 Task: Look for space in Sri Dūngargarh, India from 9th June, 2023 to 17th June, 2023 for 2 adults in price range Rs.7000 to Rs.12000. Place can be private room with 1  bedroom having 2 beds and 1 bathroom. Property type can be house, flat, guest house. Booking option can be shelf check-in. Required host language is English.
Action: Mouse moved to (557, 90)
Screenshot: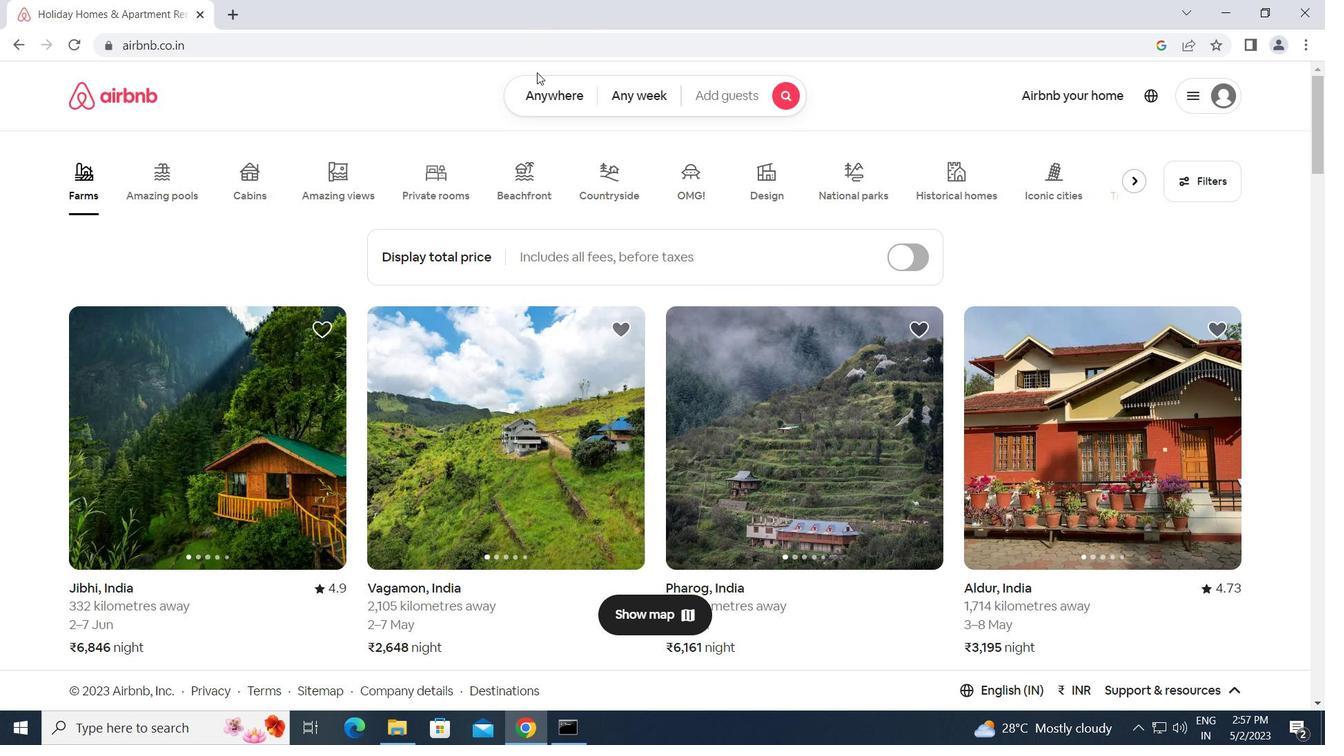 
Action: Mouse pressed left at (557, 90)
Screenshot: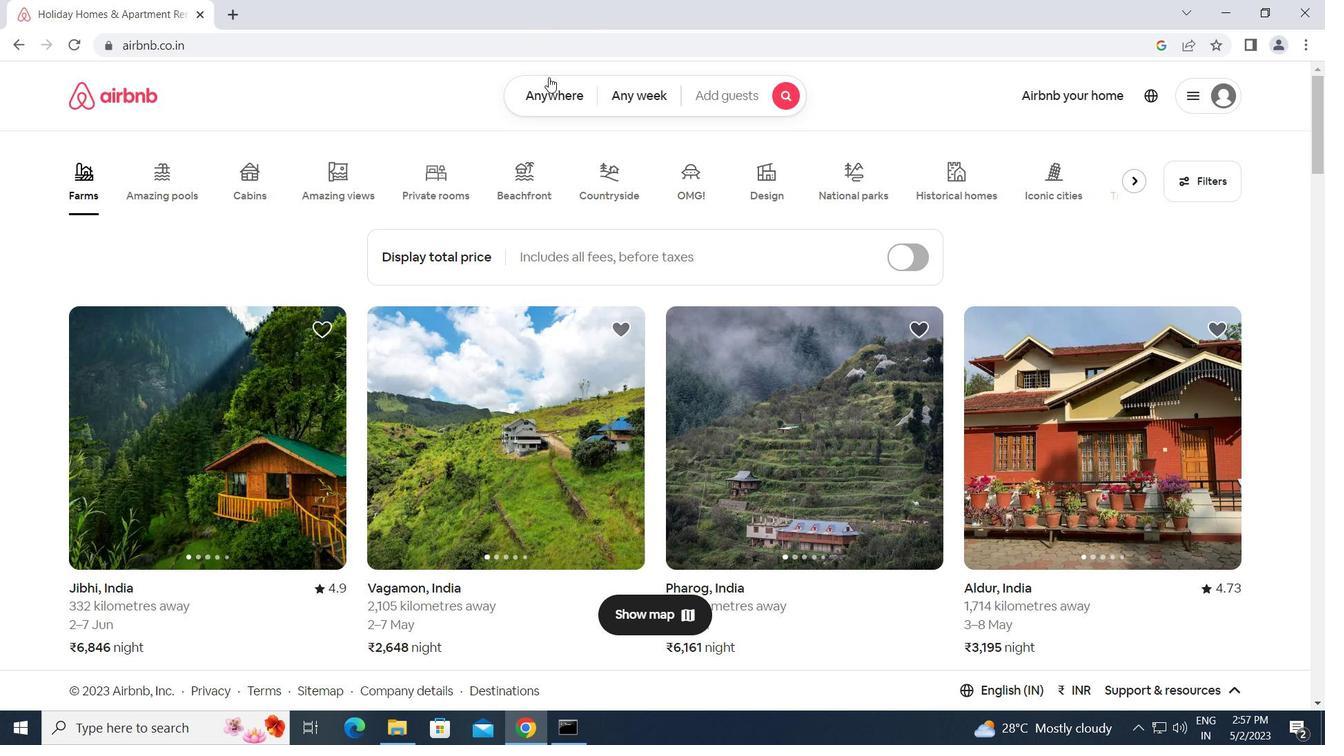 
Action: Mouse moved to (454, 163)
Screenshot: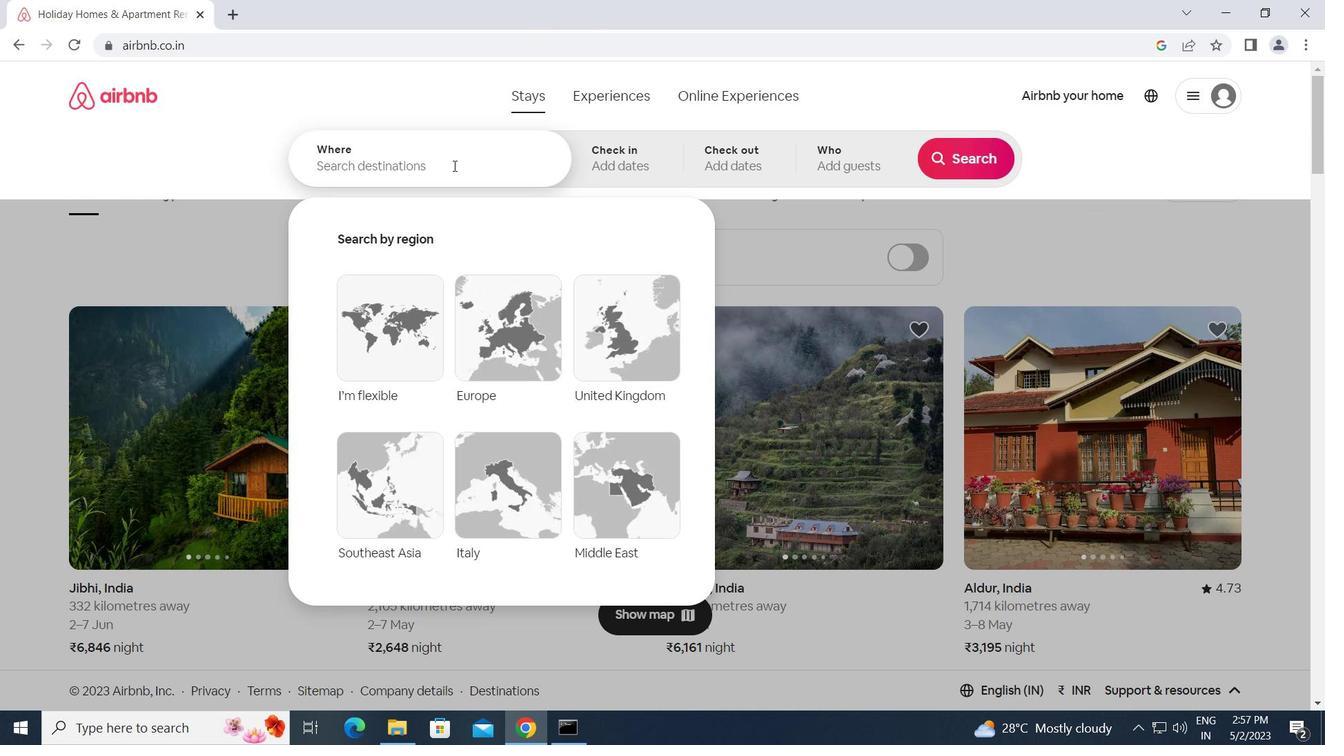 
Action: Mouse pressed left at (454, 163)
Screenshot: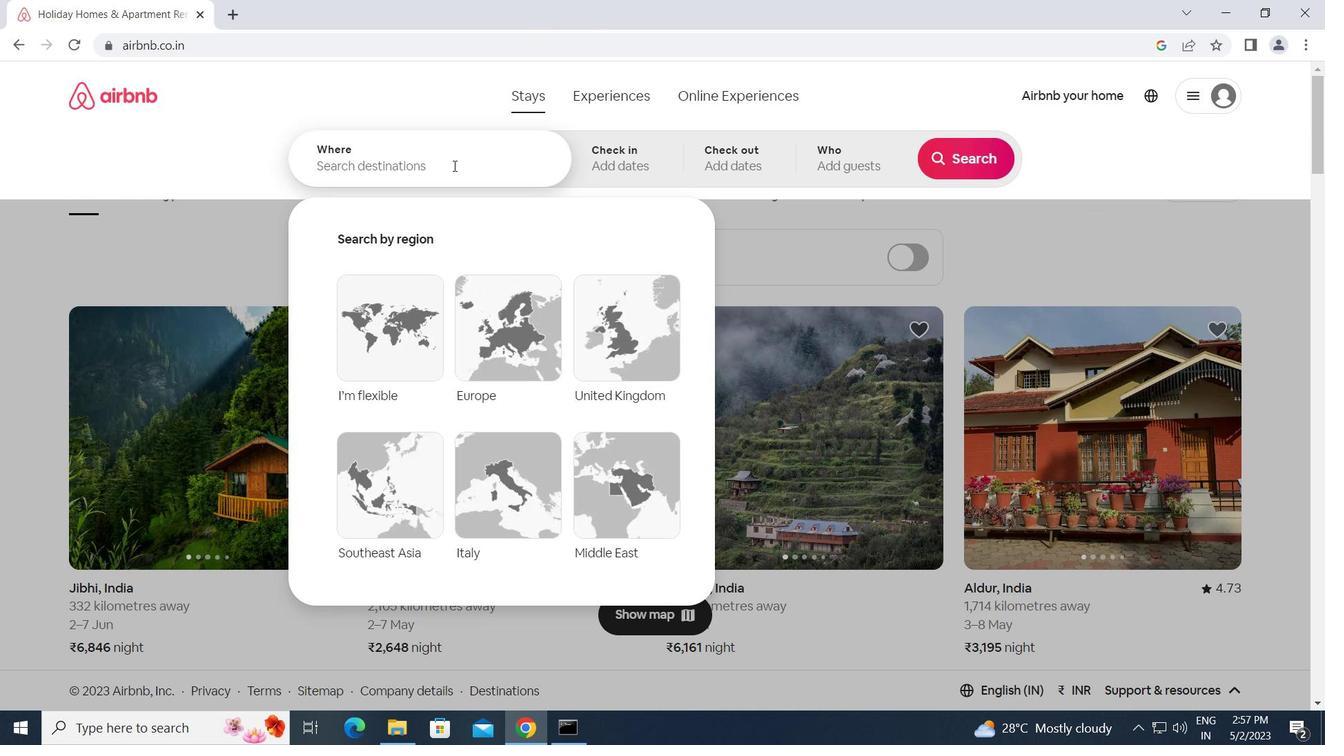 
Action: Key pressed s<Key.backspace><Key.caps_lock>s<Key.caps_lock>ri<Key.space><Key.caps_lock>d<Key.caps_lock>ungargarh,<Key.space><Key.caps_lock>i<Key.caps_lock>ndia<Key.enter>
Screenshot: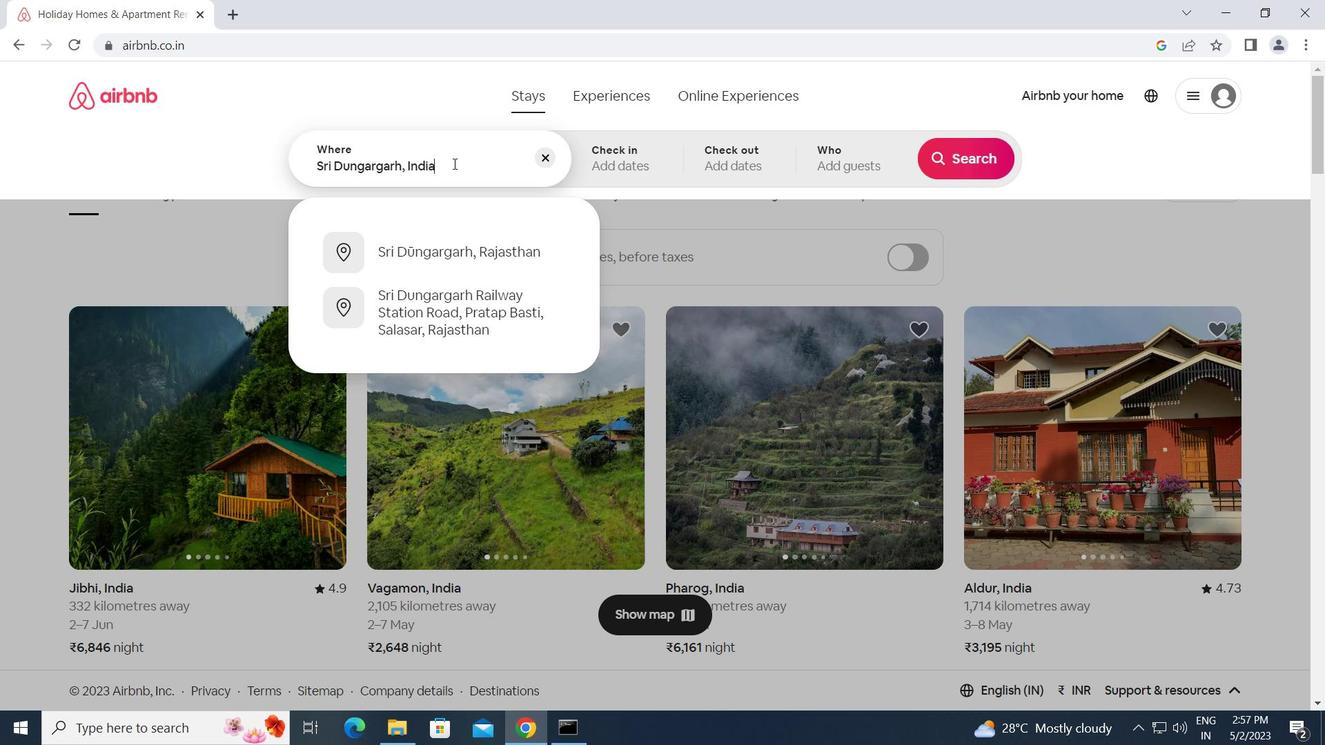 
Action: Mouse moved to (903, 413)
Screenshot: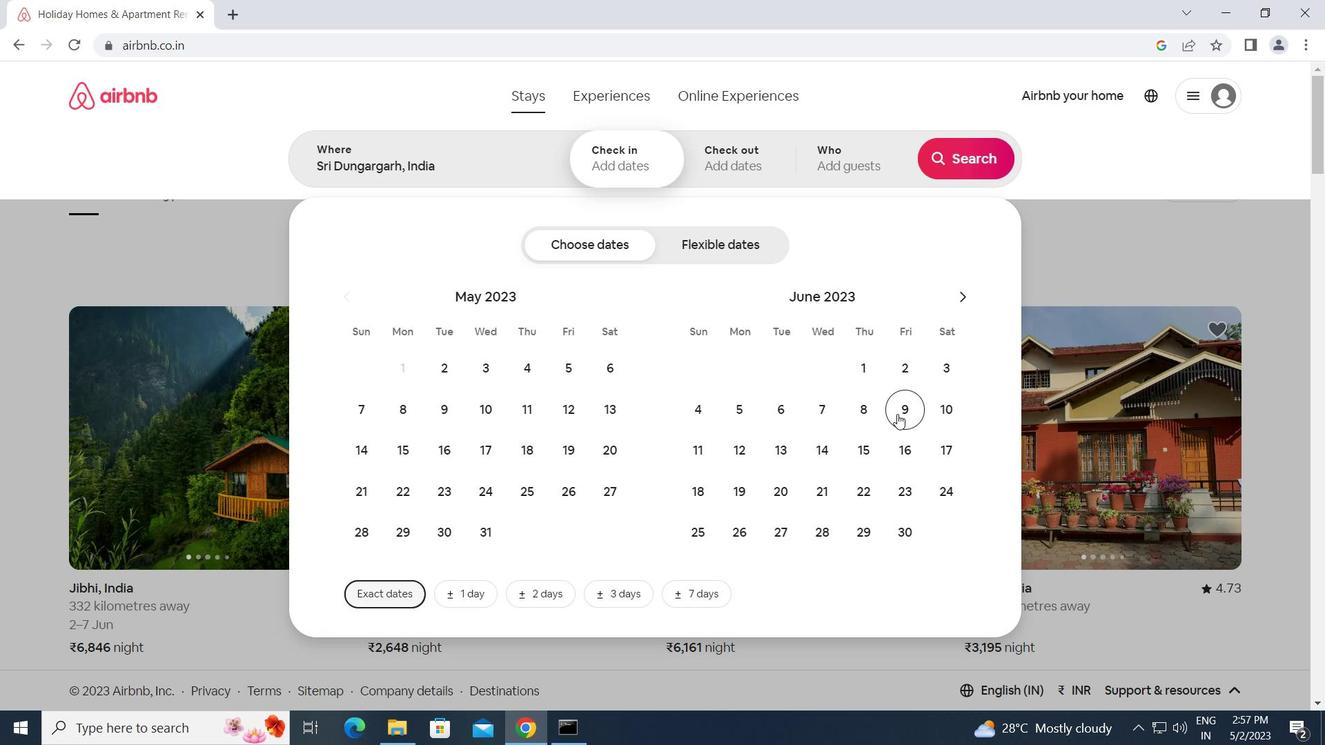 
Action: Mouse pressed left at (903, 413)
Screenshot: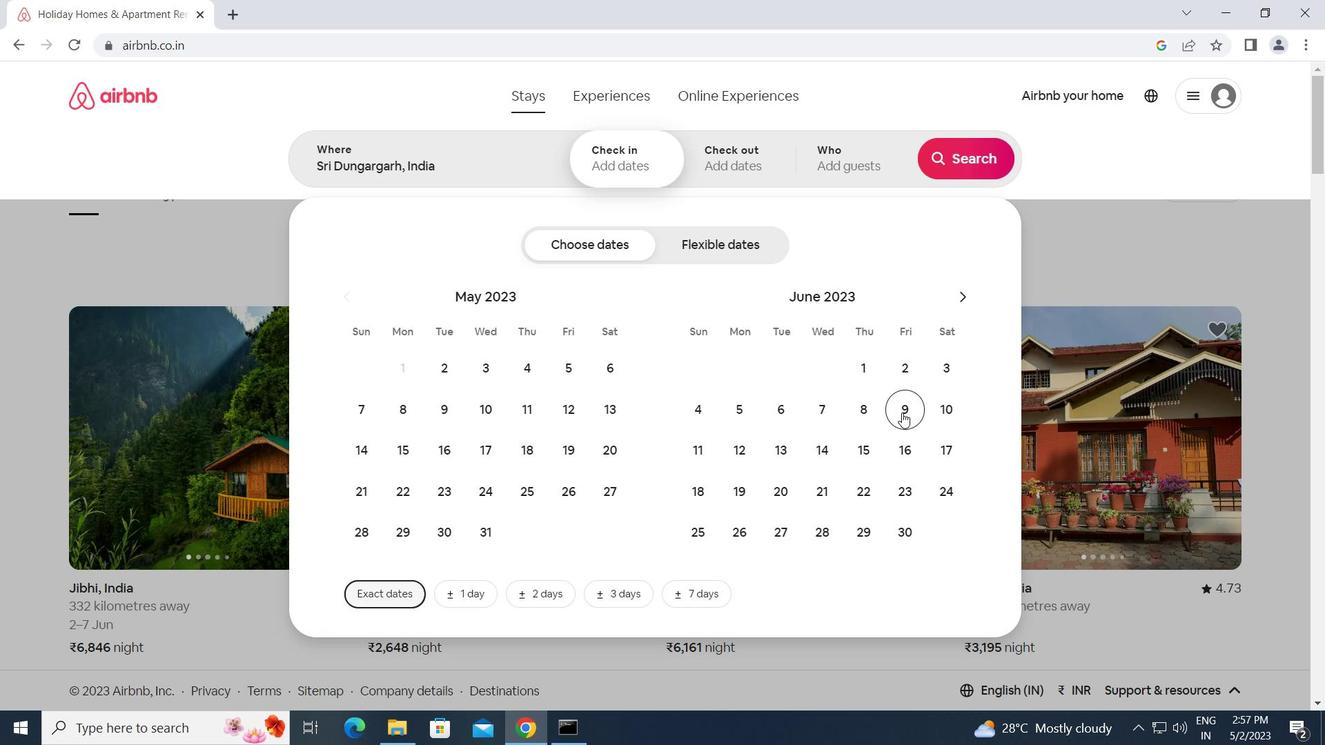 
Action: Mouse moved to (952, 446)
Screenshot: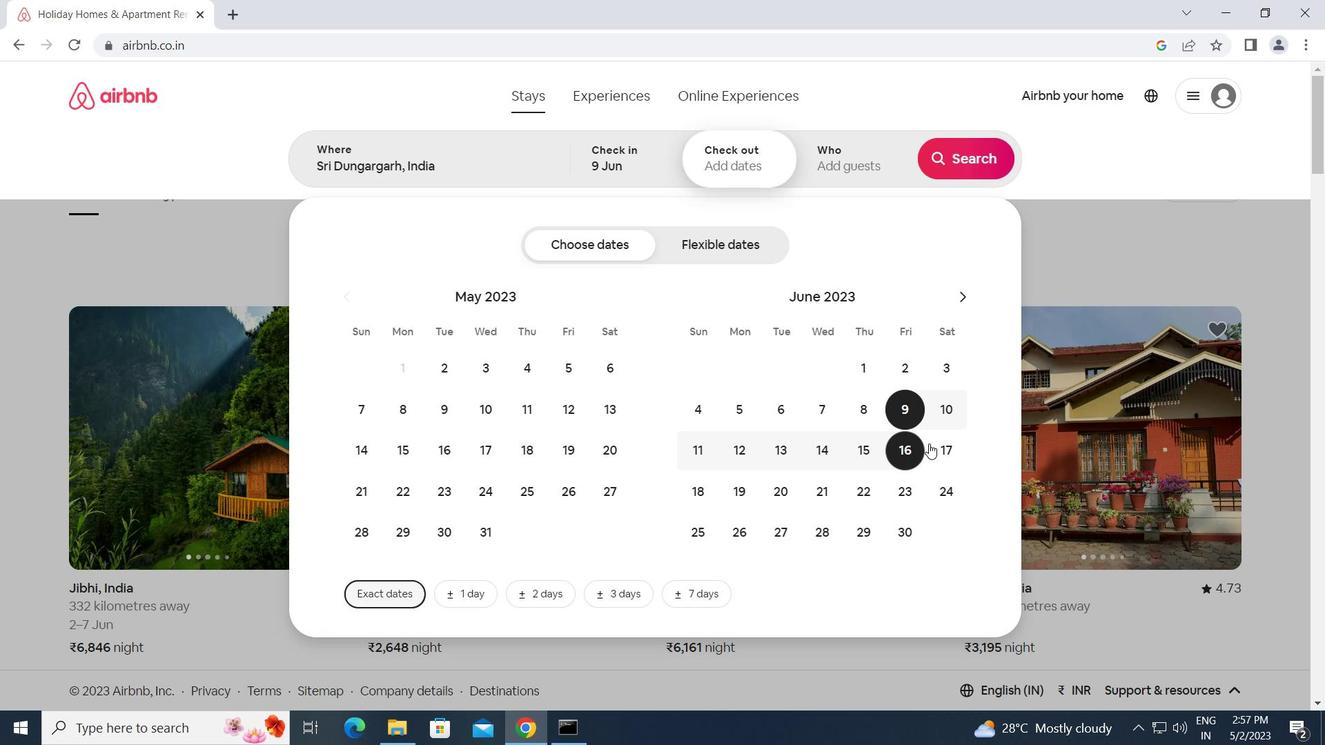 
Action: Mouse pressed left at (952, 446)
Screenshot: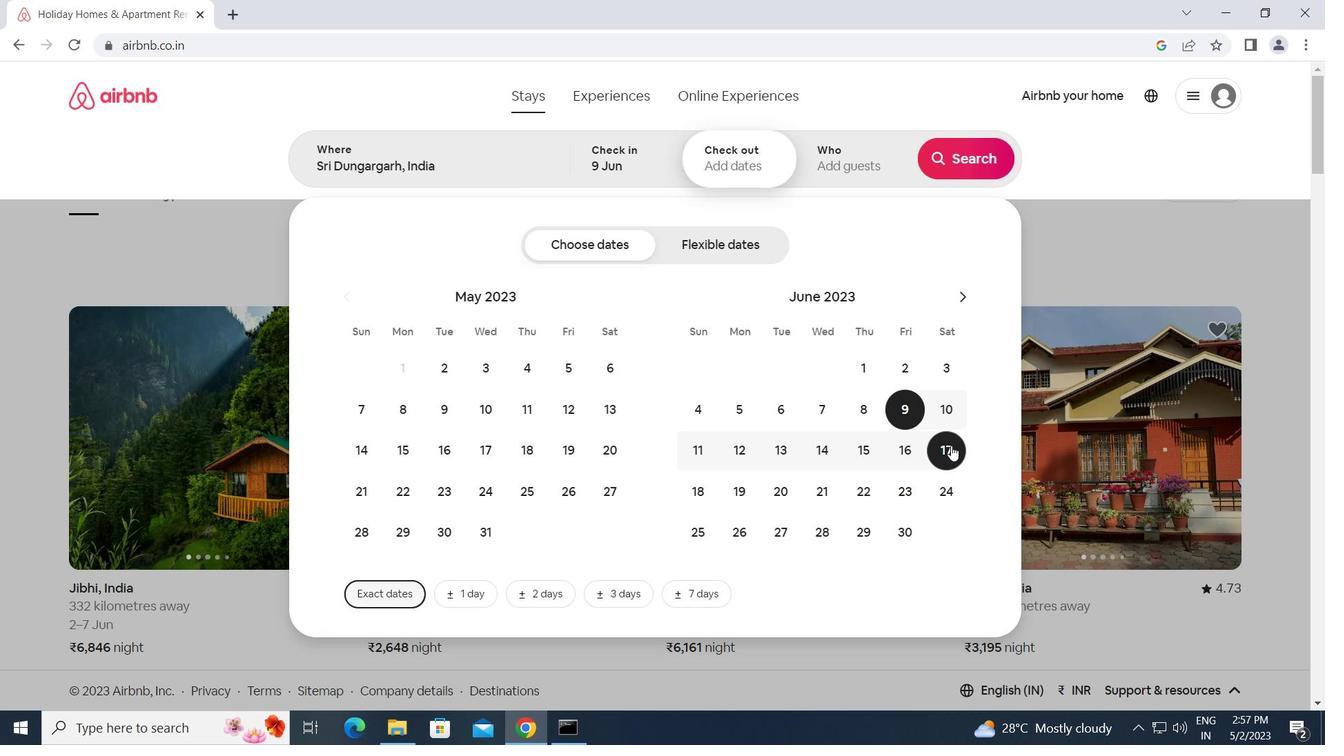 
Action: Mouse moved to (866, 156)
Screenshot: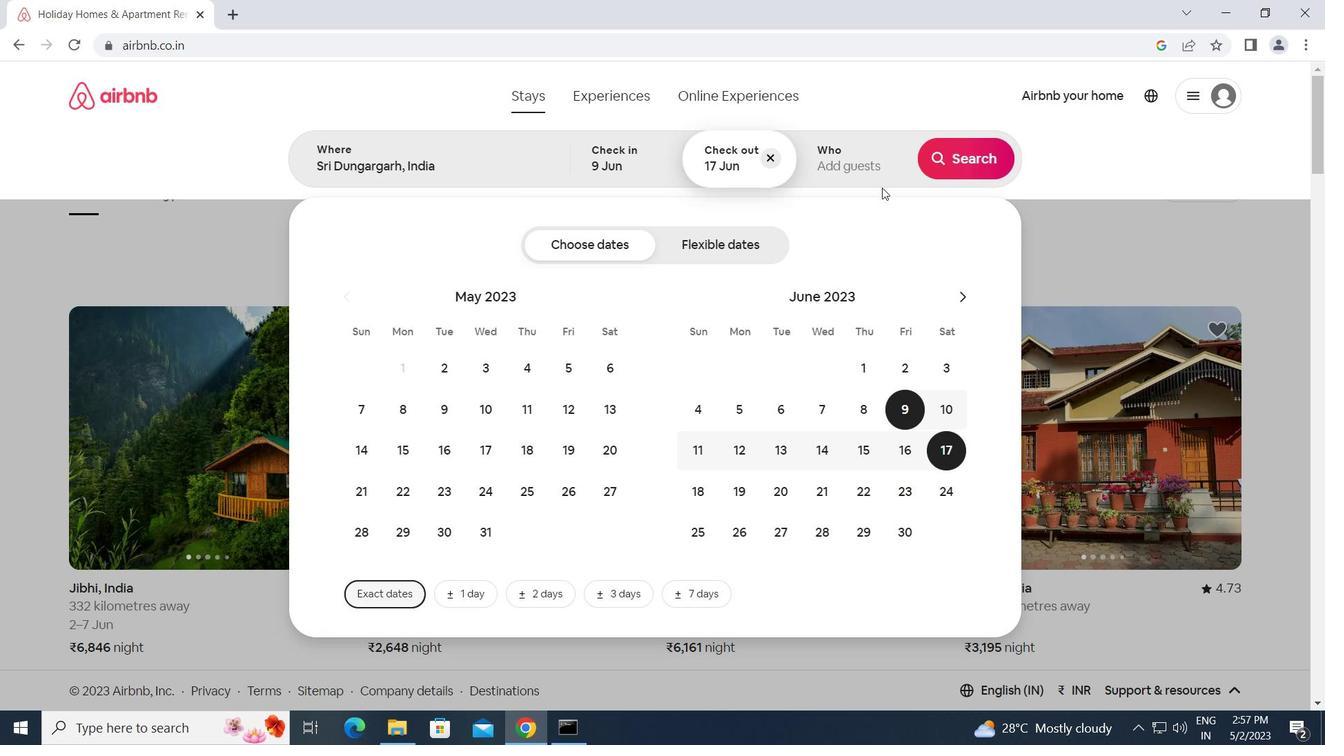 
Action: Mouse pressed left at (866, 156)
Screenshot: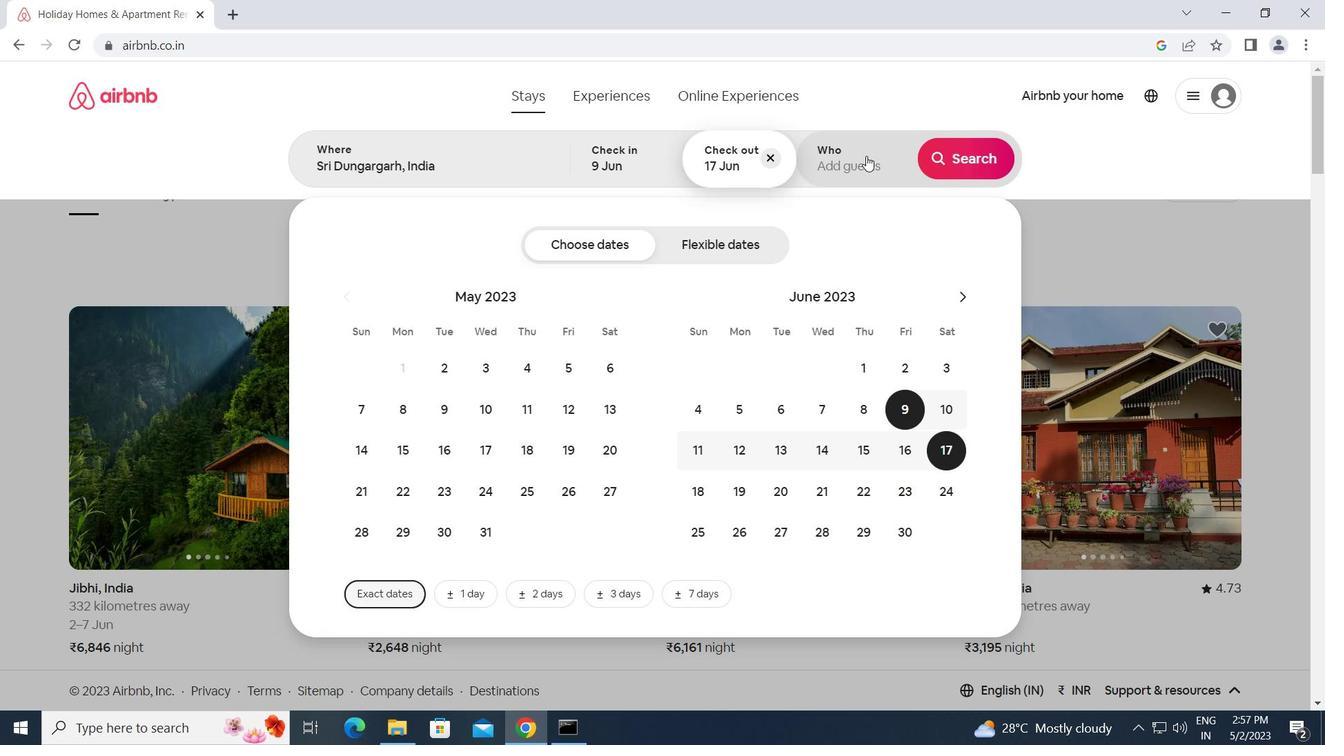 
Action: Mouse moved to (979, 253)
Screenshot: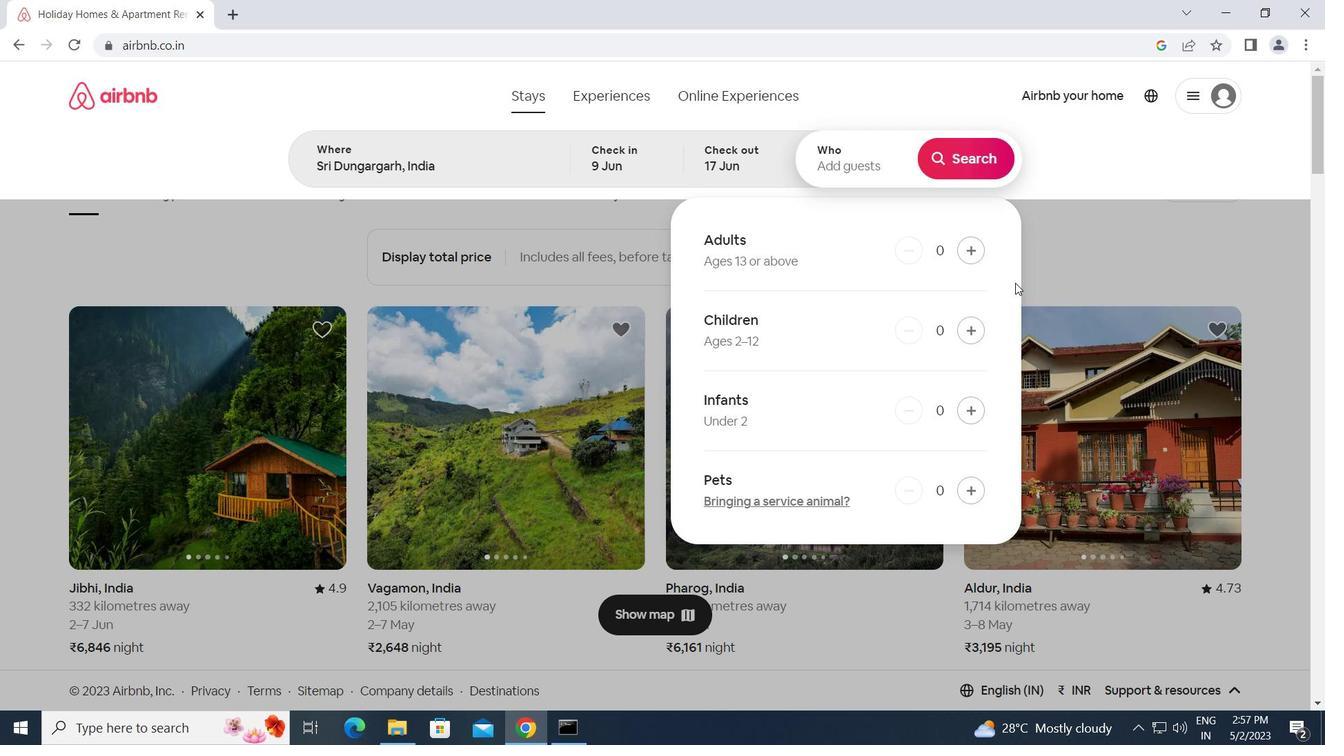 
Action: Mouse pressed left at (979, 253)
Screenshot: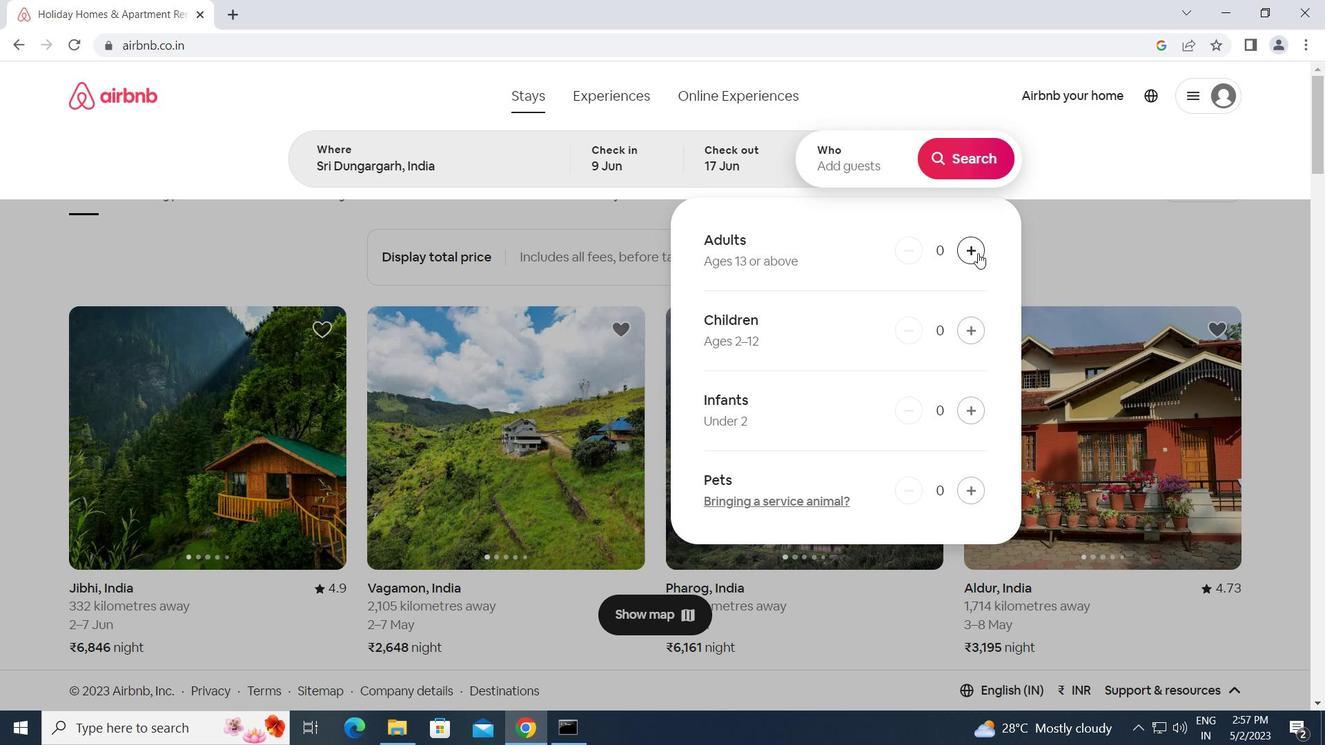 
Action: Mouse moved to (978, 252)
Screenshot: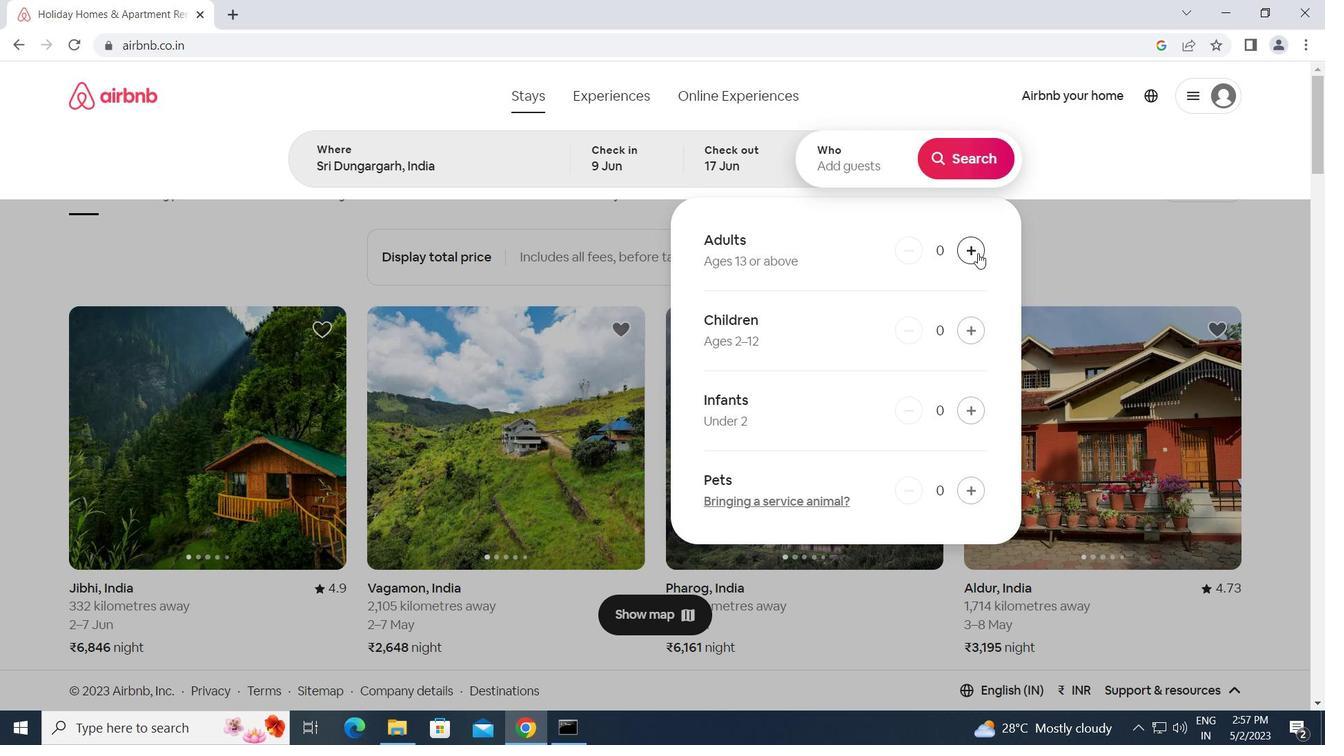 
Action: Mouse pressed left at (978, 252)
Screenshot: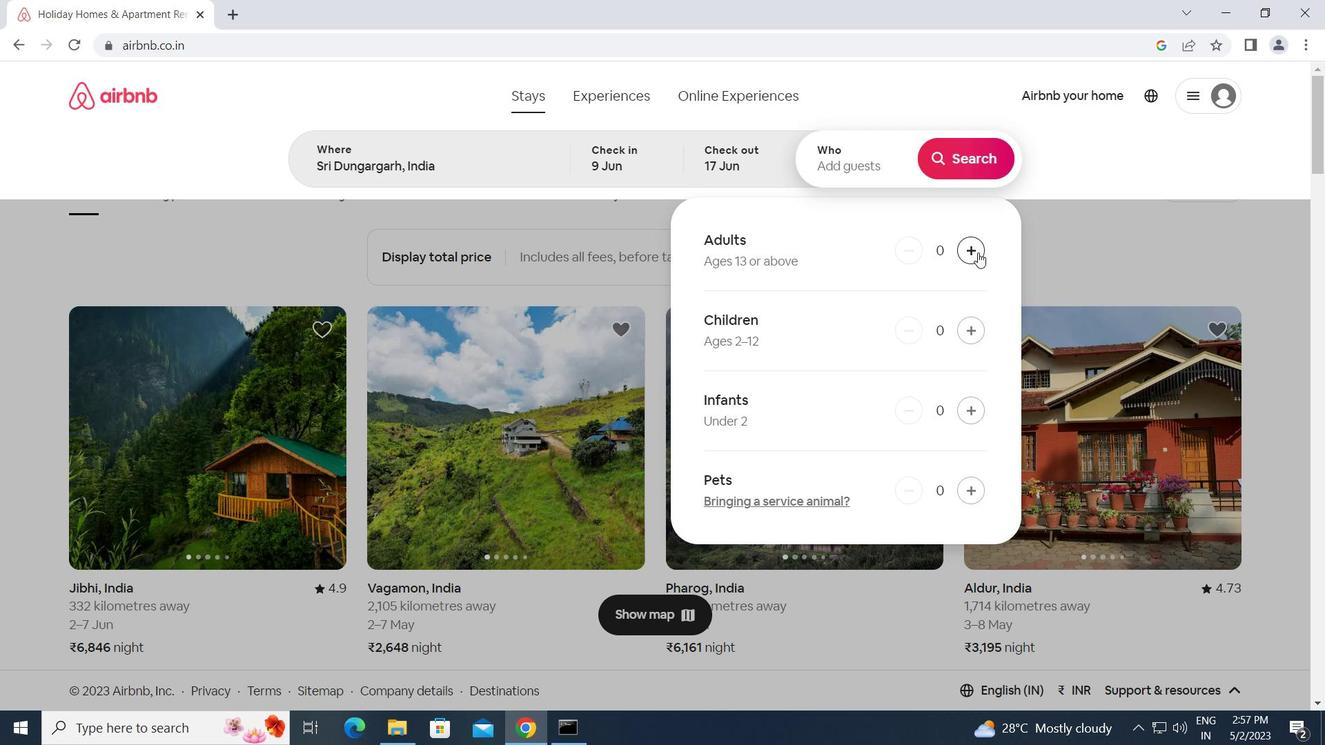 
Action: Mouse moved to (978, 156)
Screenshot: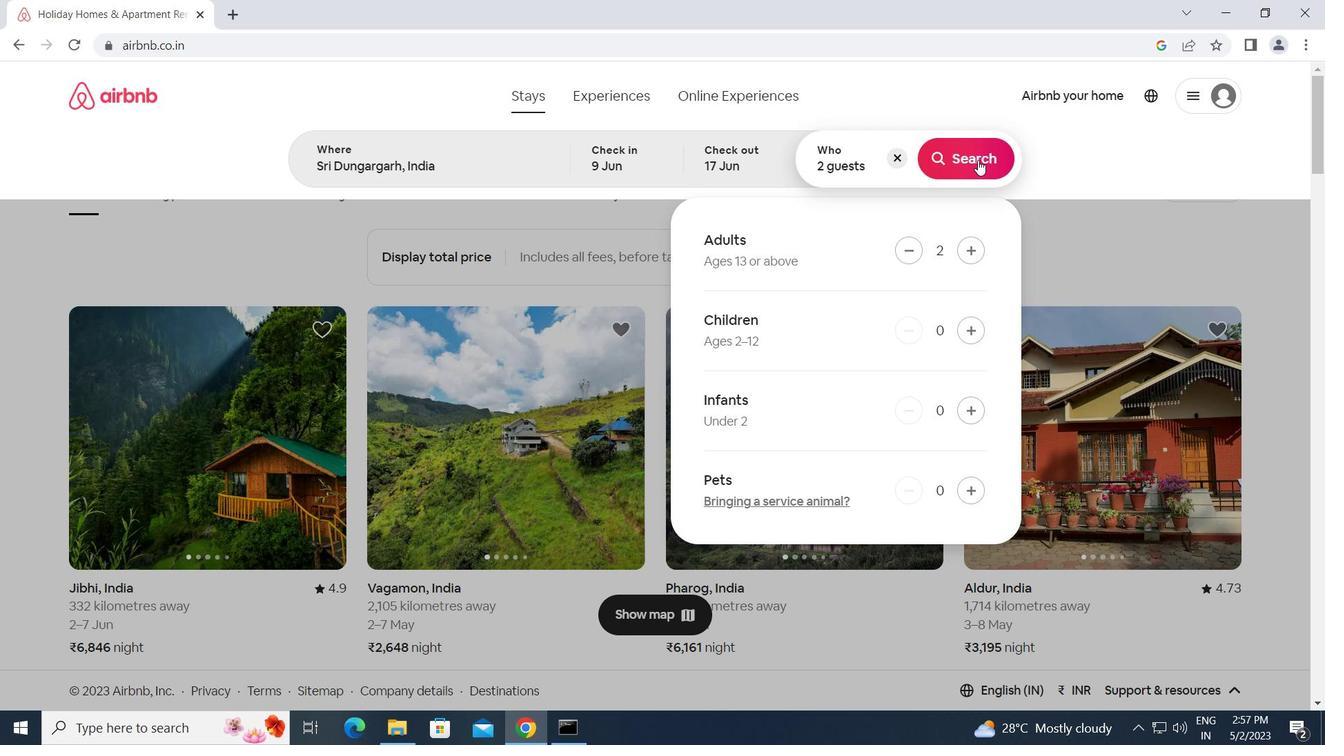 
Action: Mouse pressed left at (978, 156)
Screenshot: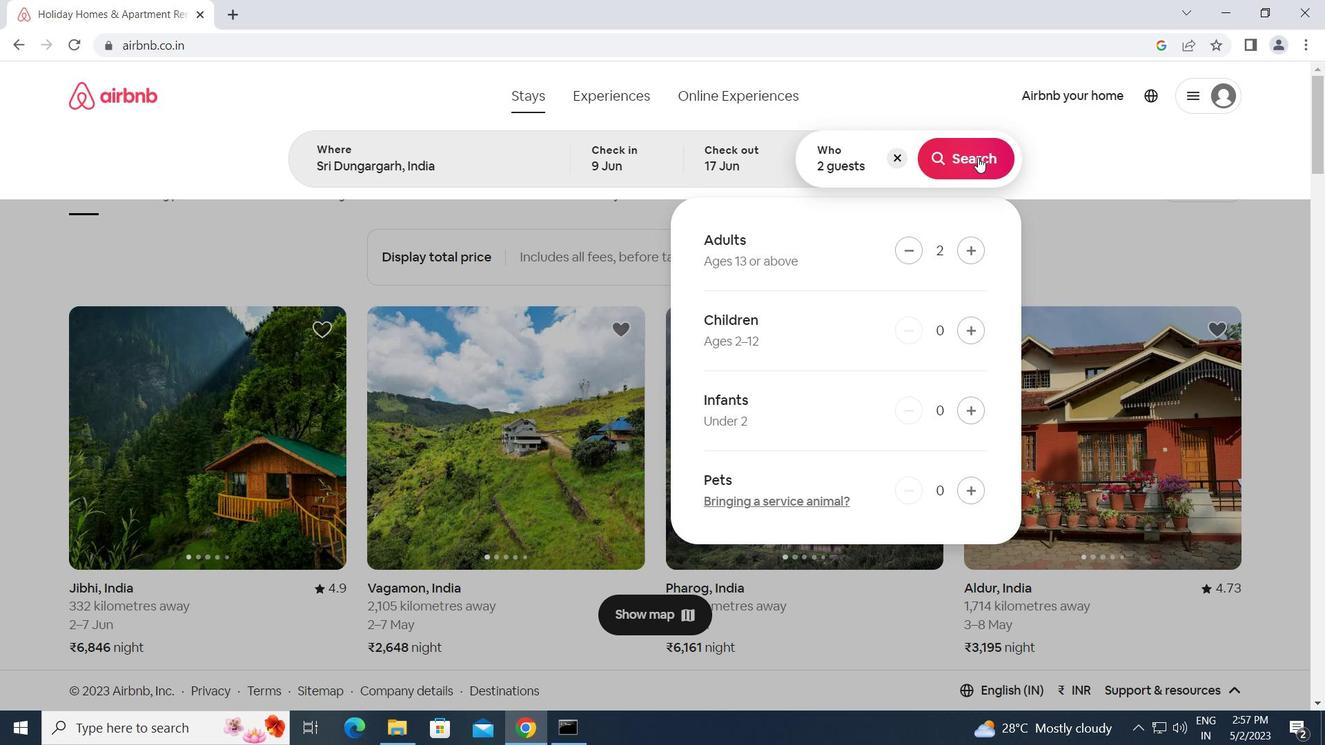 
Action: Mouse moved to (1243, 165)
Screenshot: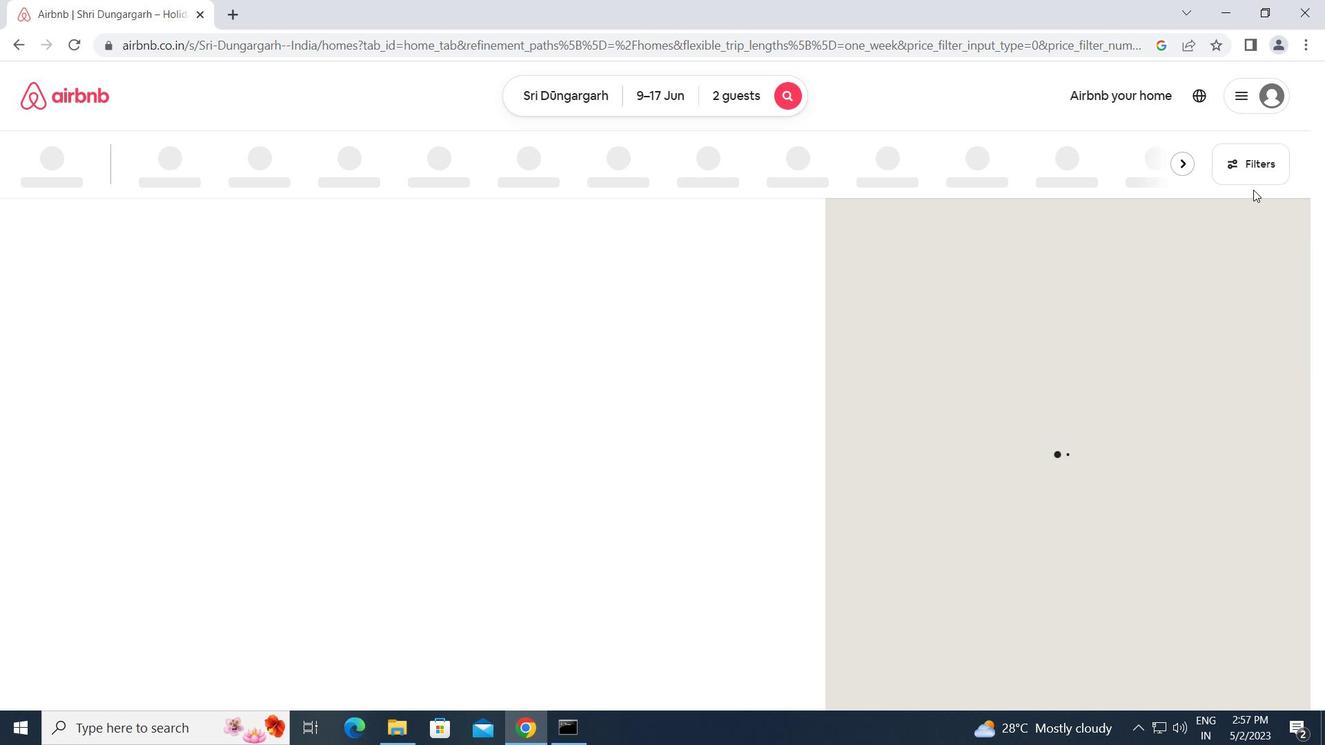 
Action: Mouse pressed left at (1243, 165)
Screenshot: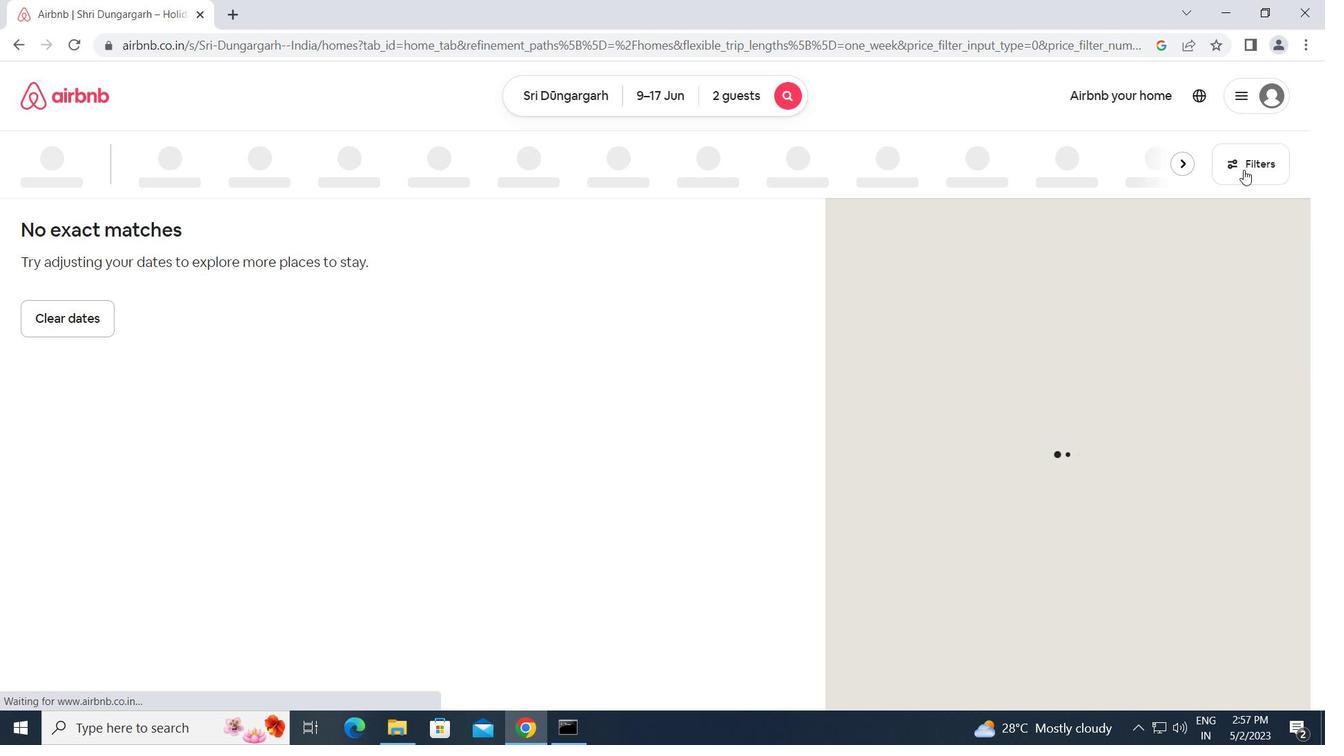 
Action: Mouse moved to (450, 263)
Screenshot: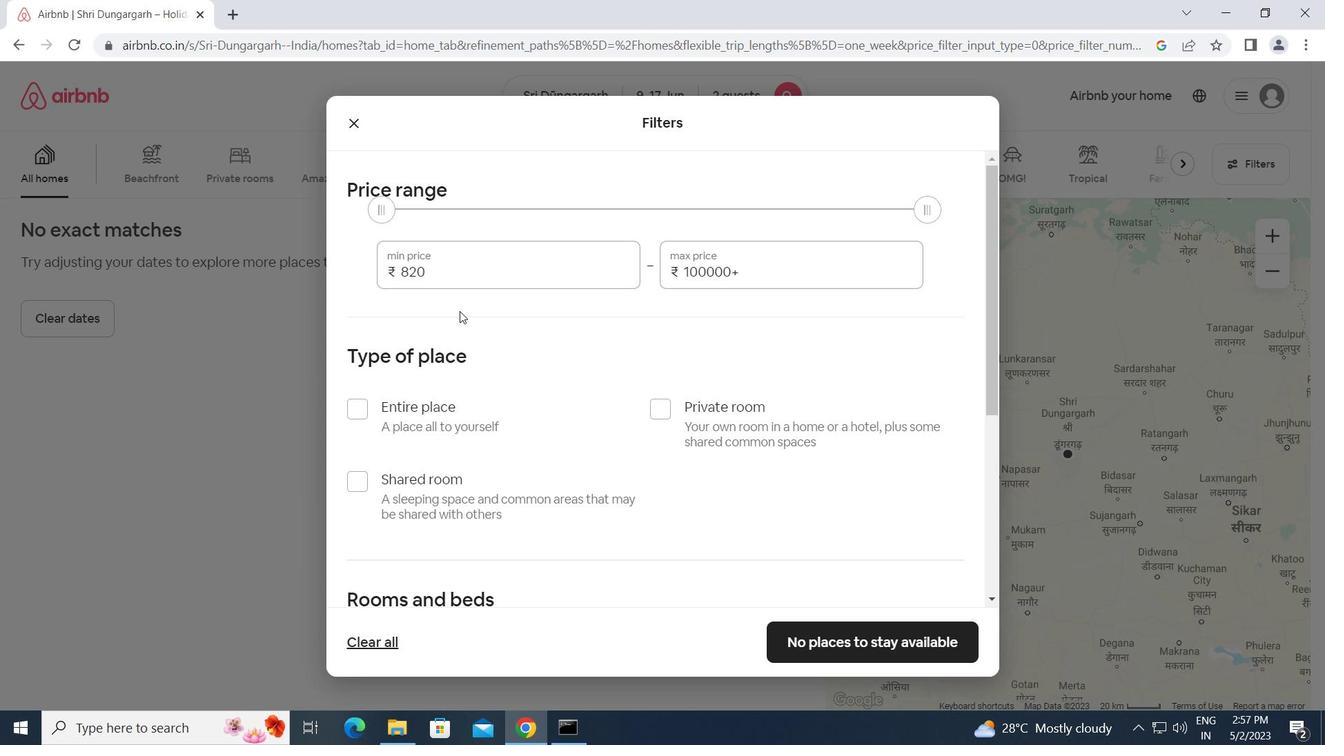 
Action: Mouse pressed left at (450, 263)
Screenshot: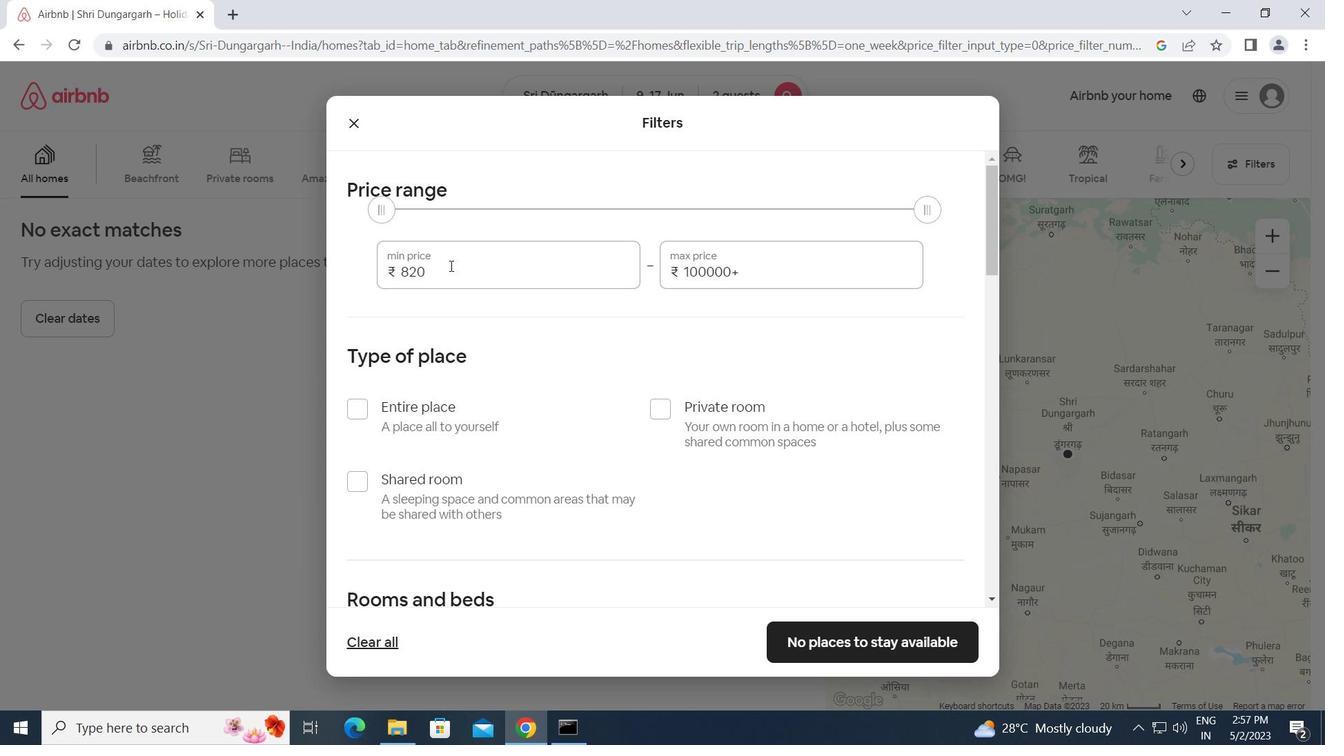 
Action: Mouse moved to (366, 274)
Screenshot: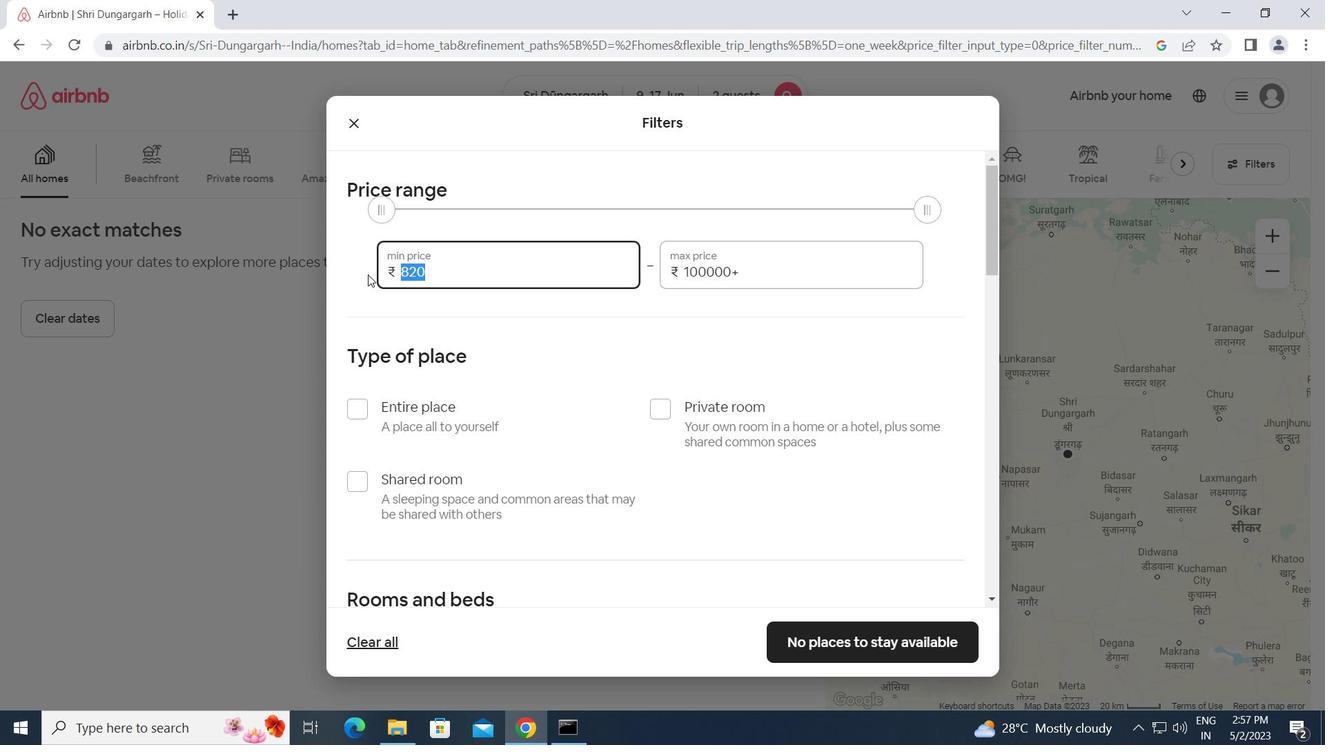 
Action: Key pressed 7000<Key.tab>12000
Screenshot: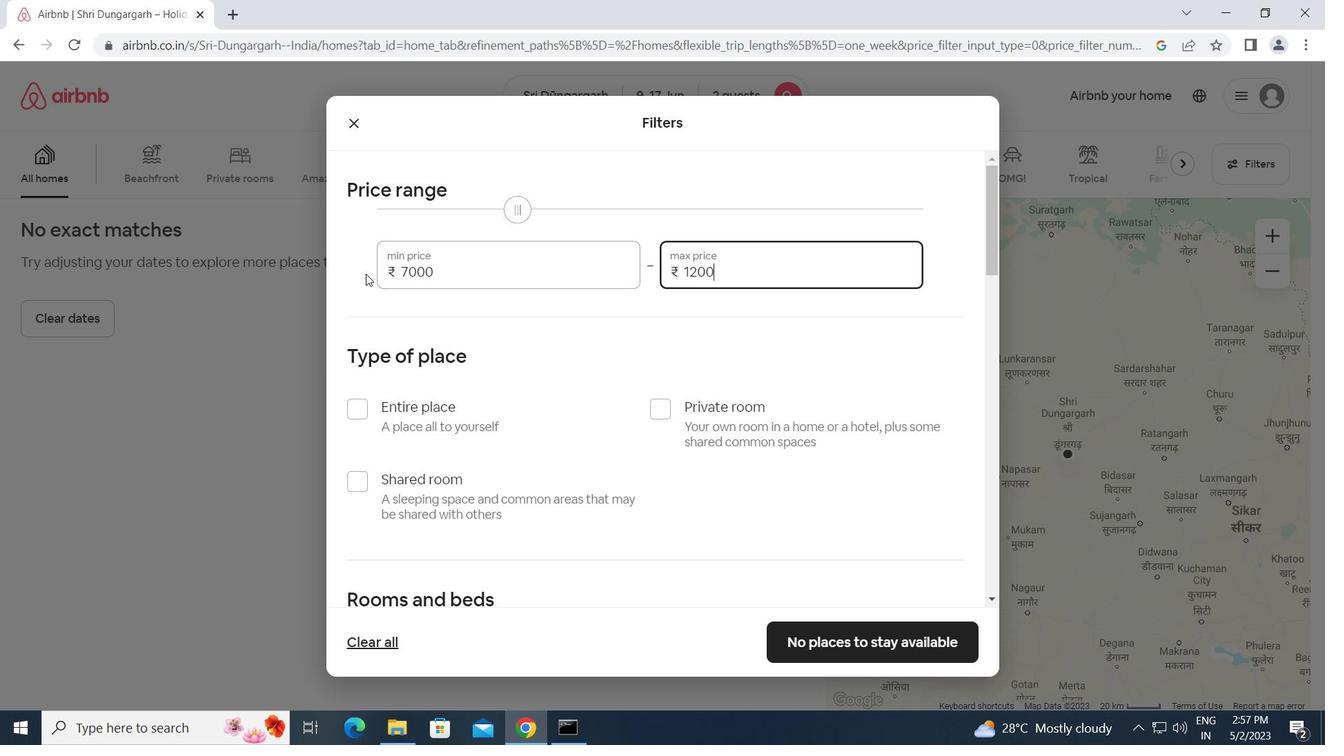 
Action: Mouse moved to (493, 389)
Screenshot: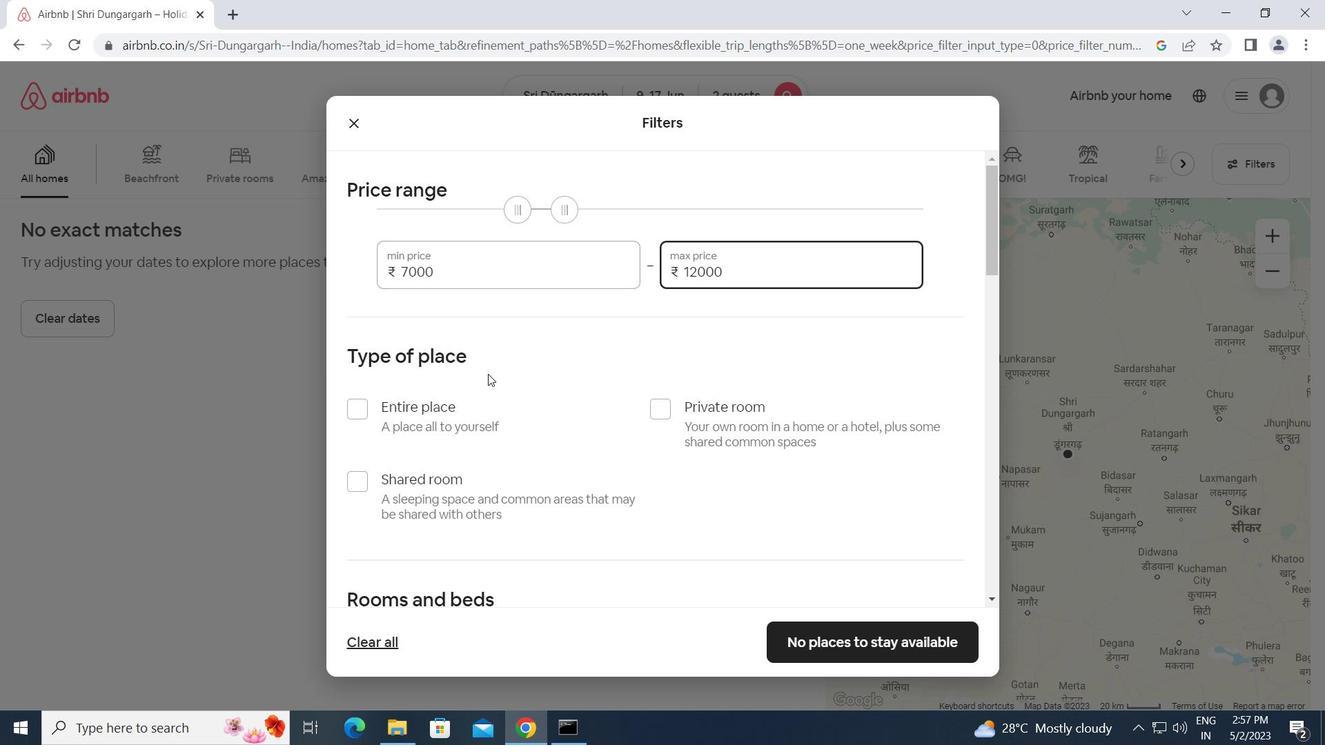 
Action: Mouse scrolled (493, 388) with delta (0, 0)
Screenshot: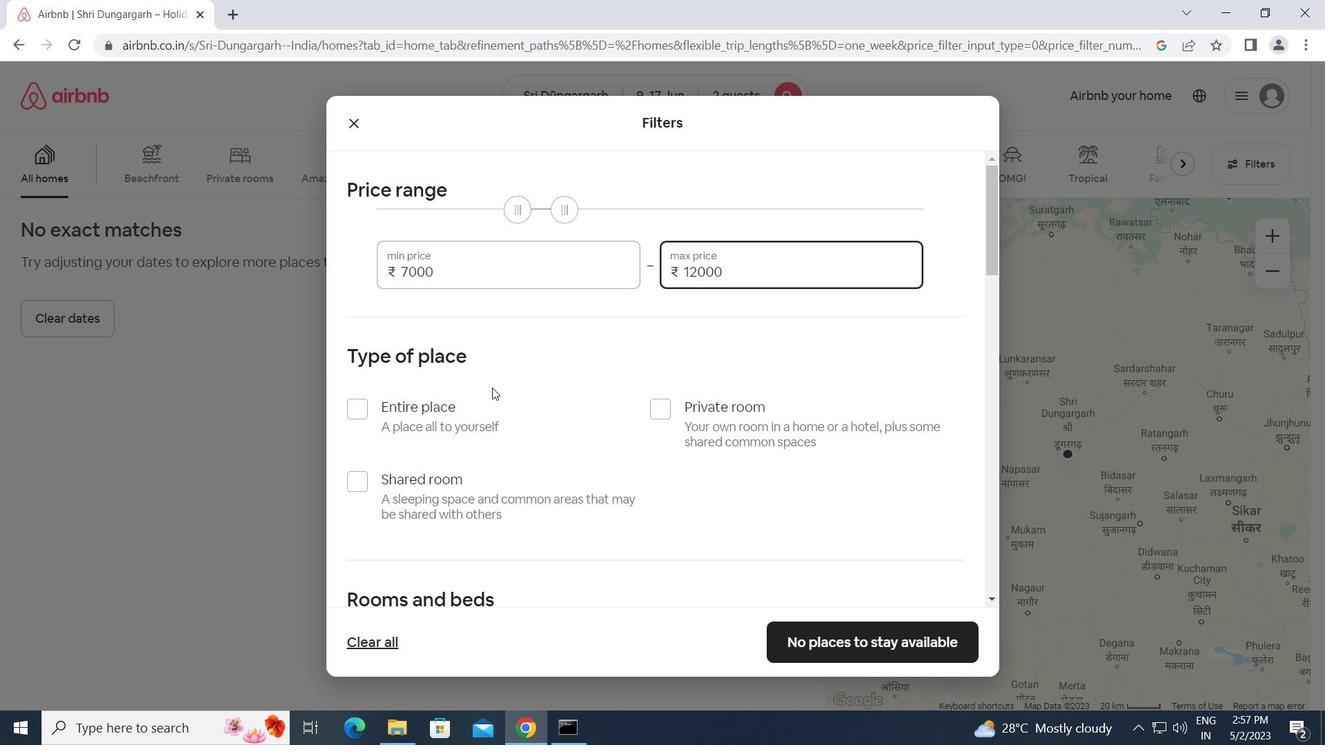 
Action: Mouse scrolled (493, 388) with delta (0, 0)
Screenshot: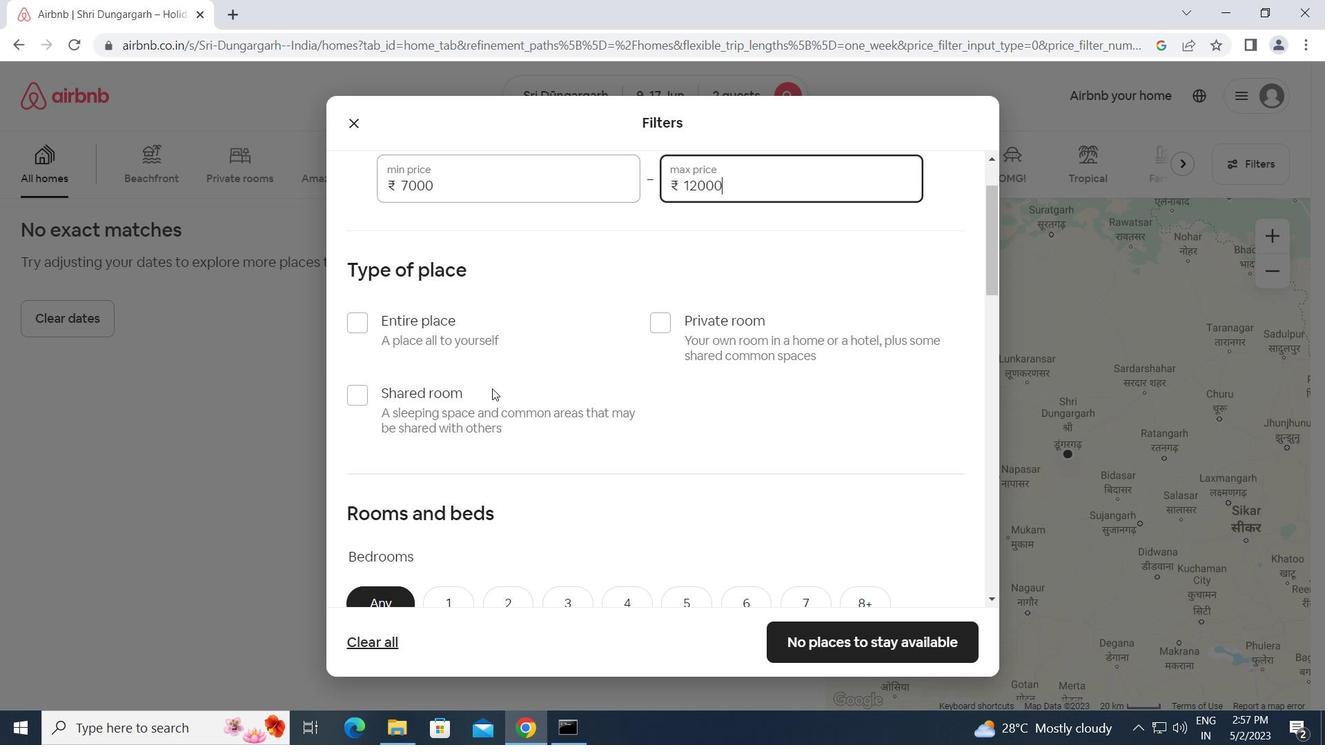 
Action: Mouse moved to (658, 238)
Screenshot: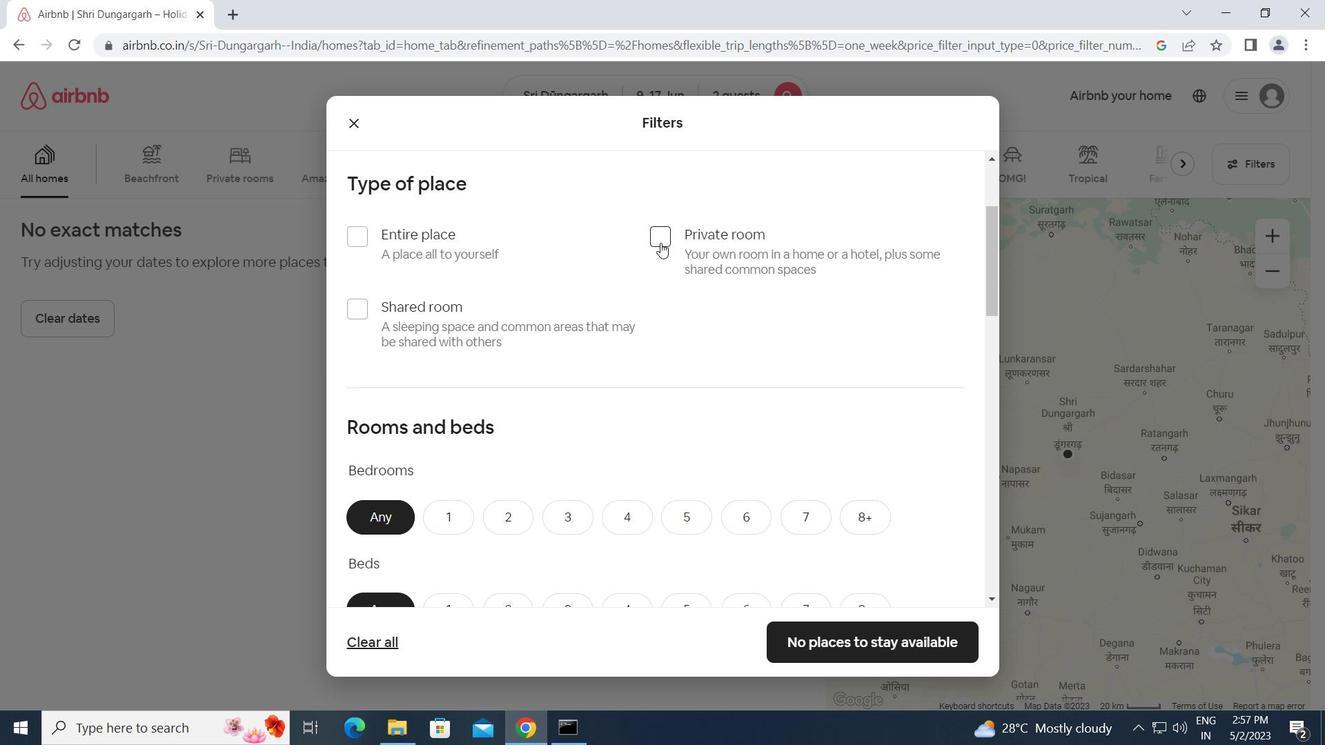 
Action: Mouse pressed left at (658, 238)
Screenshot: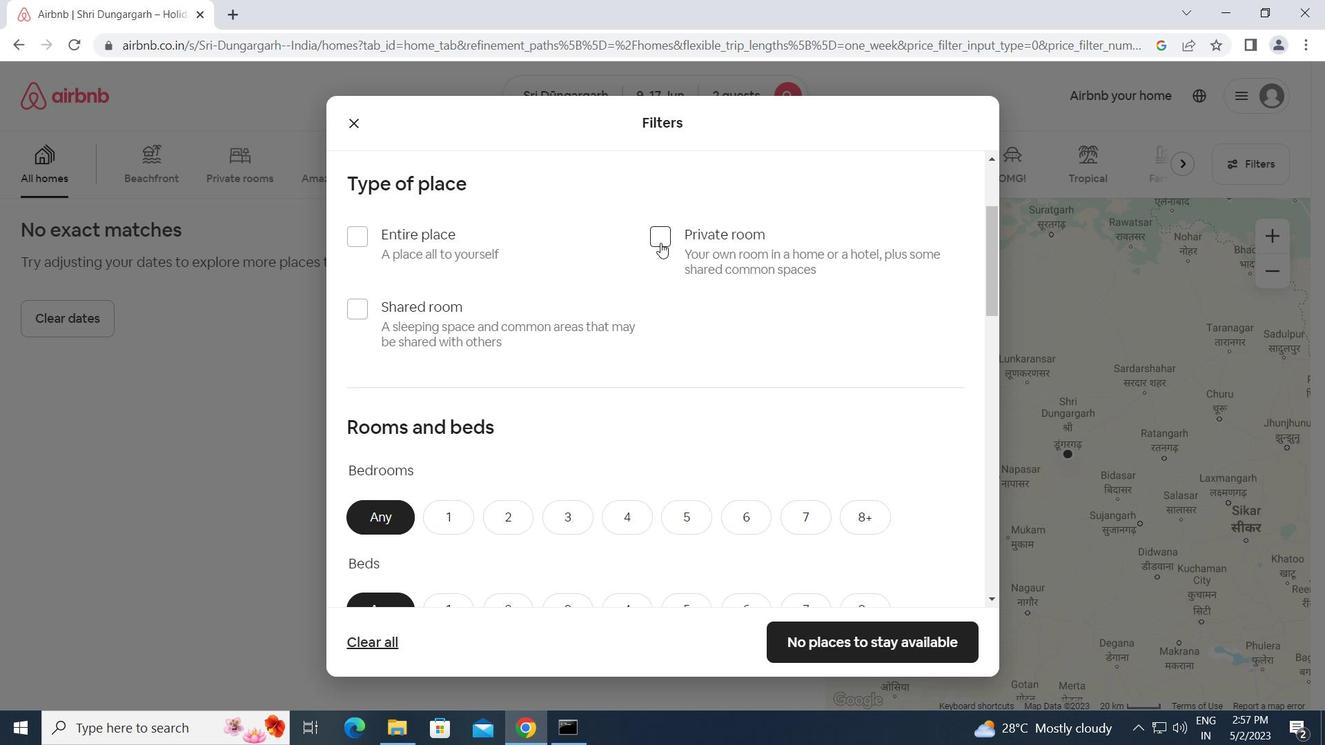
Action: Mouse moved to (660, 335)
Screenshot: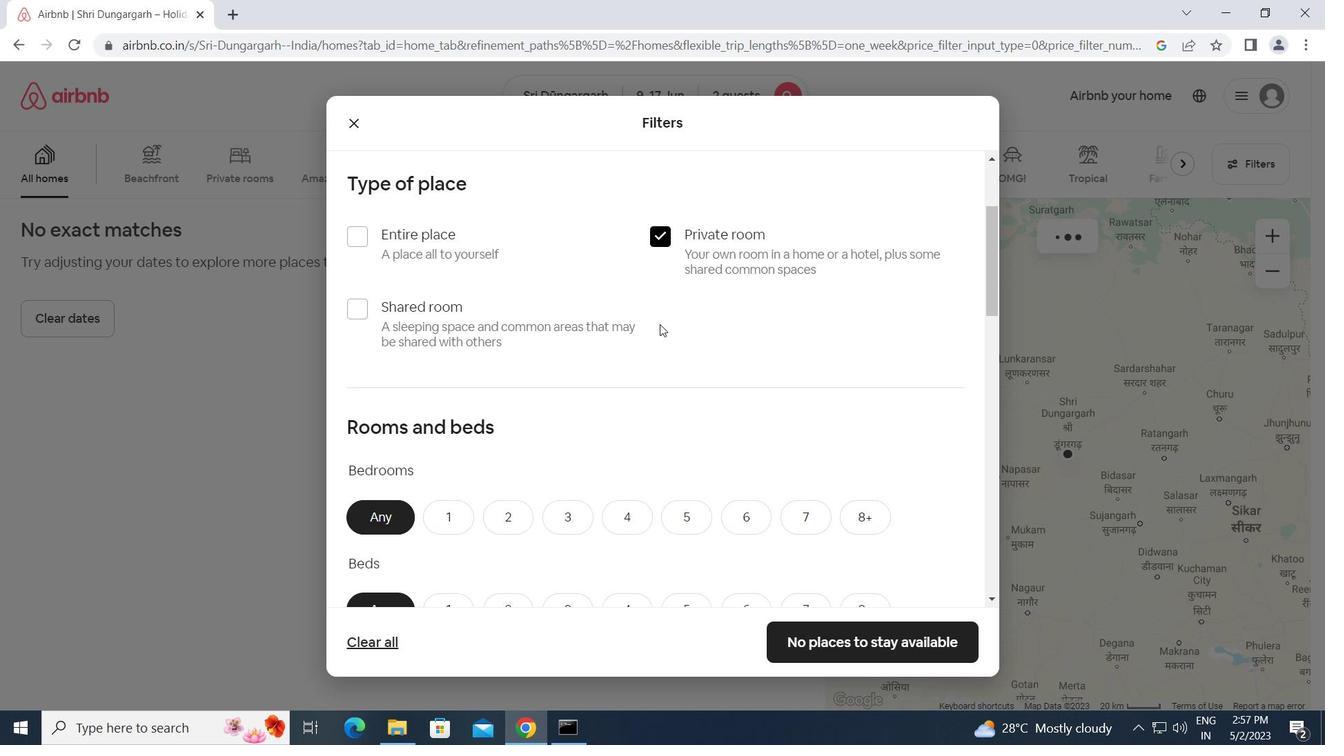 
Action: Mouse scrolled (660, 334) with delta (0, 0)
Screenshot: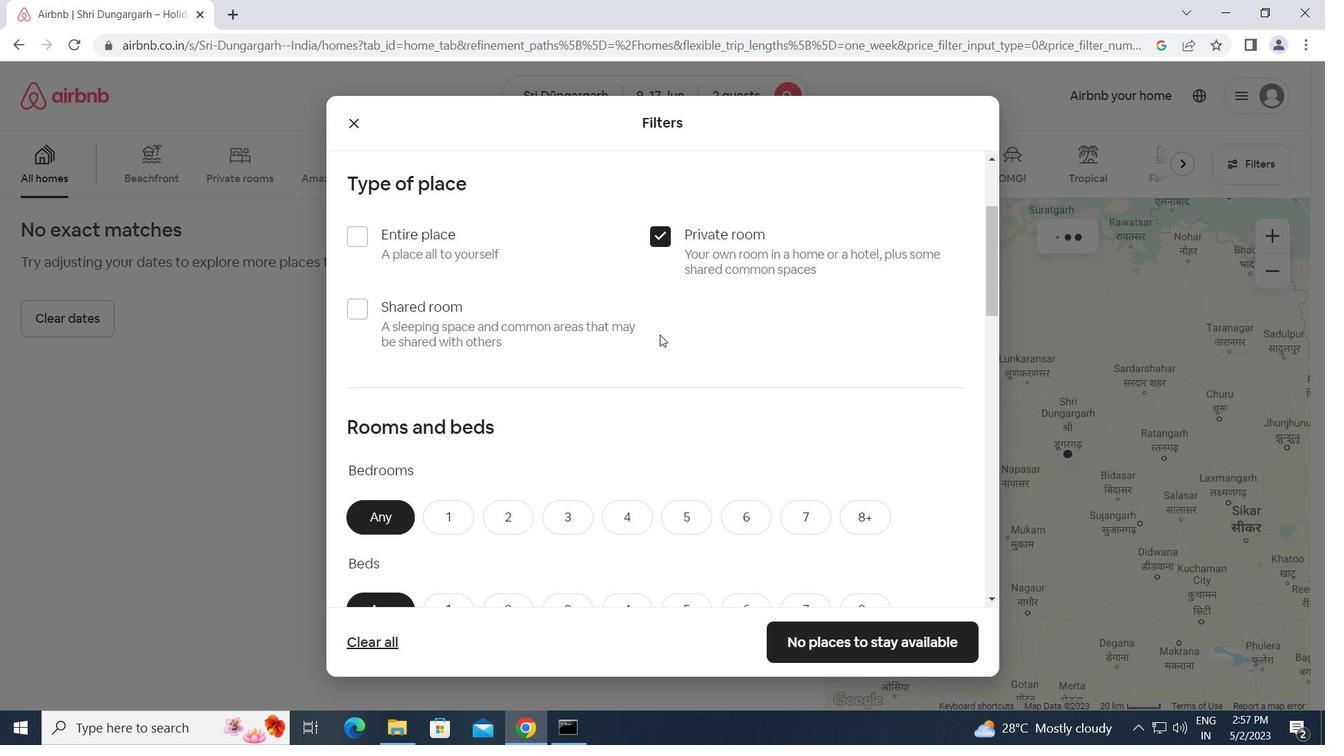 
Action: Mouse scrolled (660, 334) with delta (0, 0)
Screenshot: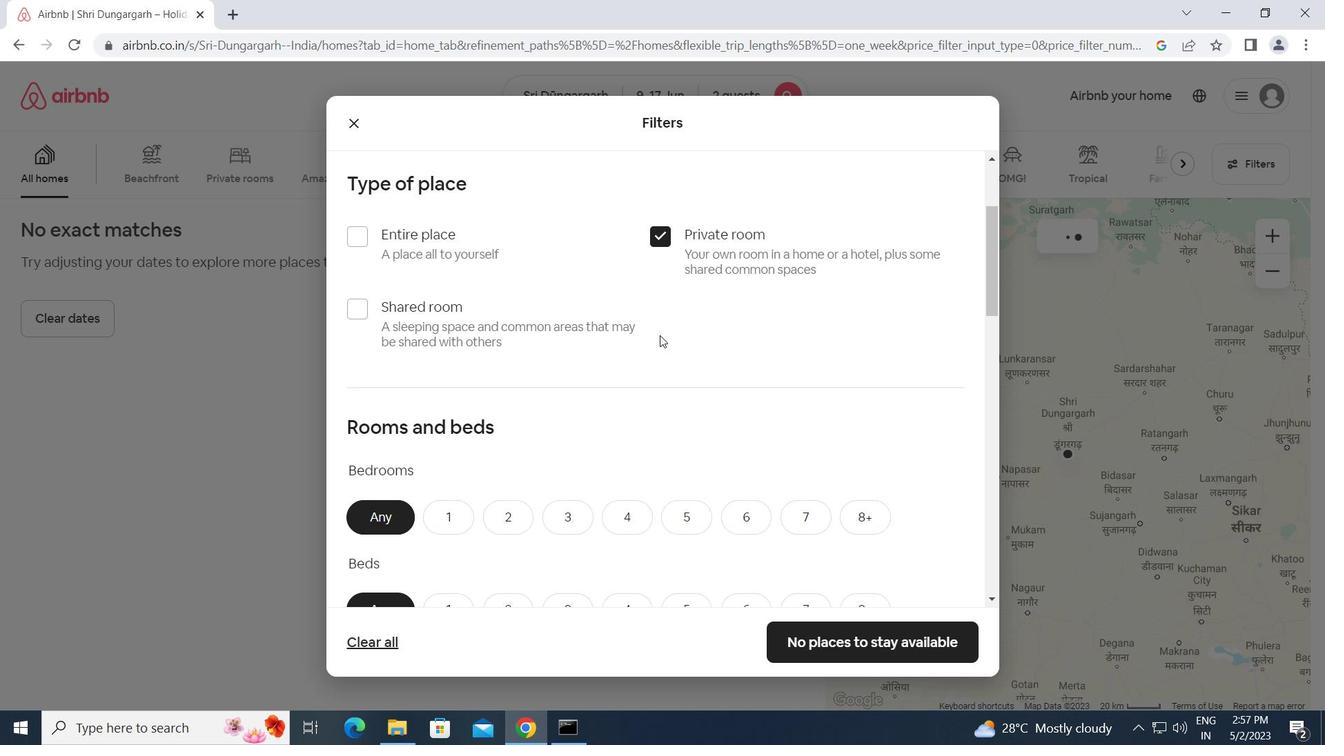 
Action: Mouse scrolled (660, 334) with delta (0, 0)
Screenshot: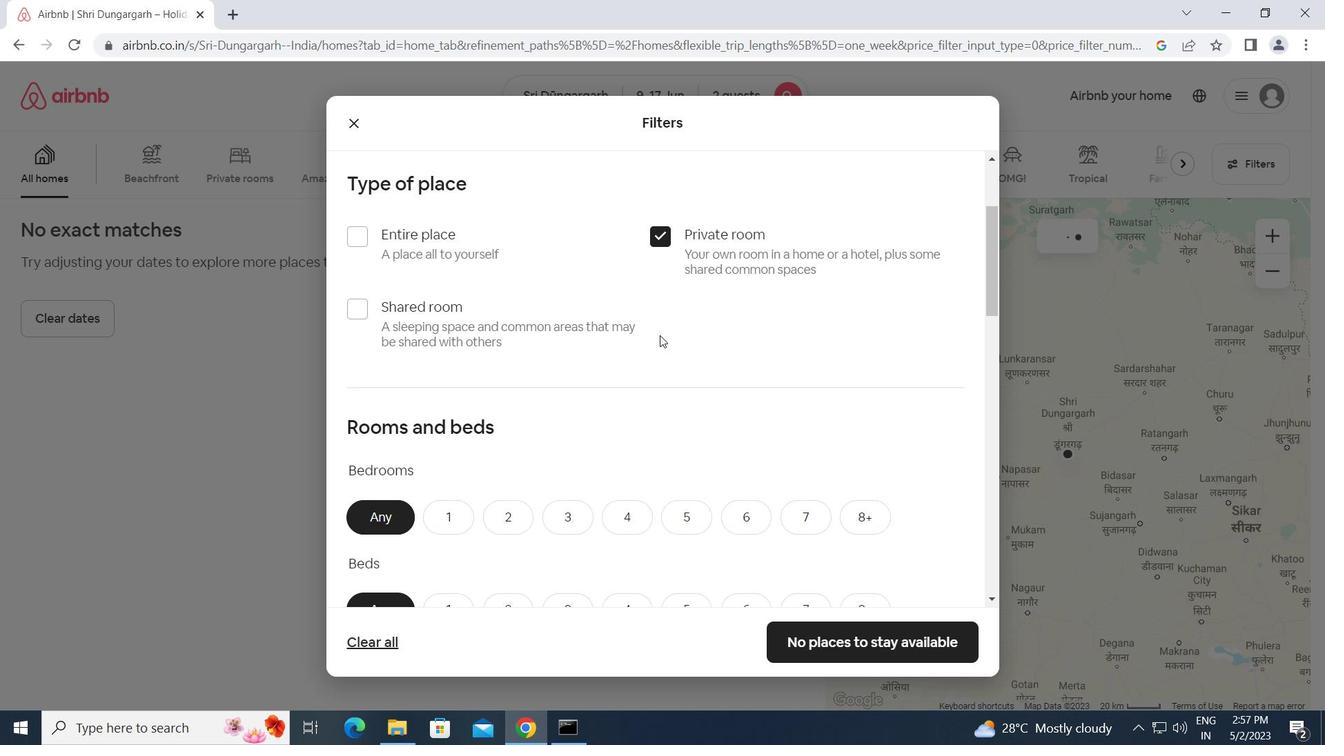 
Action: Mouse moved to (447, 270)
Screenshot: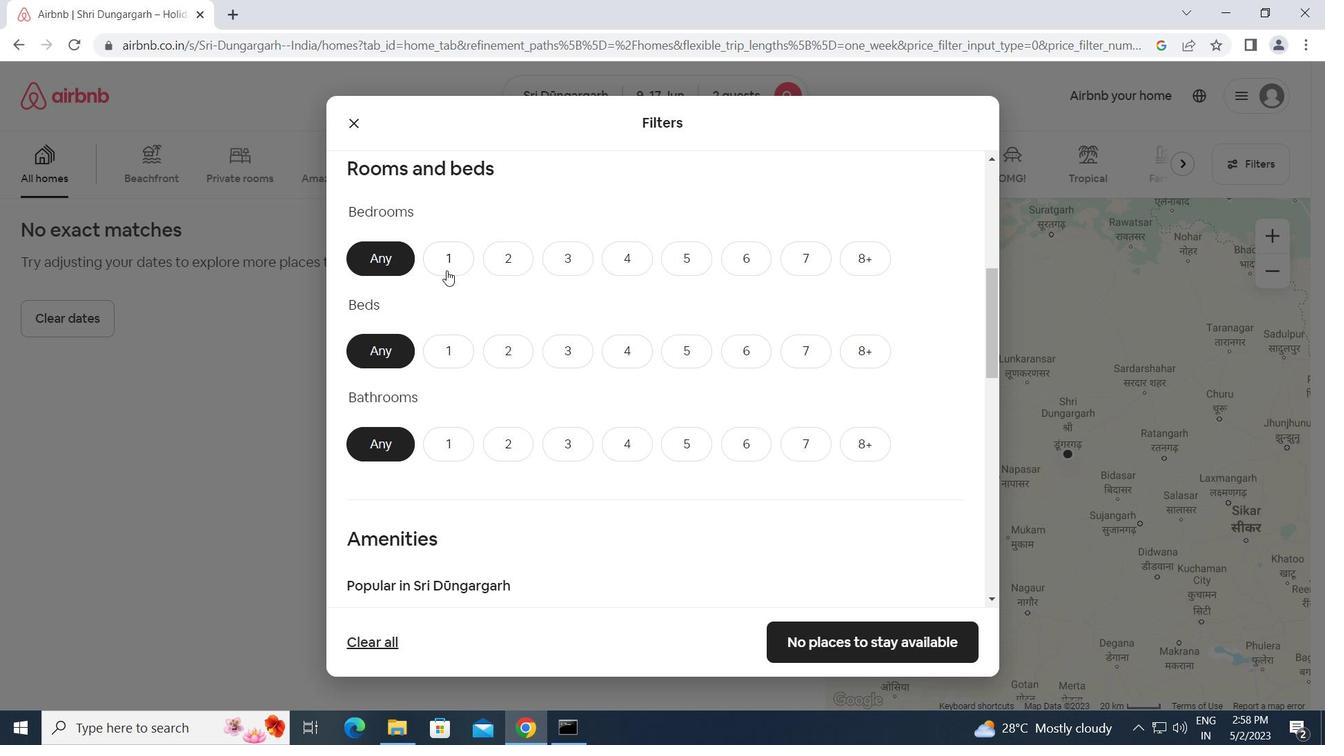 
Action: Mouse pressed left at (447, 270)
Screenshot: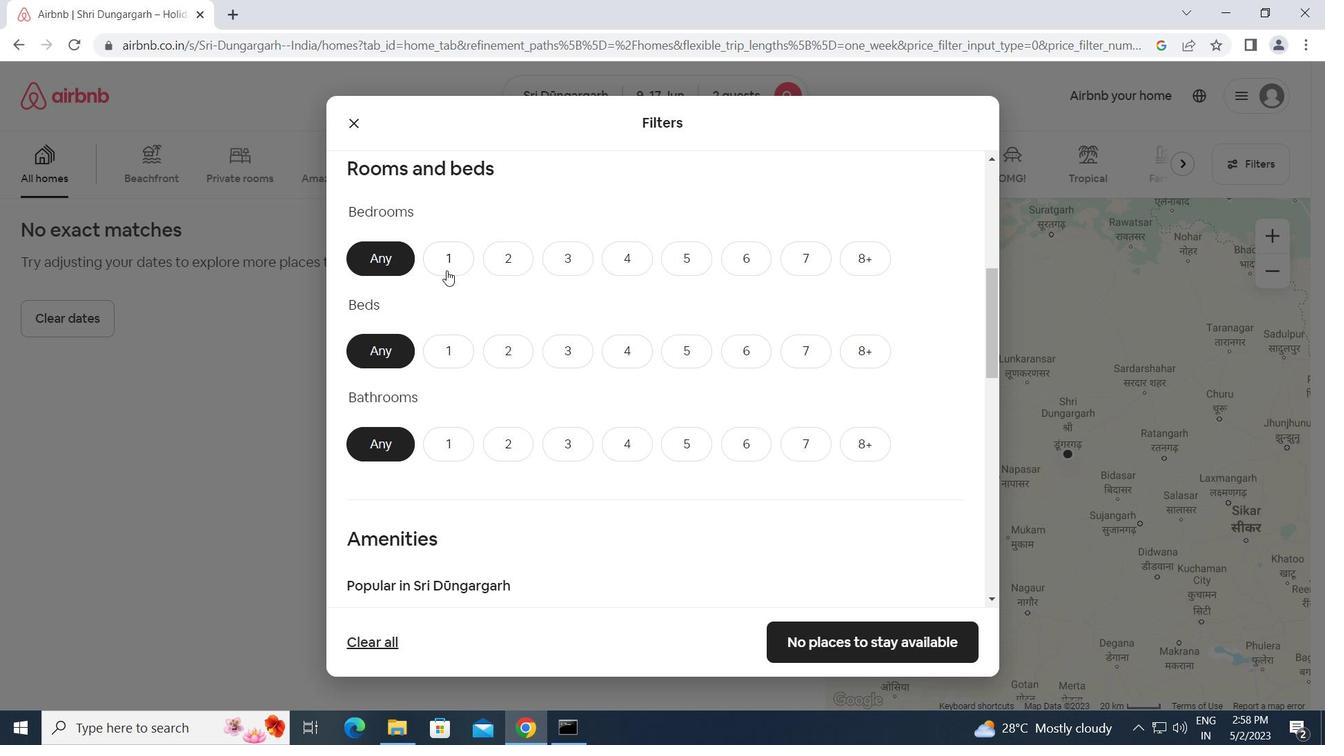 
Action: Mouse moved to (510, 350)
Screenshot: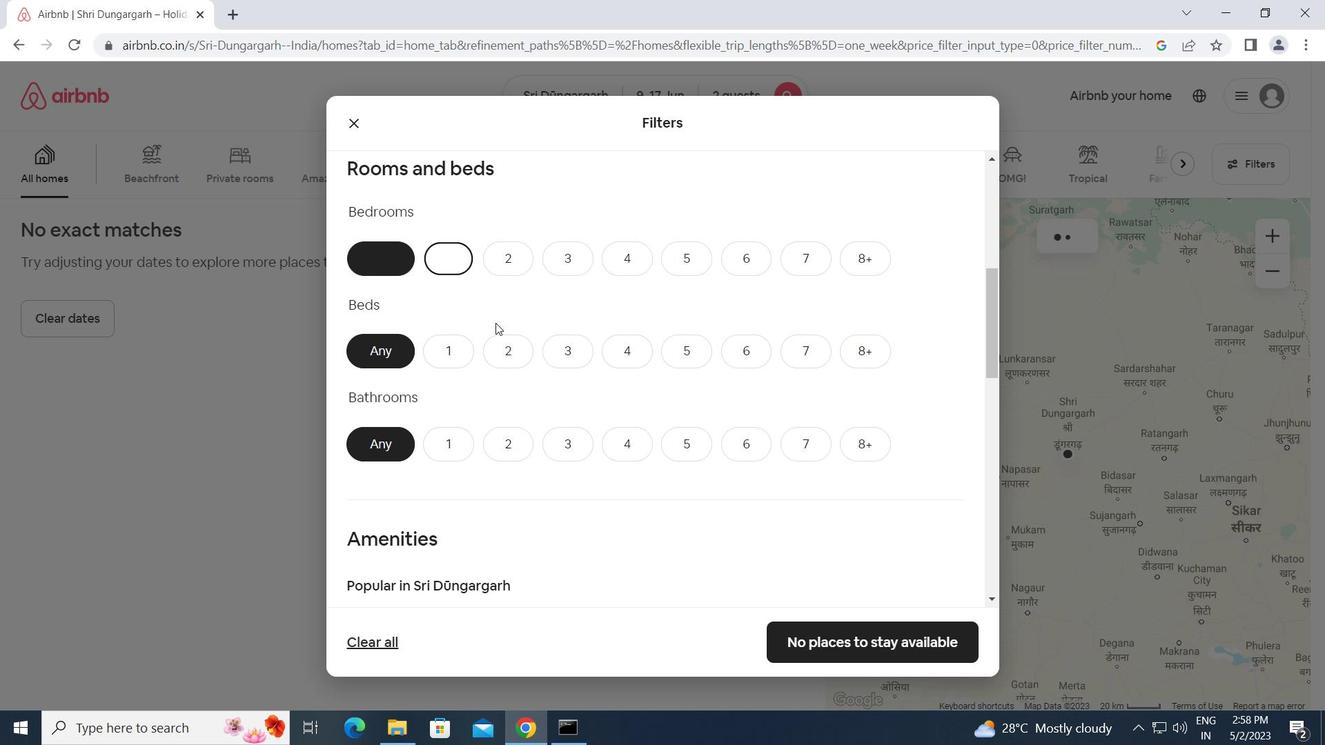 
Action: Mouse pressed left at (510, 350)
Screenshot: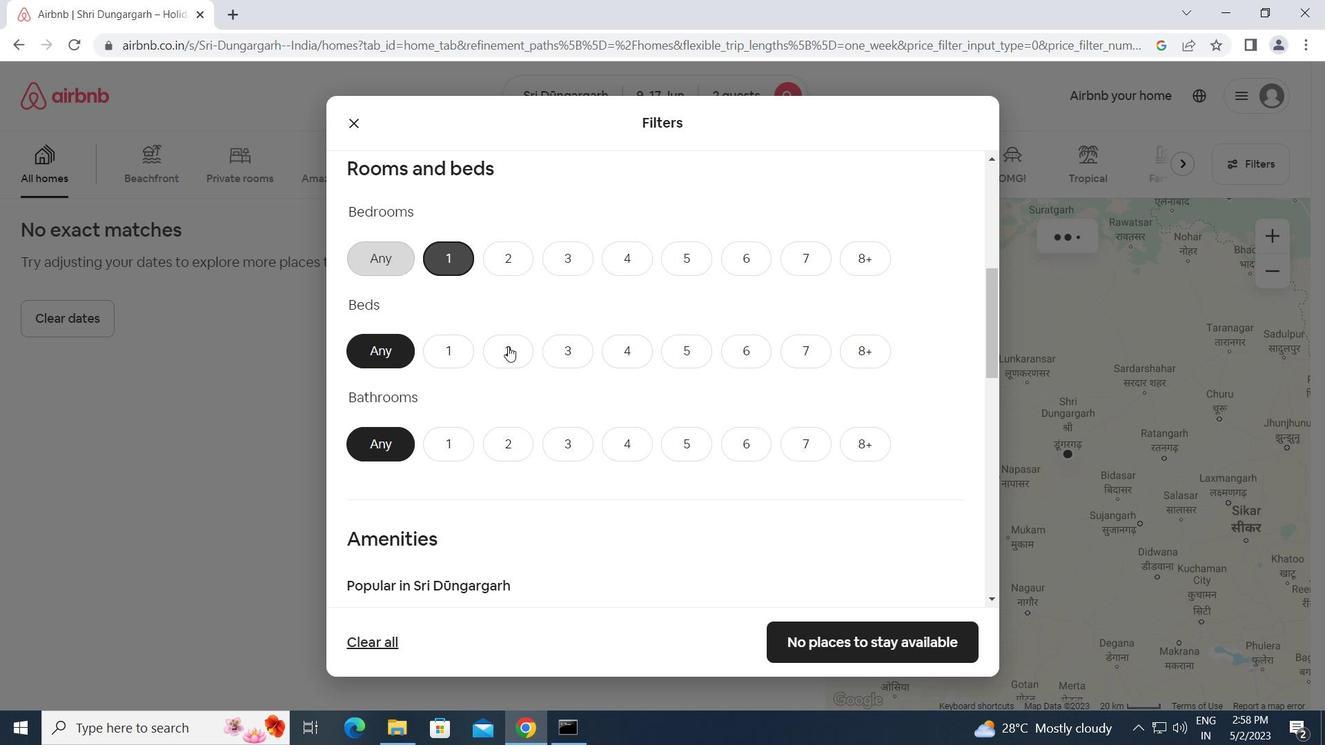 
Action: Mouse moved to (455, 437)
Screenshot: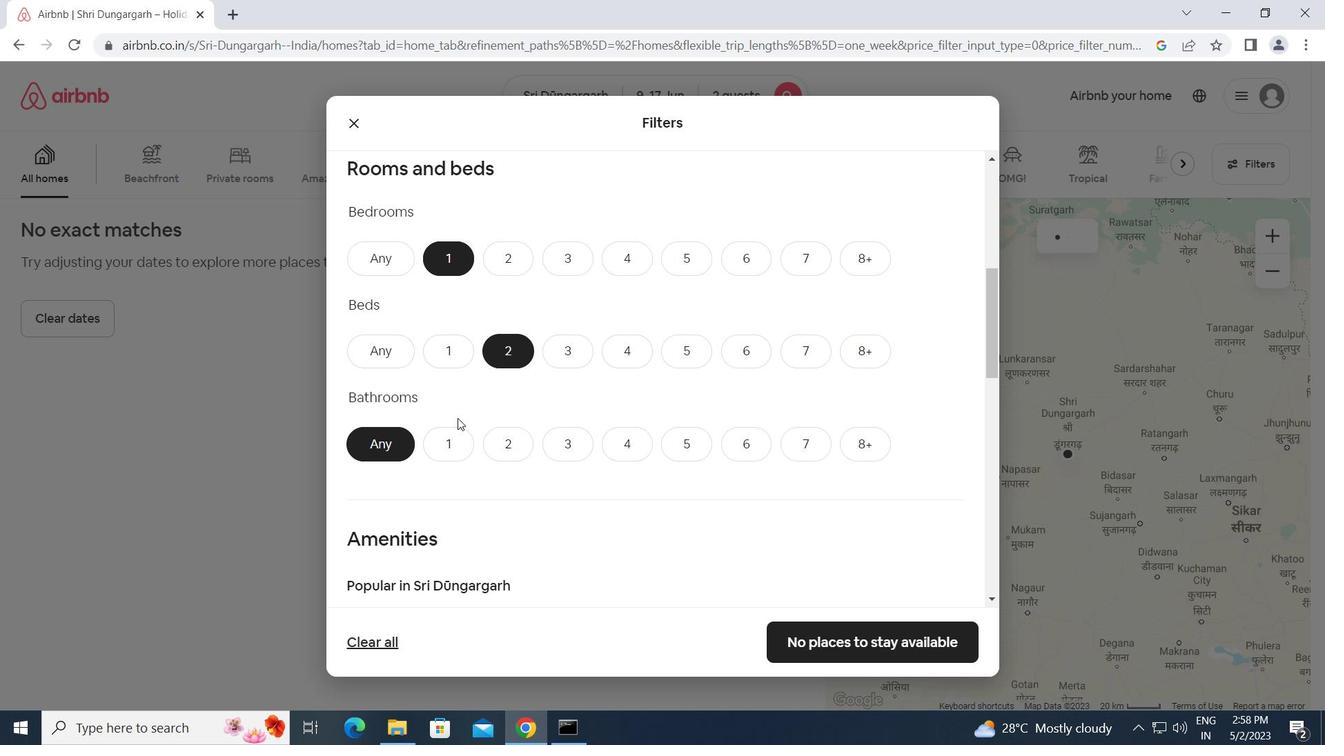 
Action: Mouse pressed left at (455, 437)
Screenshot: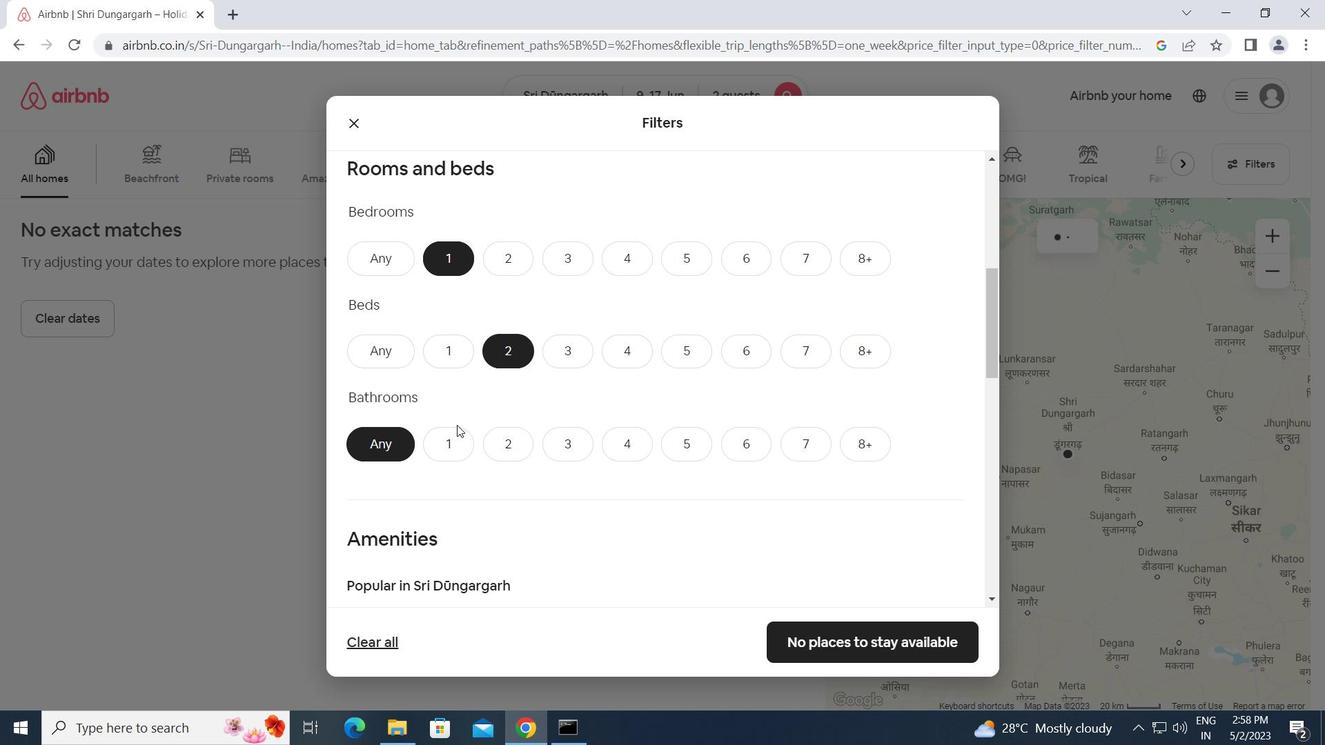 
Action: Mouse moved to (524, 453)
Screenshot: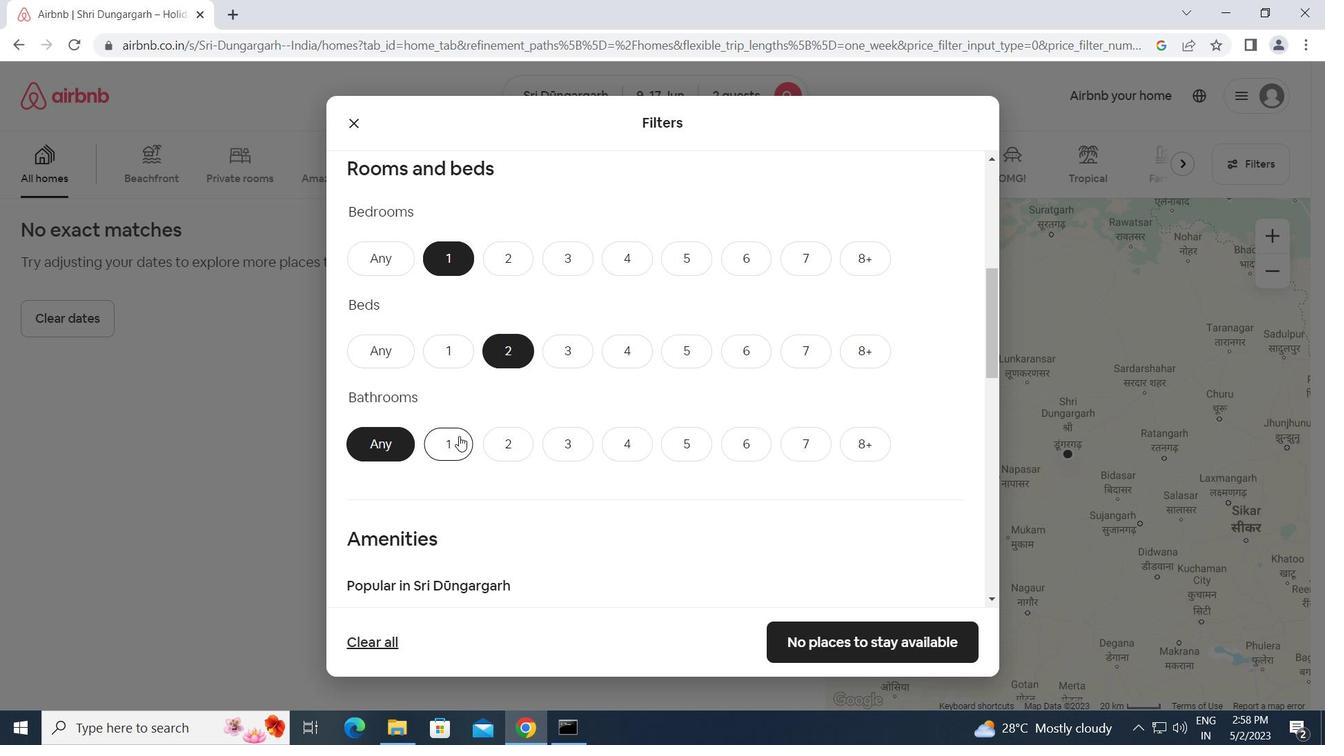 
Action: Mouse scrolled (524, 453) with delta (0, 0)
Screenshot: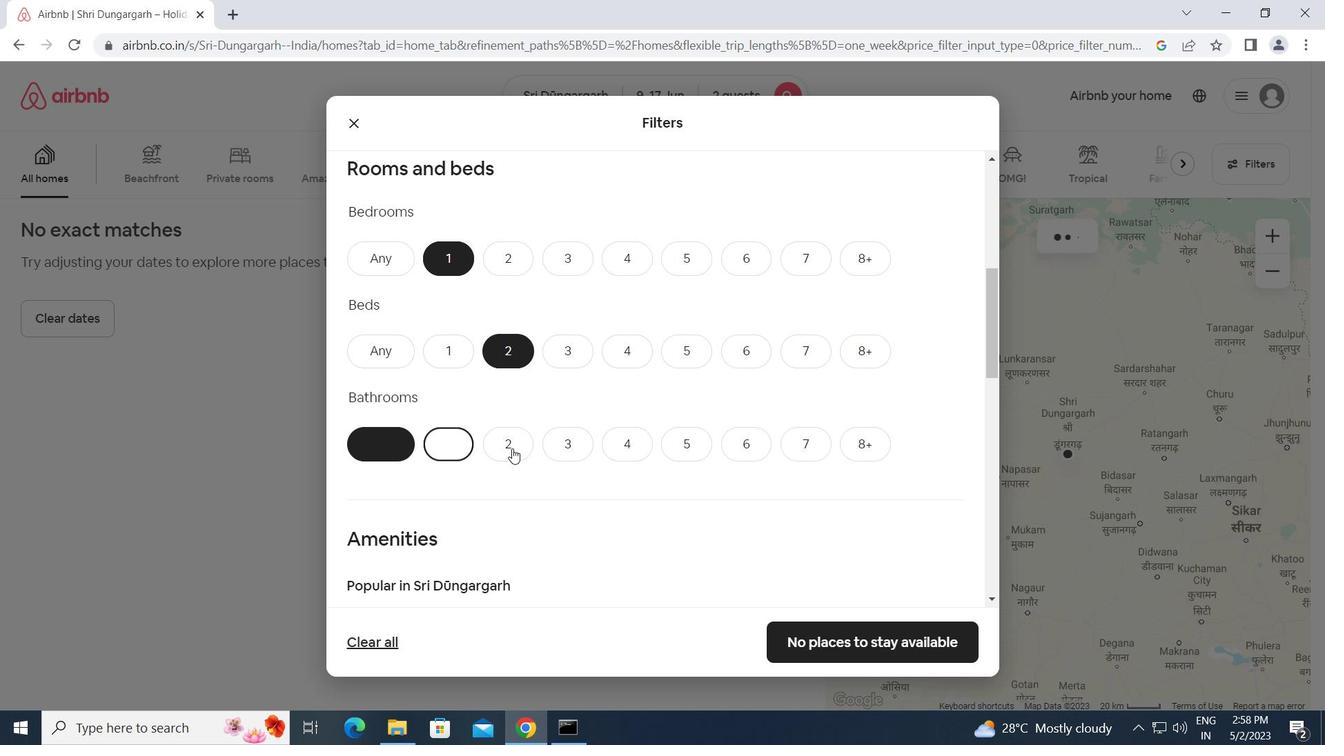 
Action: Mouse scrolled (524, 453) with delta (0, 0)
Screenshot: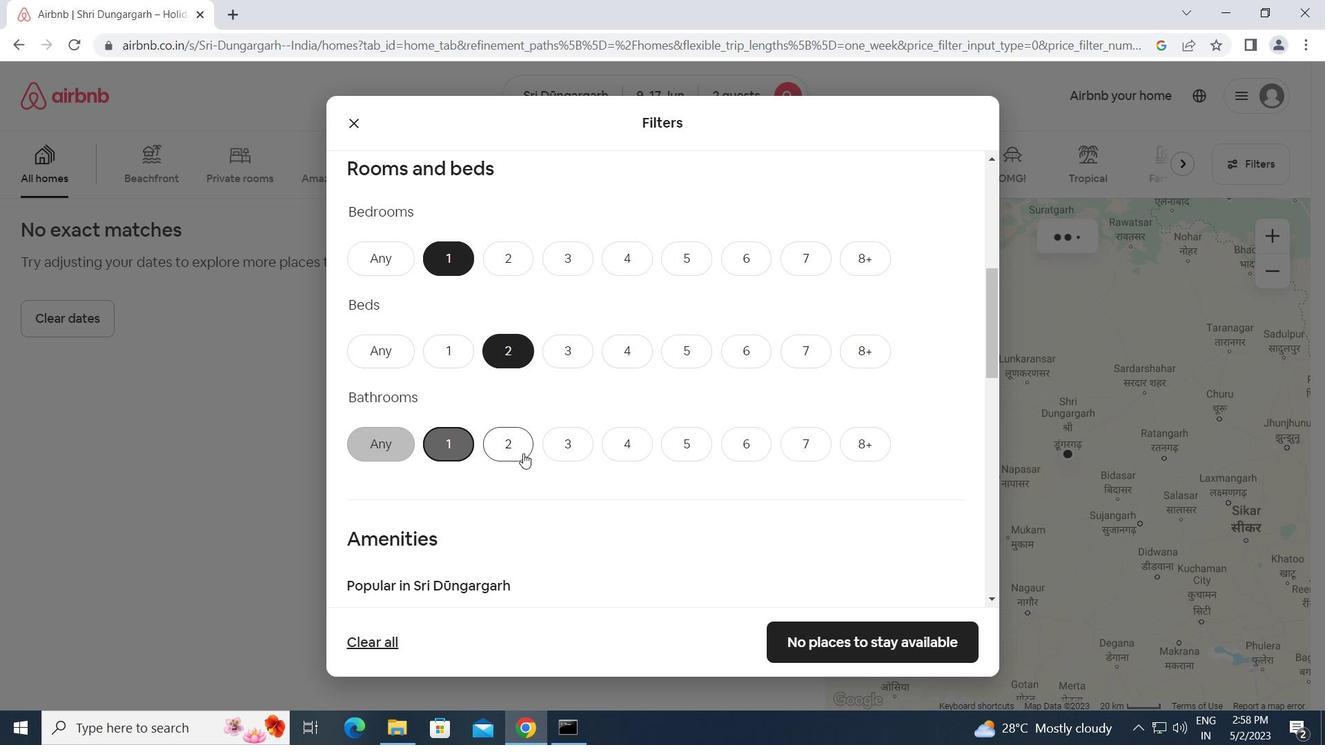 
Action: Mouse scrolled (524, 453) with delta (0, 0)
Screenshot: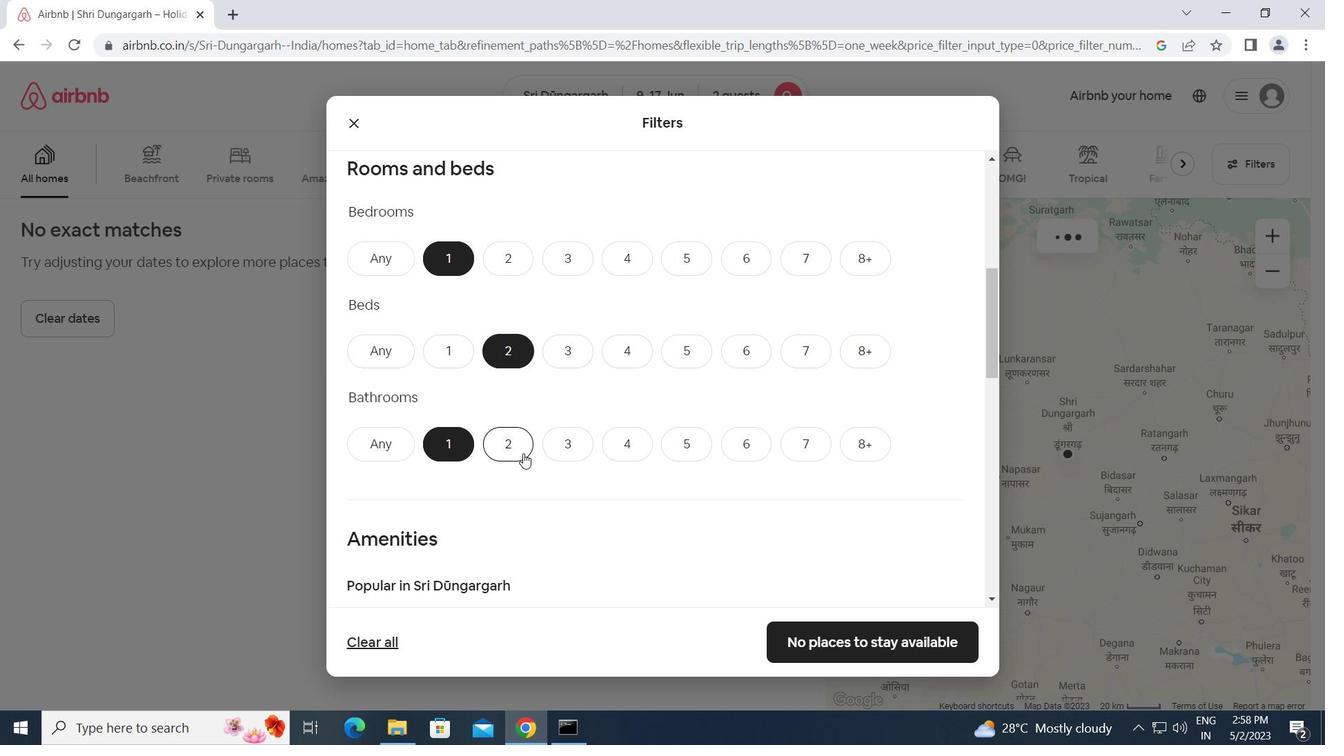 
Action: Mouse scrolled (524, 453) with delta (0, 0)
Screenshot: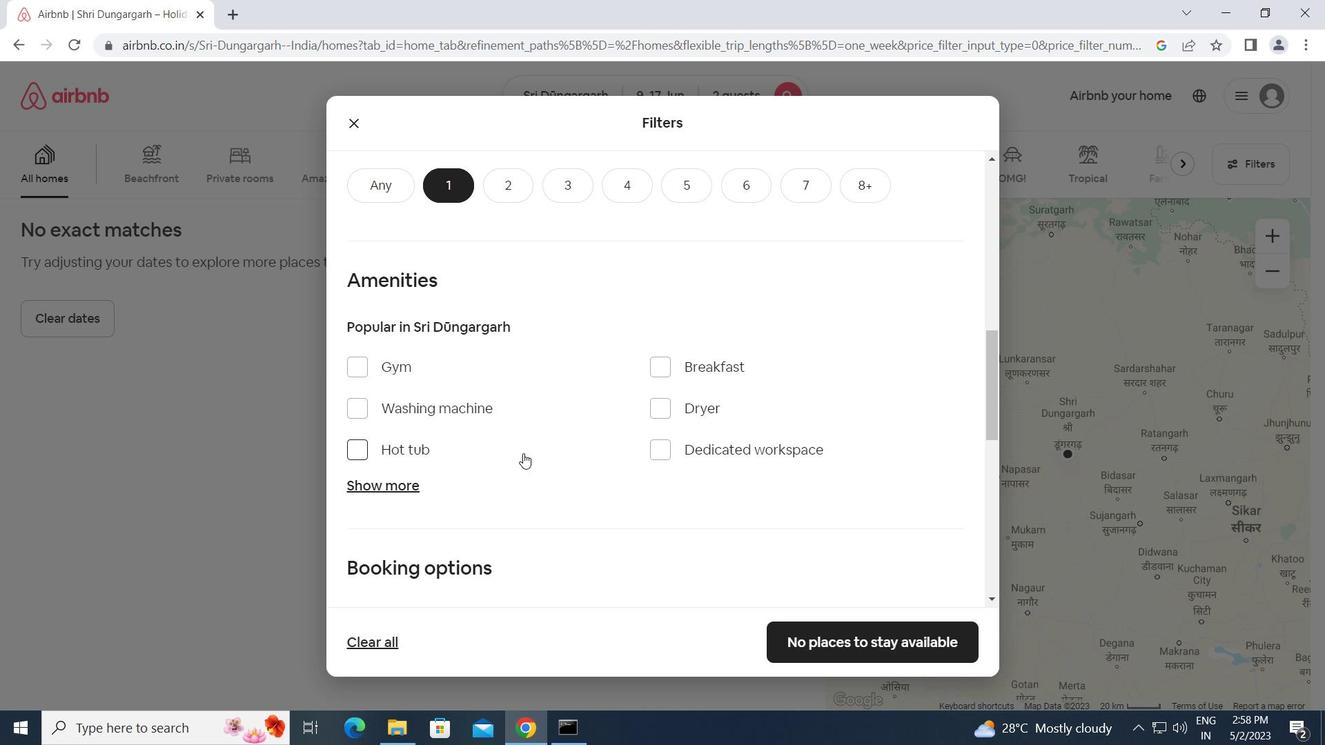 
Action: Mouse scrolled (524, 453) with delta (0, 0)
Screenshot: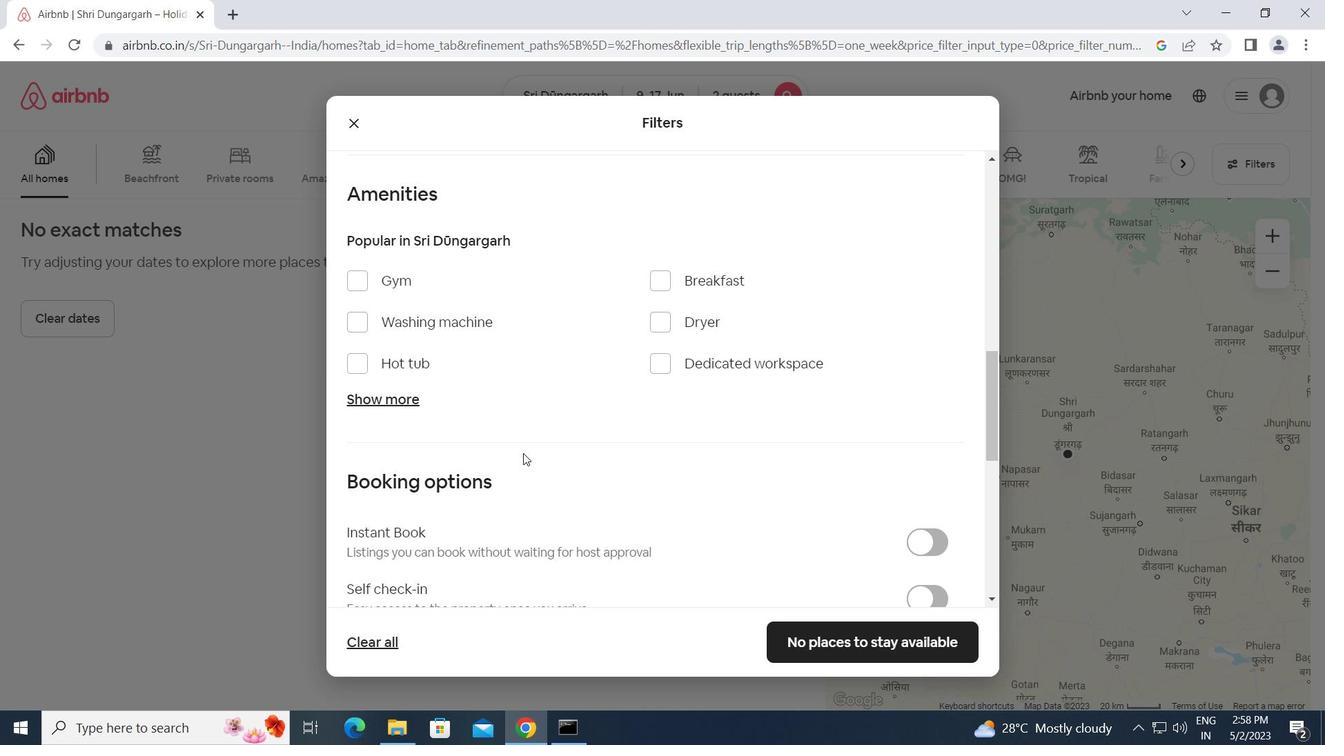
Action: Mouse scrolled (524, 453) with delta (0, 0)
Screenshot: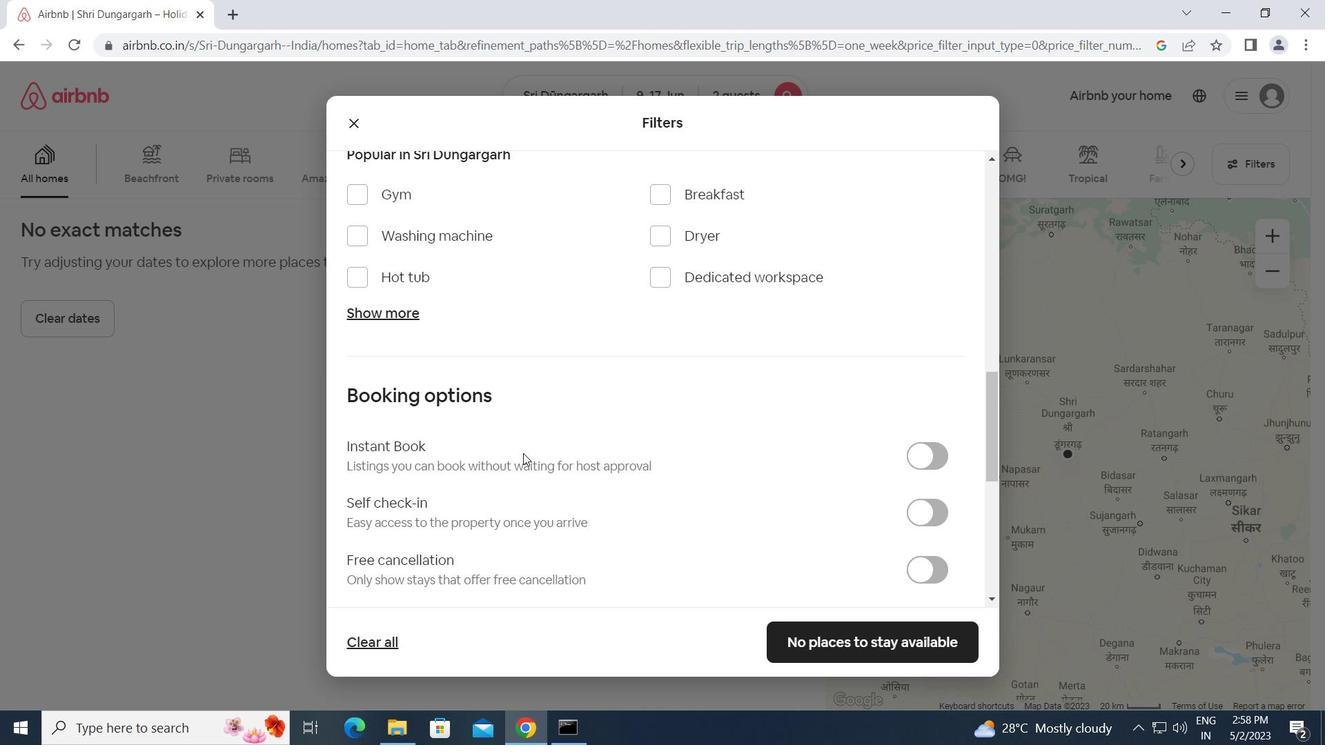 
Action: Mouse scrolled (524, 453) with delta (0, 0)
Screenshot: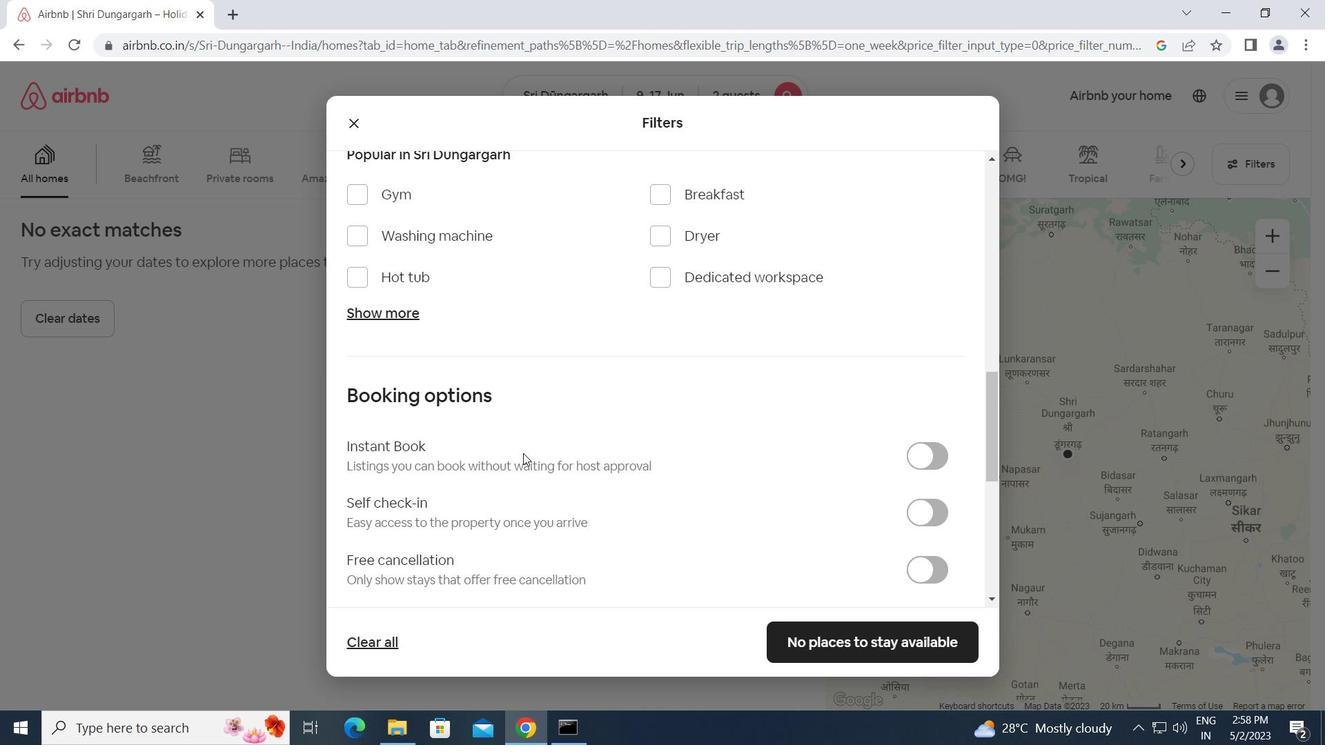 
Action: Mouse moved to (925, 341)
Screenshot: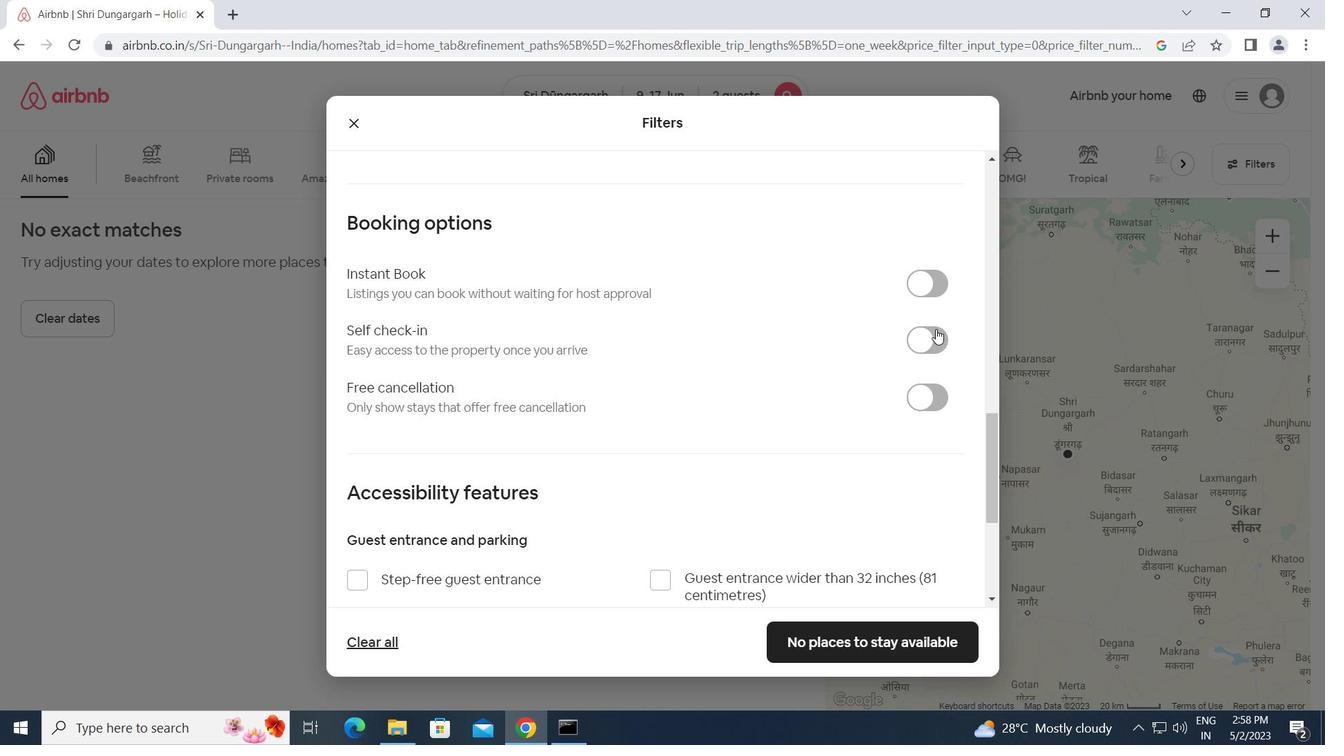 
Action: Mouse pressed left at (925, 341)
Screenshot: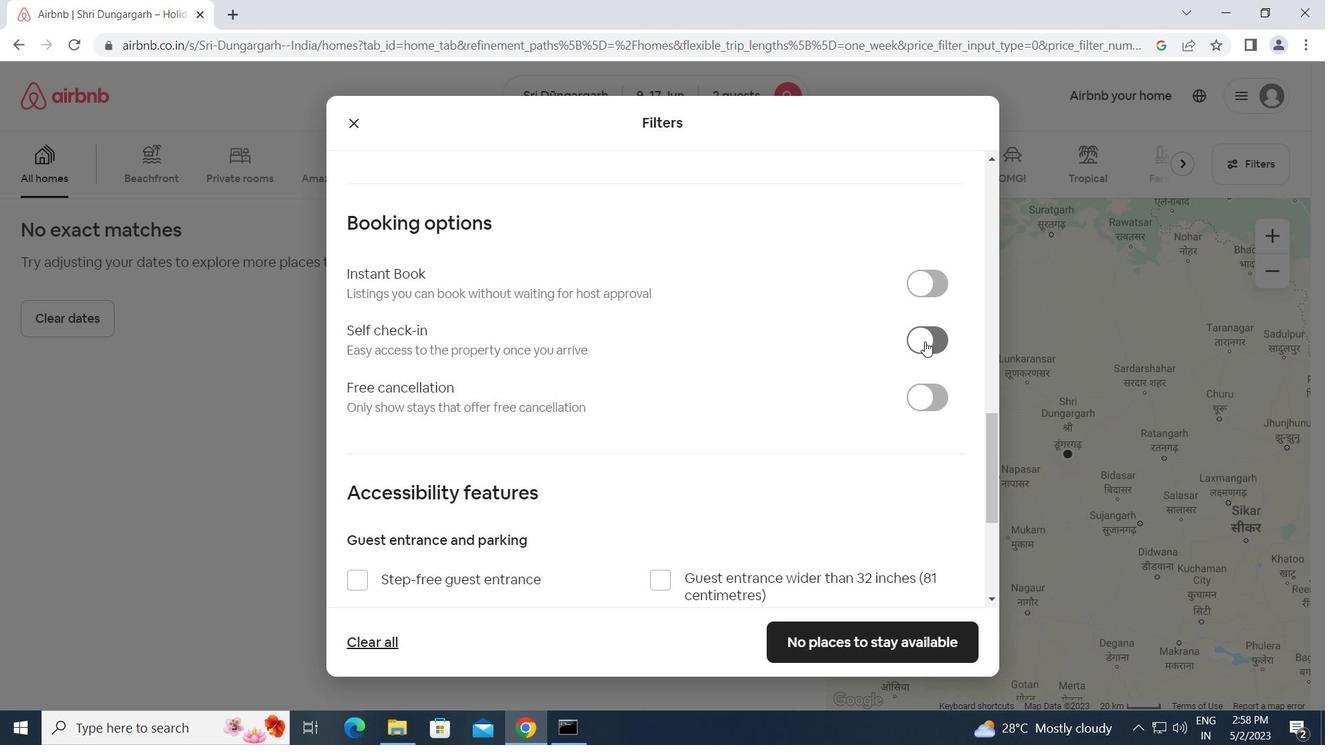 
Action: Mouse moved to (702, 361)
Screenshot: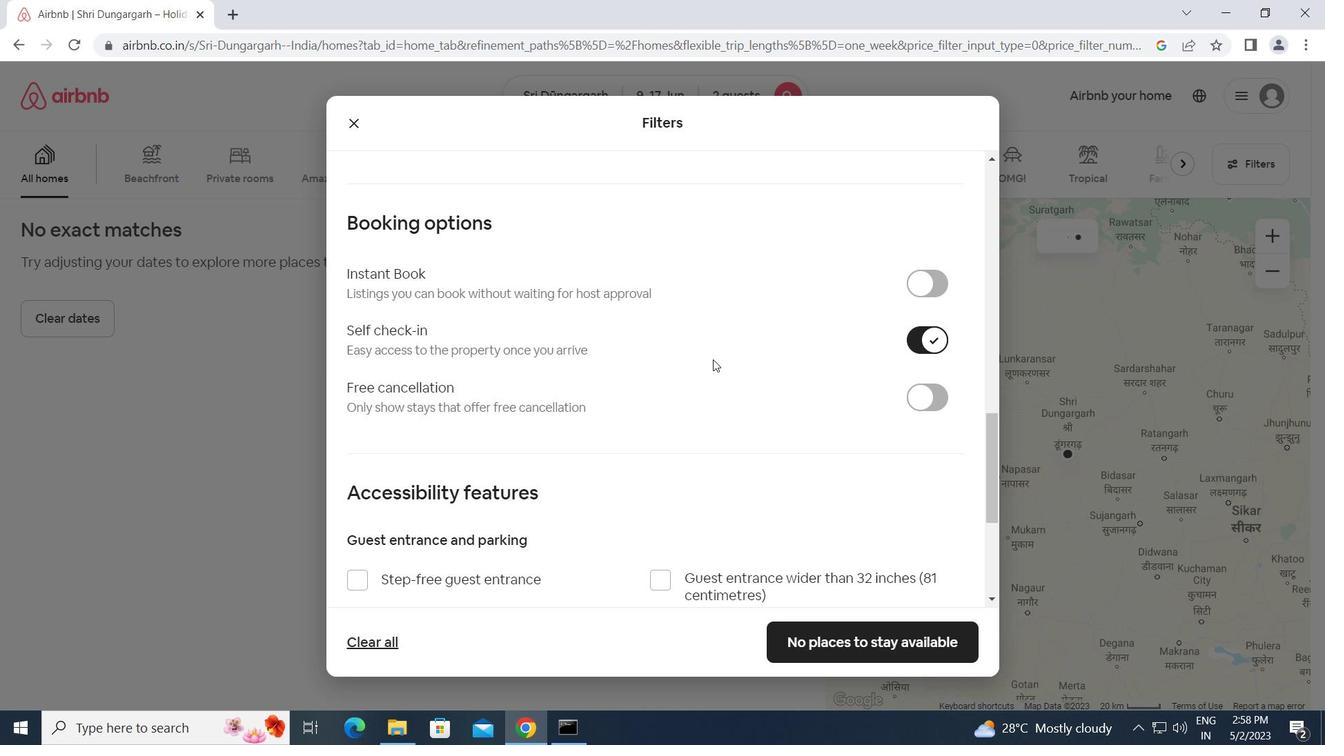 
Action: Mouse scrolled (702, 360) with delta (0, 0)
Screenshot: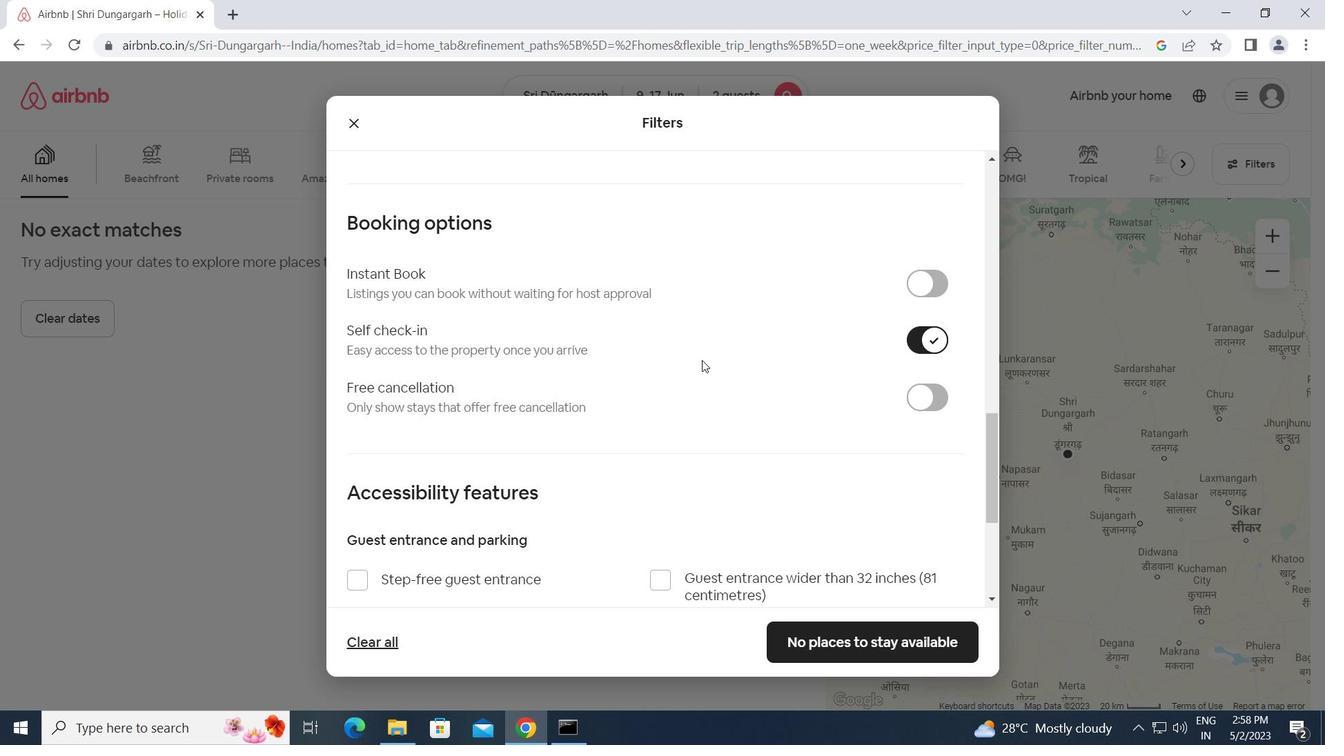
Action: Mouse scrolled (702, 360) with delta (0, 0)
Screenshot: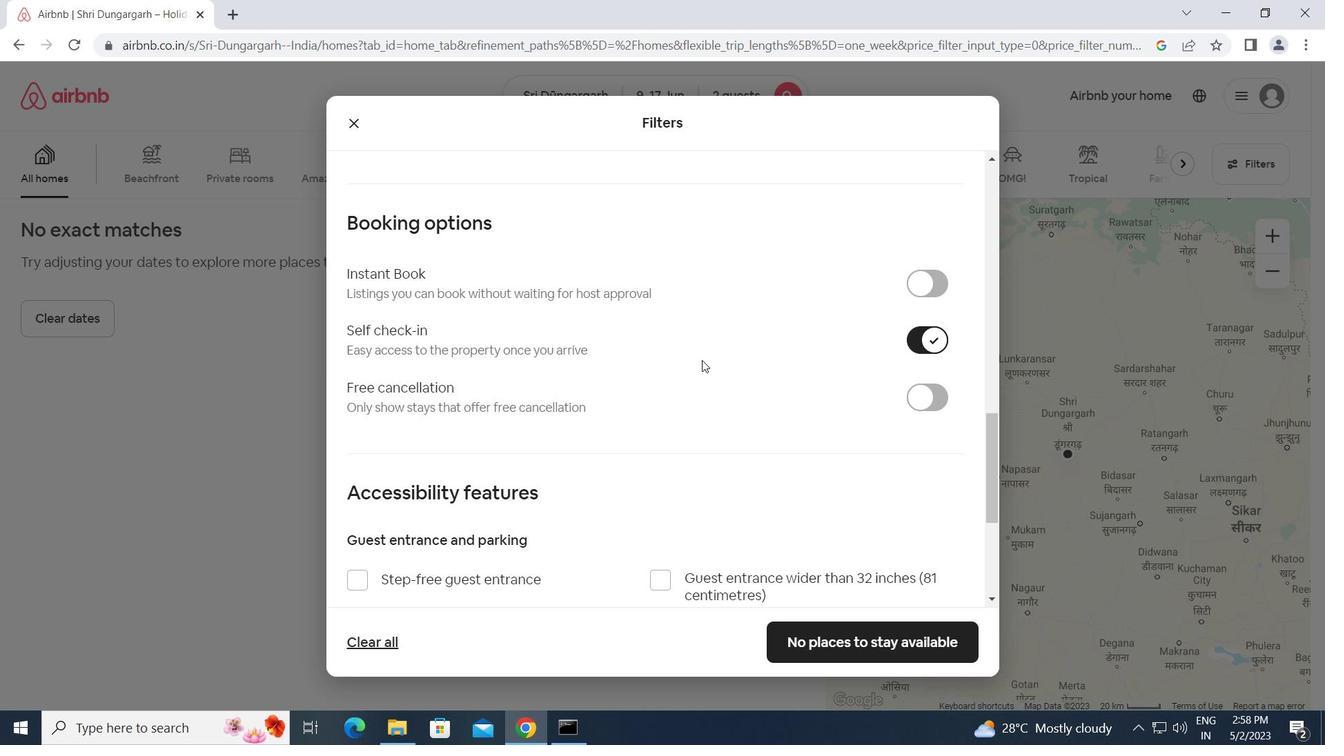 
Action: Mouse moved to (702, 361)
Screenshot: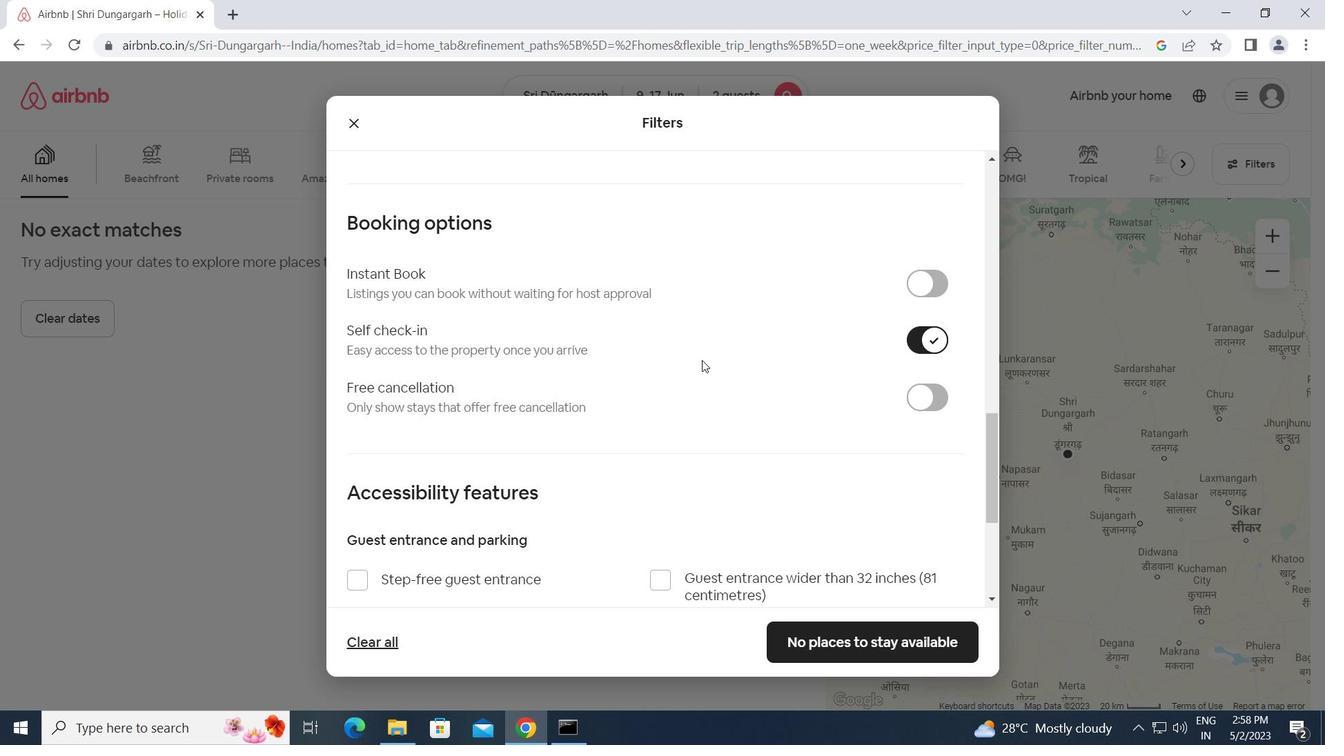 
Action: Mouse scrolled (702, 360) with delta (0, 0)
Screenshot: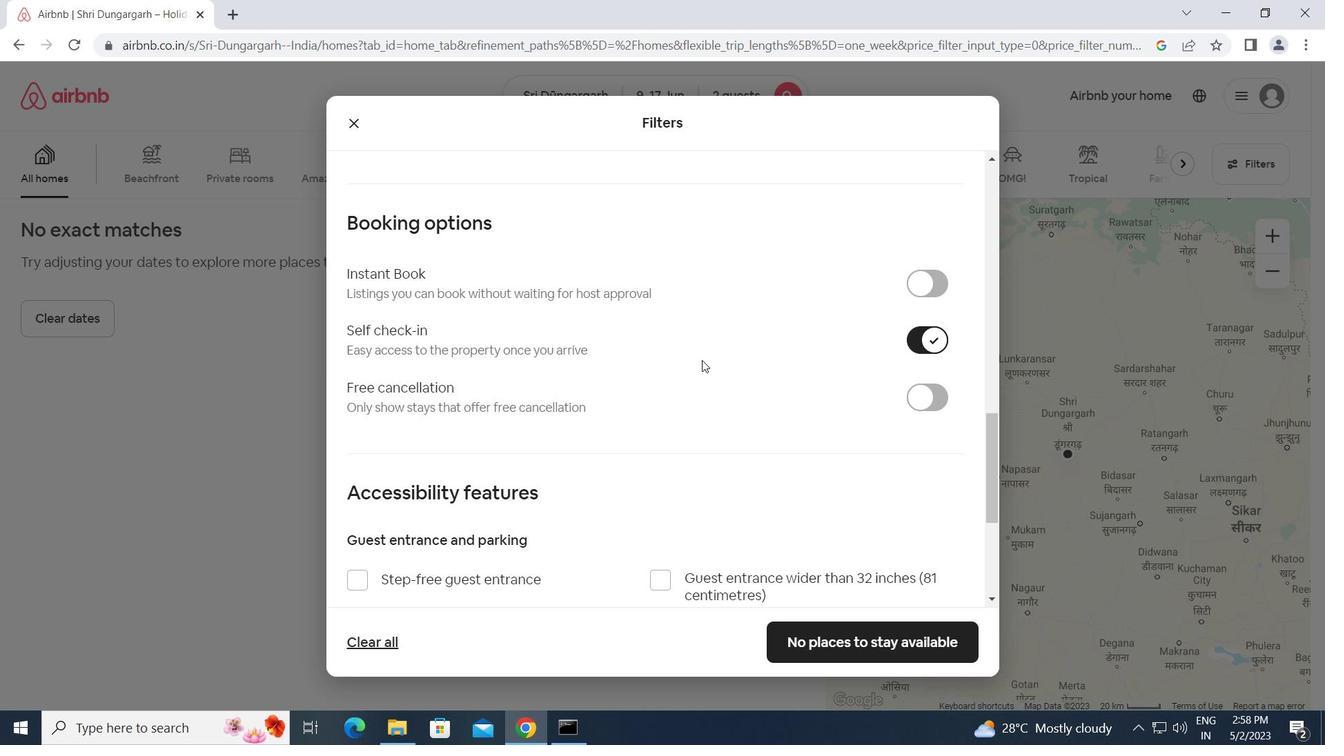 
Action: Mouse scrolled (702, 360) with delta (0, 0)
Screenshot: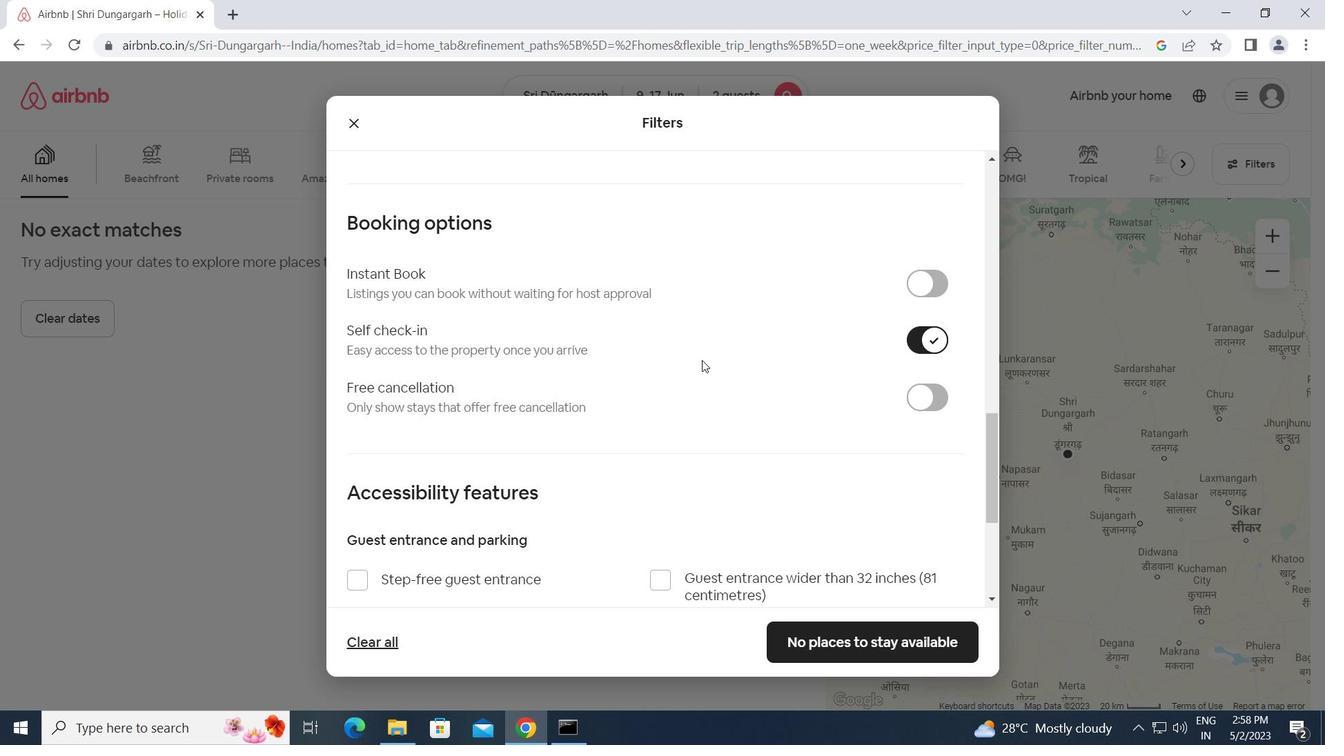 
Action: Mouse moved to (702, 363)
Screenshot: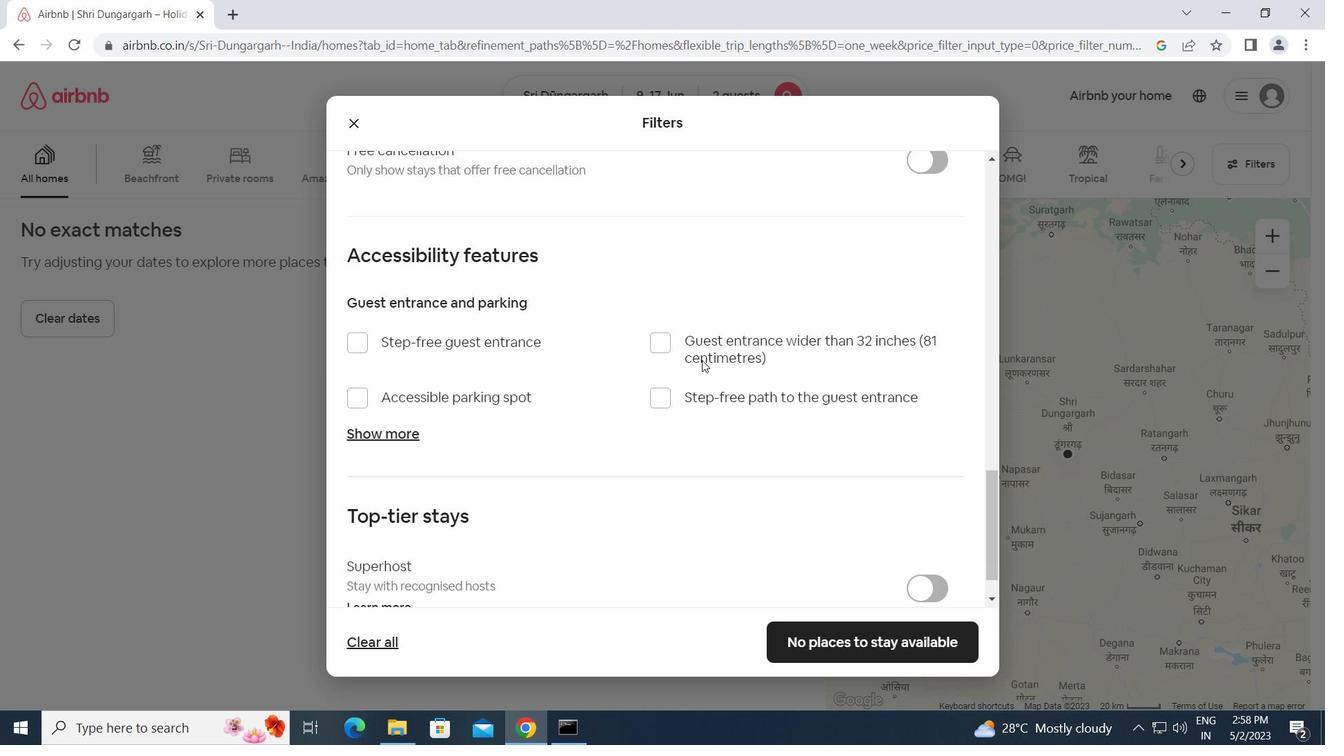 
Action: Mouse scrolled (702, 362) with delta (0, 0)
Screenshot: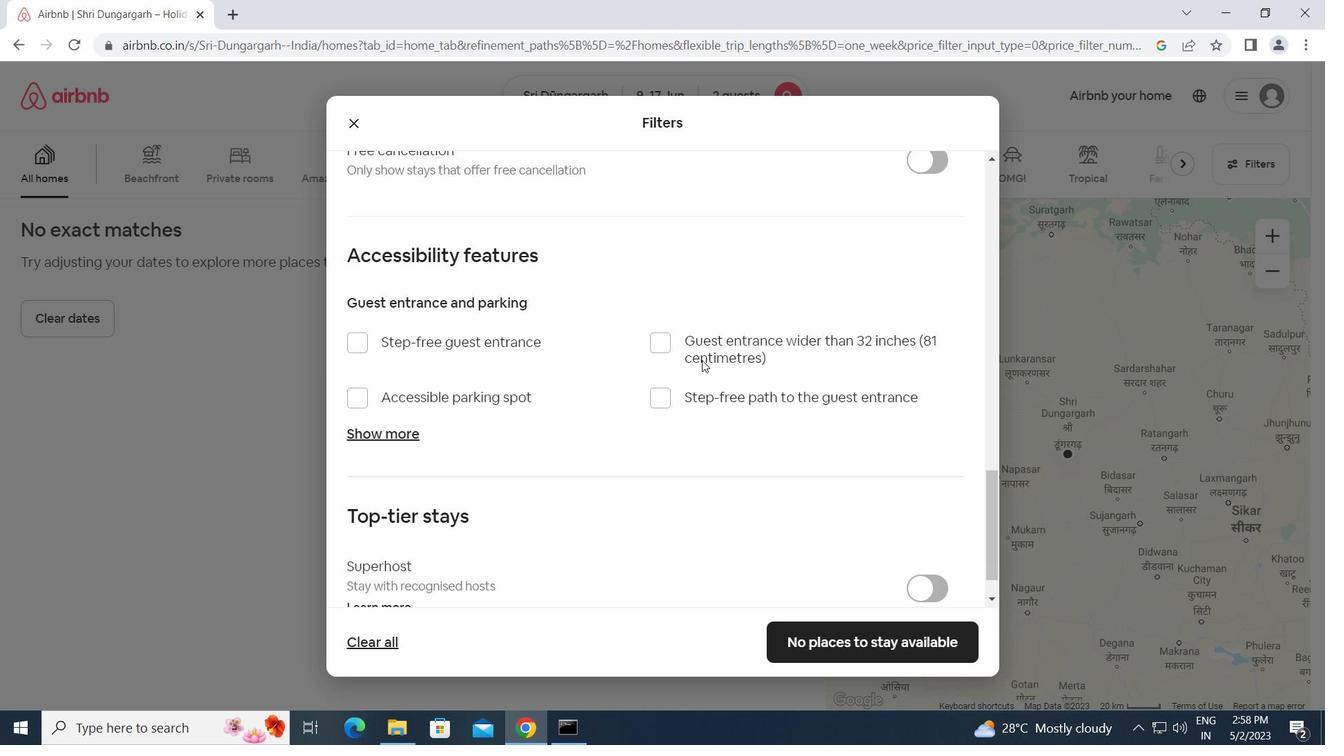 
Action: Mouse moved to (700, 366)
Screenshot: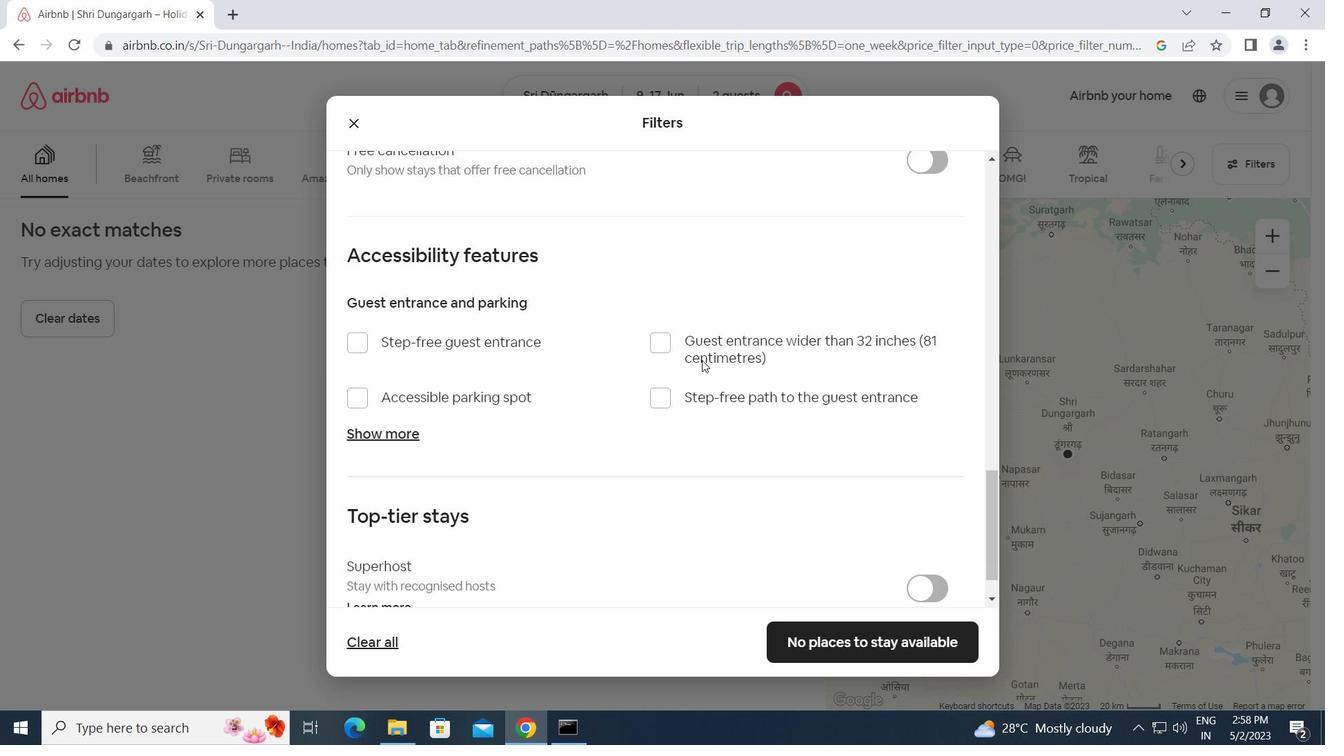 
Action: Mouse scrolled (700, 365) with delta (0, 0)
Screenshot: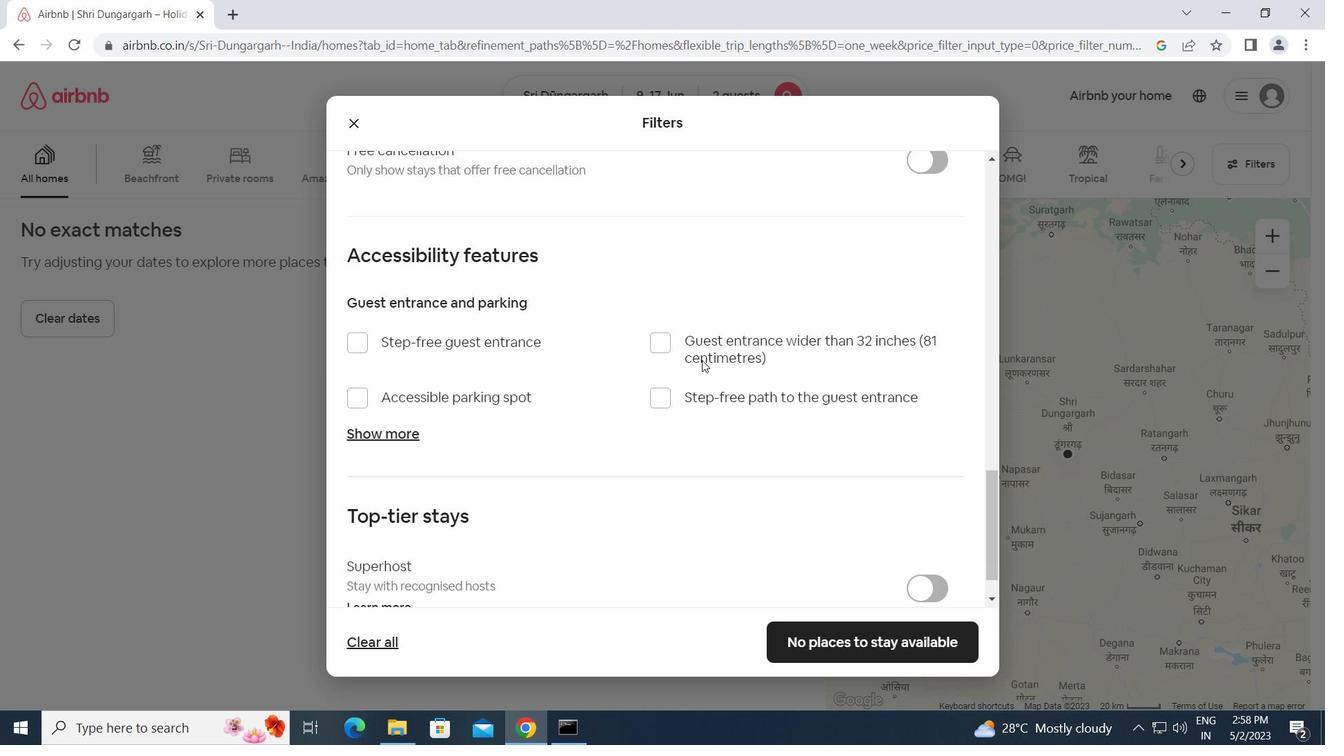 
Action: Mouse moved to (698, 368)
Screenshot: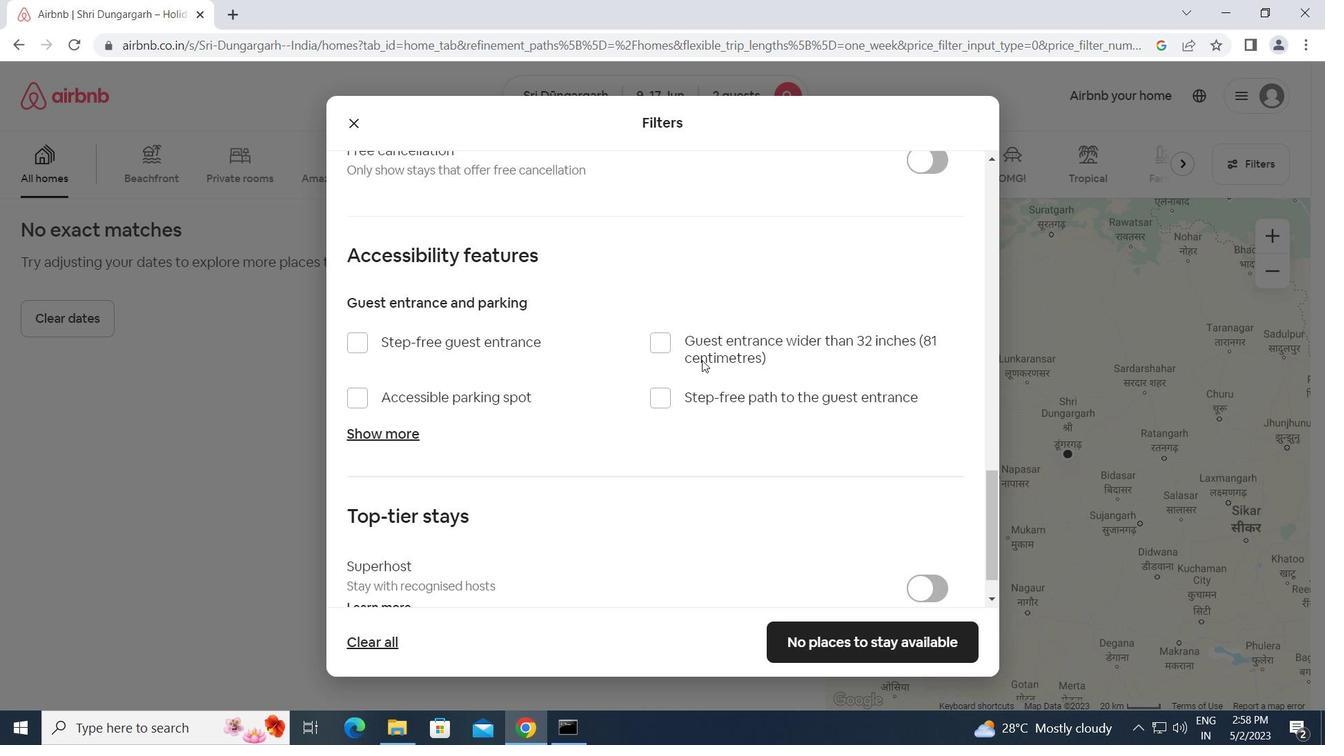 
Action: Mouse scrolled (698, 368) with delta (0, 0)
Screenshot: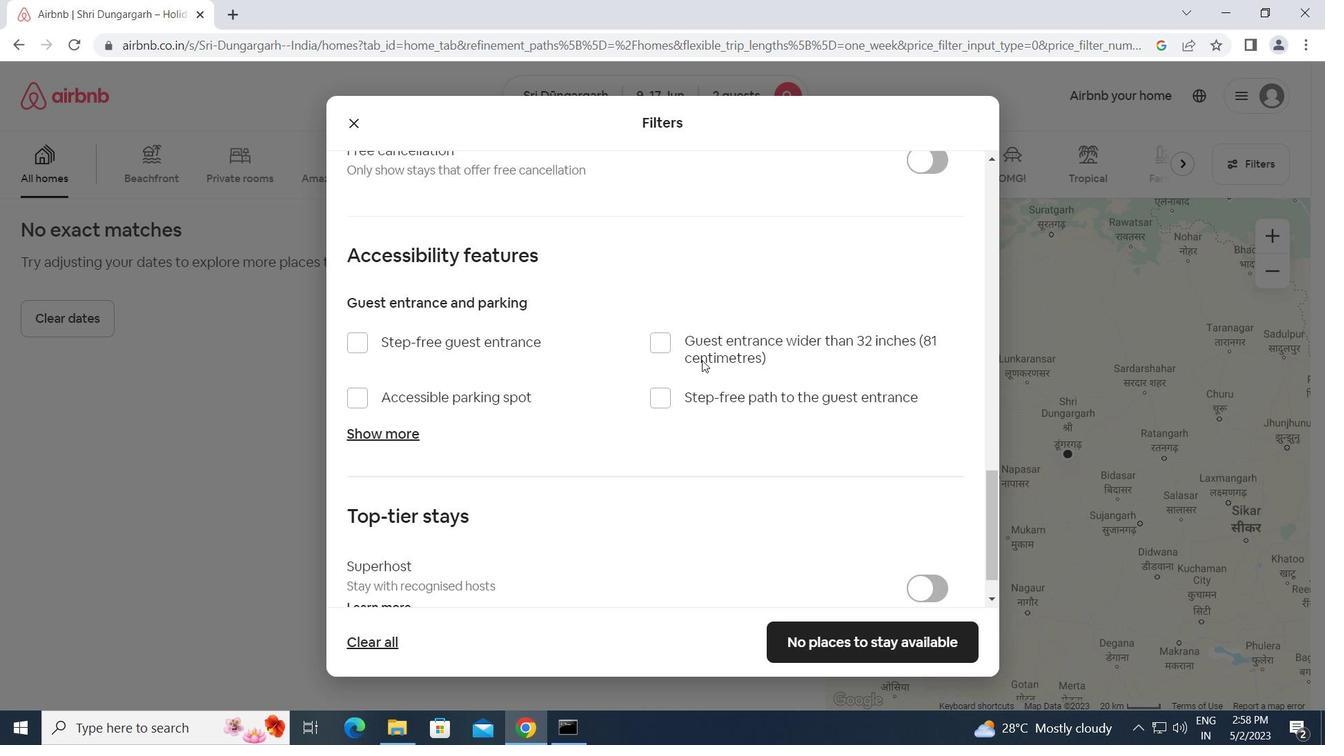 
Action: Mouse moved to (698, 370)
Screenshot: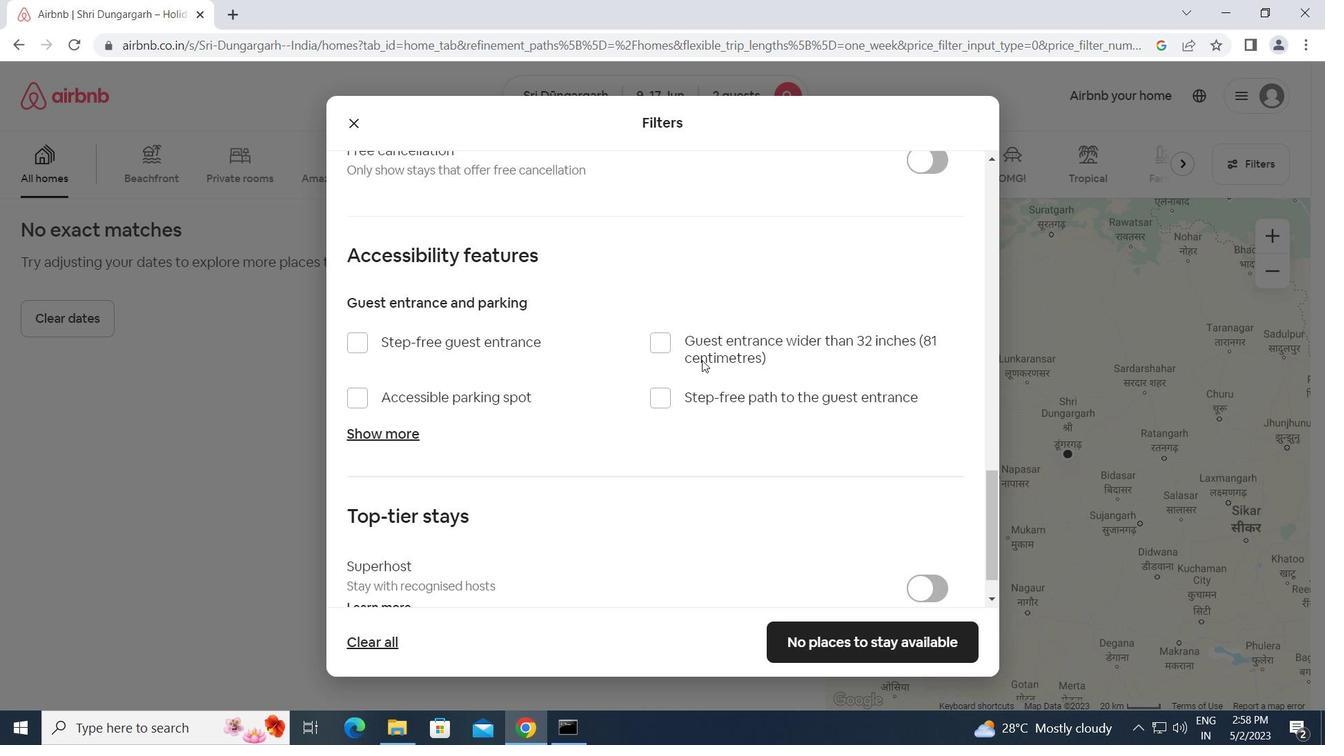 
Action: Mouse scrolled (698, 370) with delta (0, 0)
Screenshot: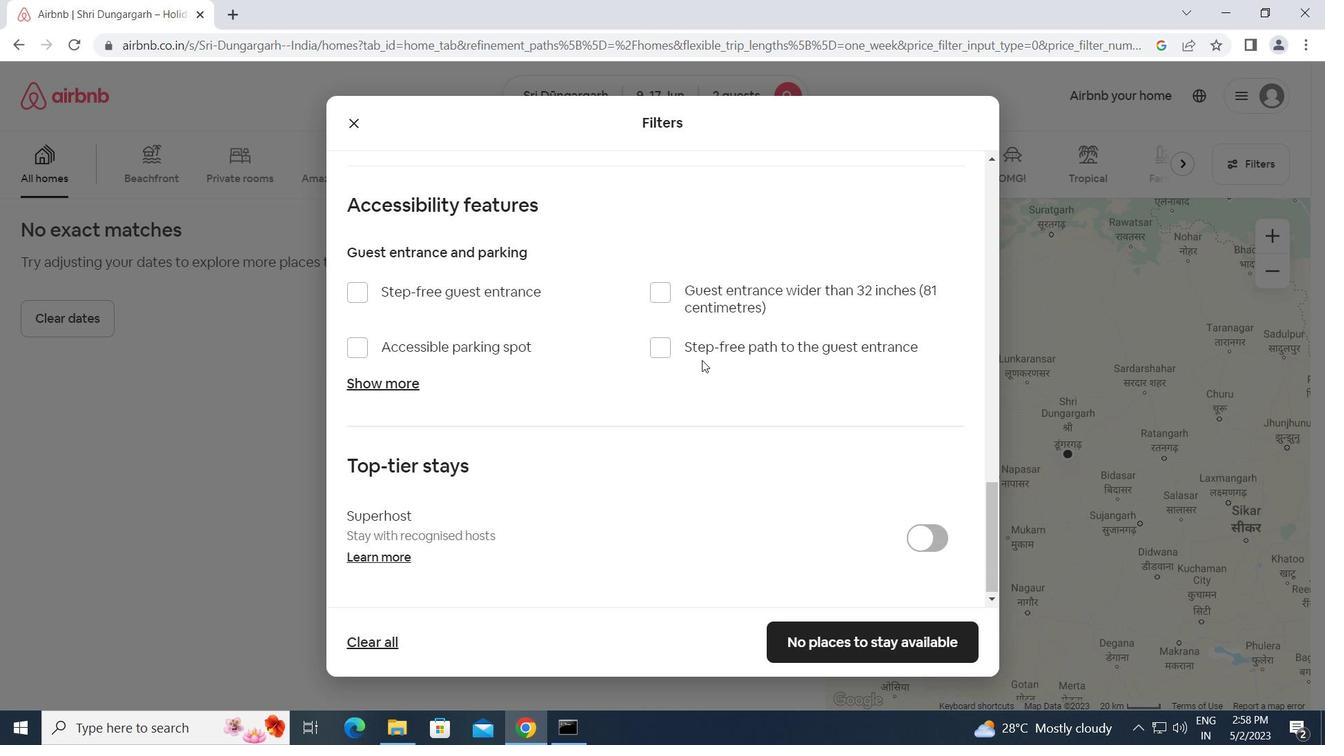 
Action: Mouse moved to (687, 381)
Screenshot: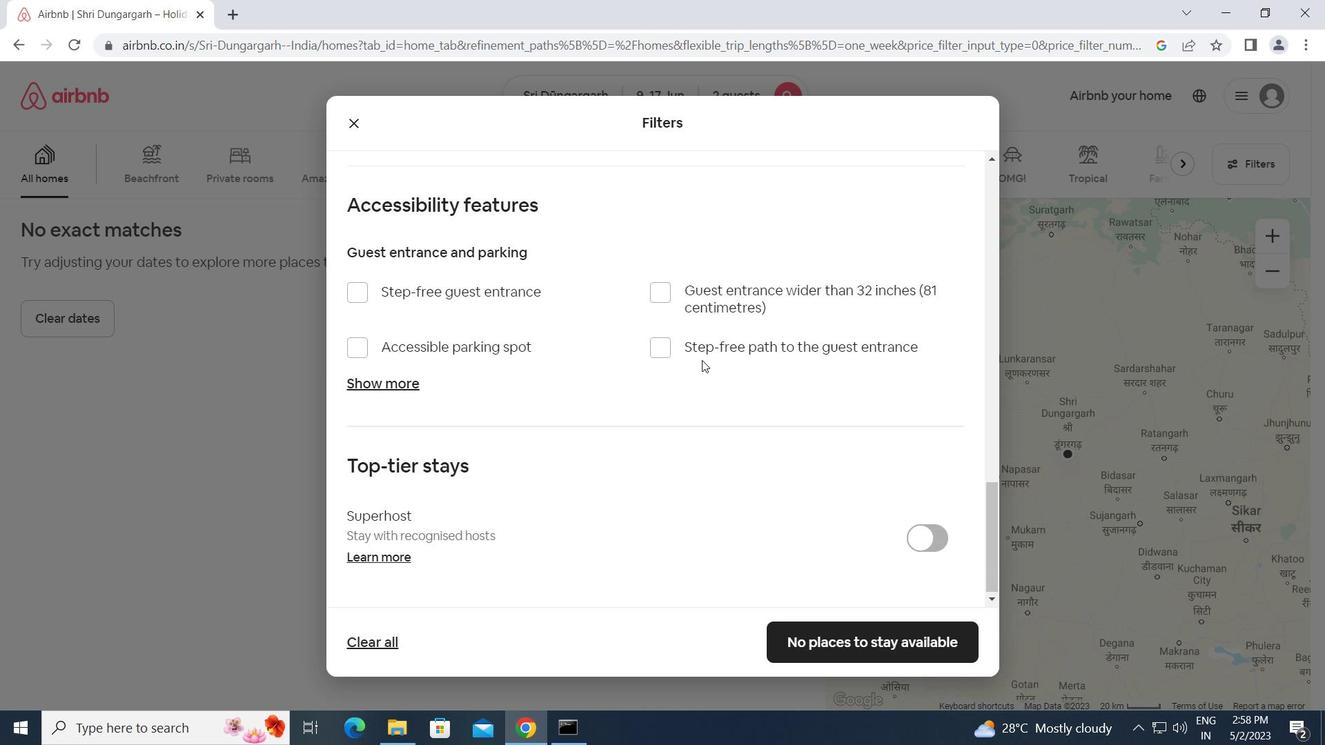
Action: Mouse scrolled (687, 380) with delta (0, 0)
Screenshot: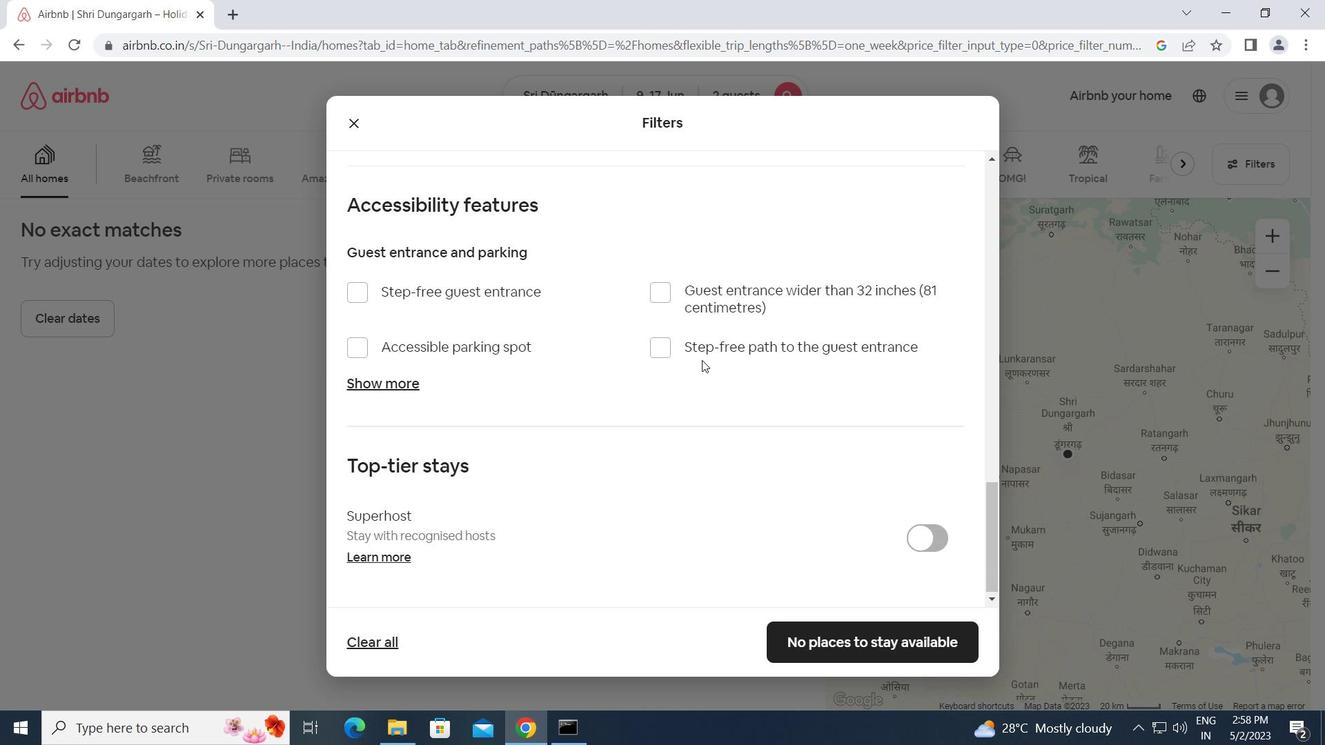 
Action: Mouse moved to (451, 580)
Screenshot: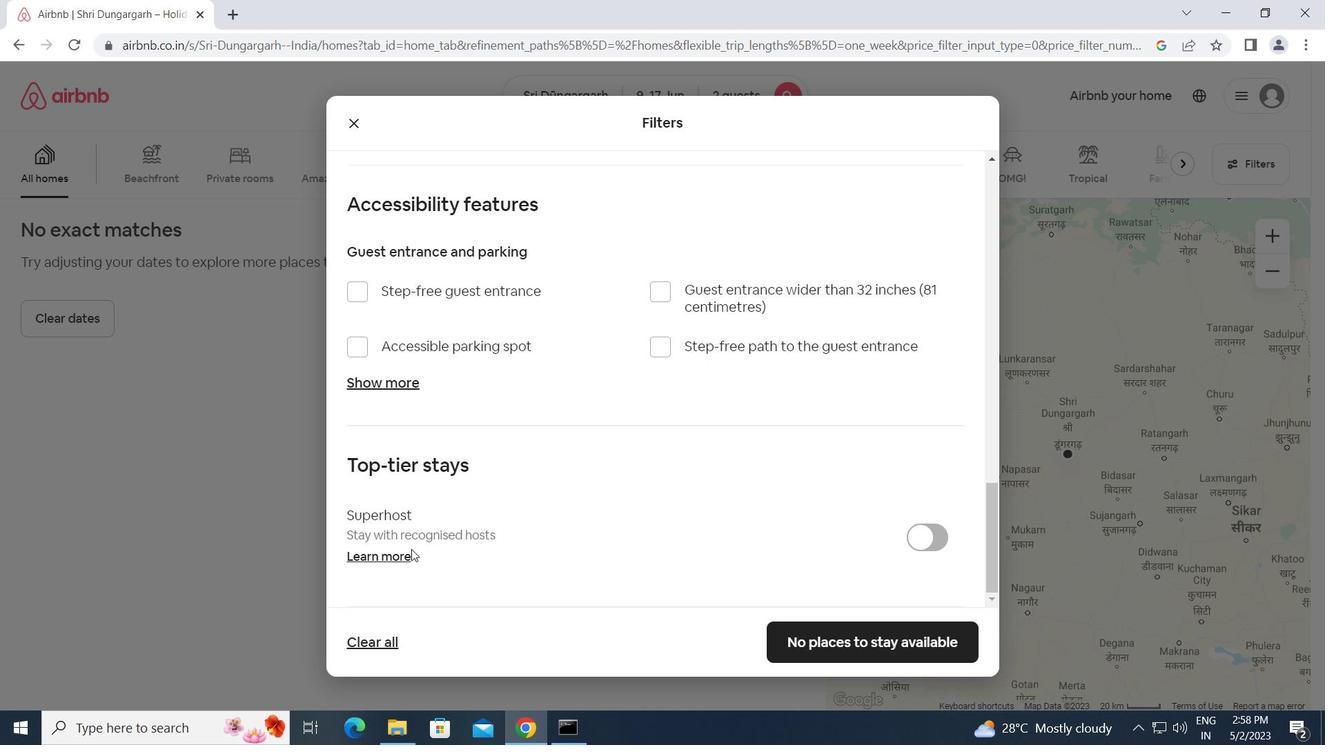 
Action: Mouse scrolled (451, 580) with delta (0, 0)
Screenshot: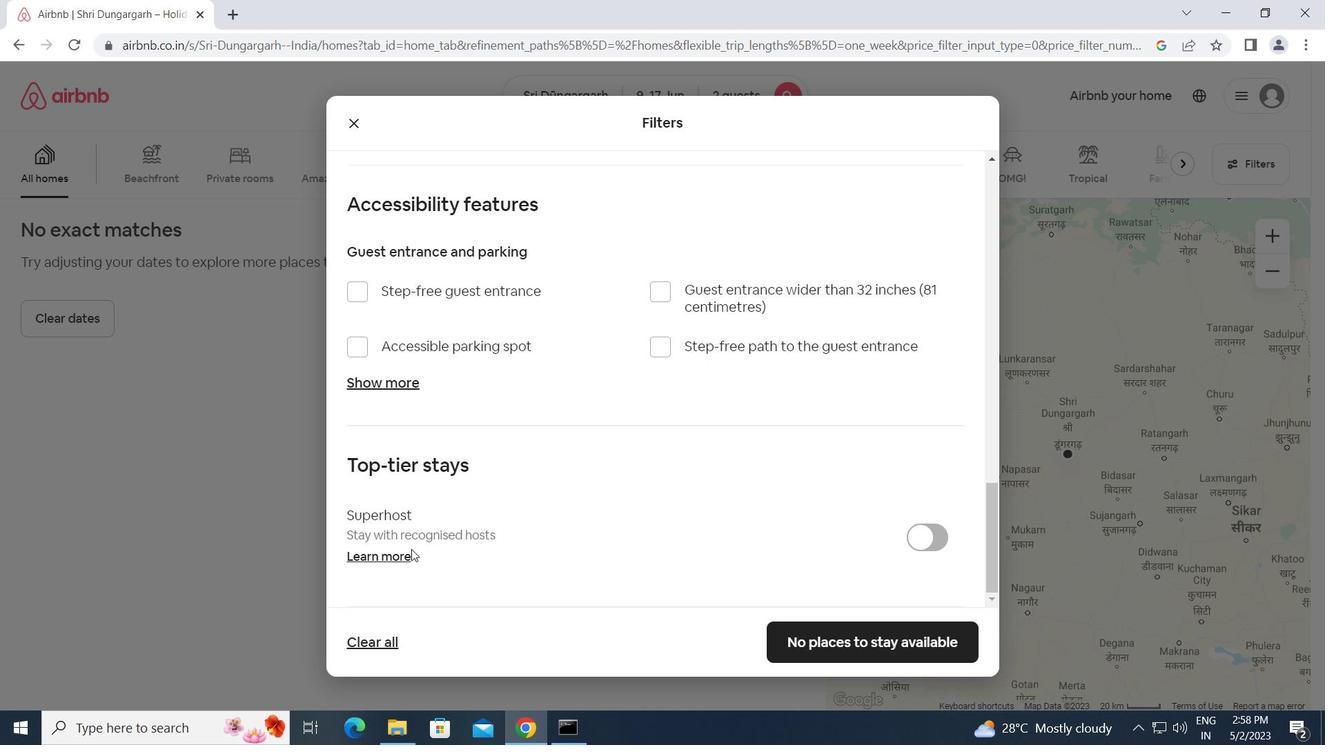 
Action: Mouse moved to (475, 598)
Screenshot: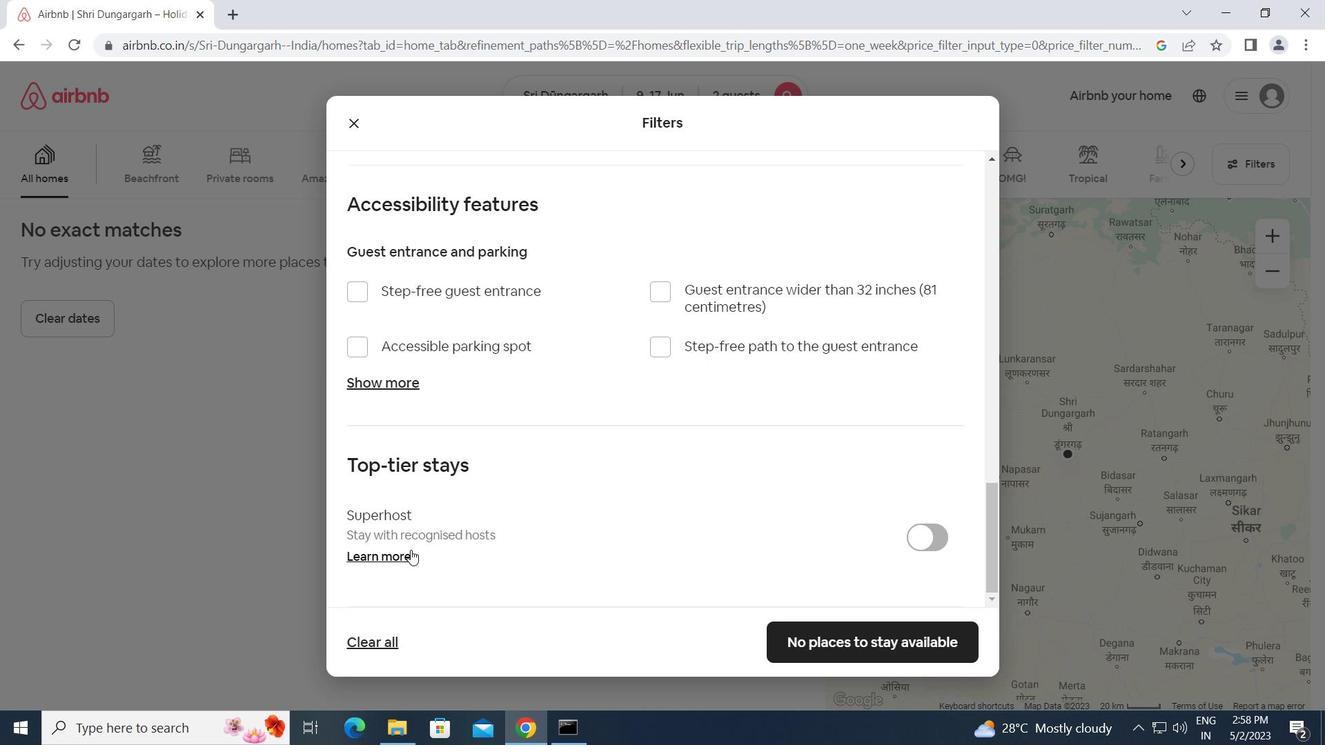 
Action: Mouse scrolled (475, 598) with delta (0, 0)
Screenshot: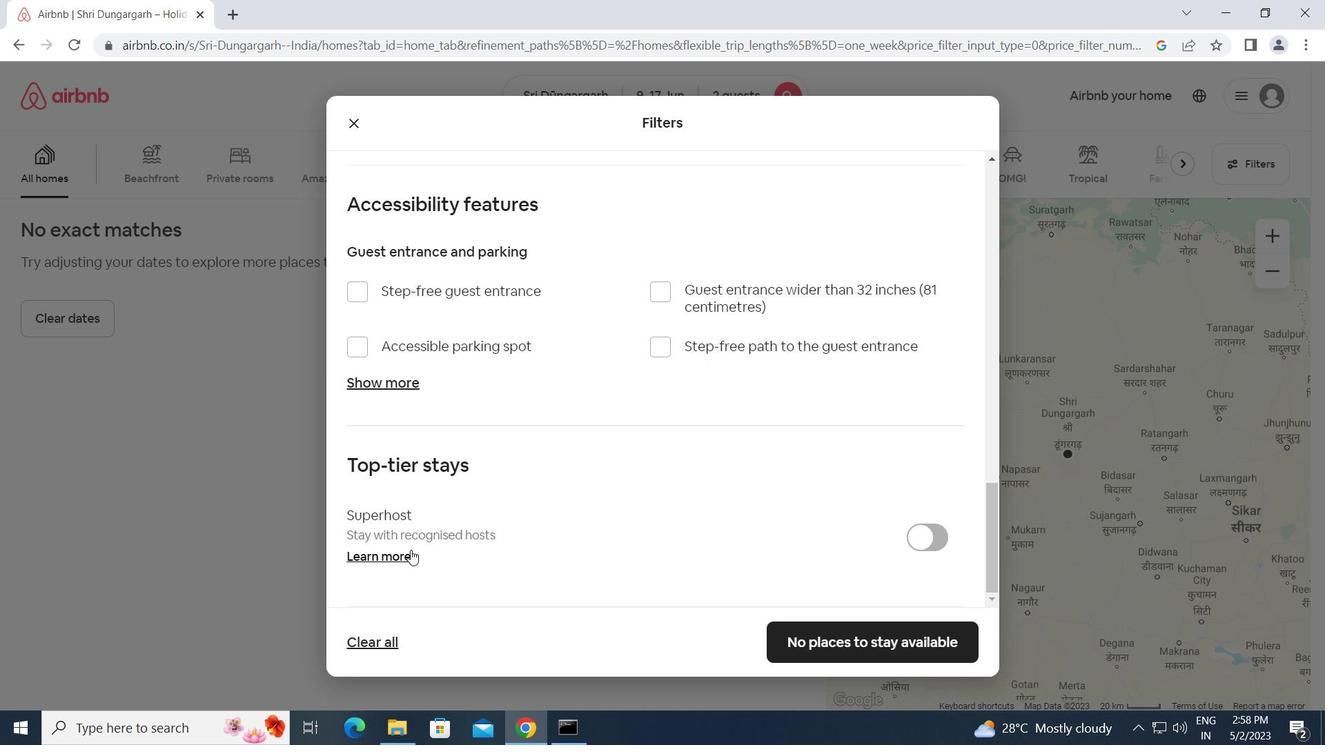 
Action: Mouse moved to (489, 606)
Screenshot: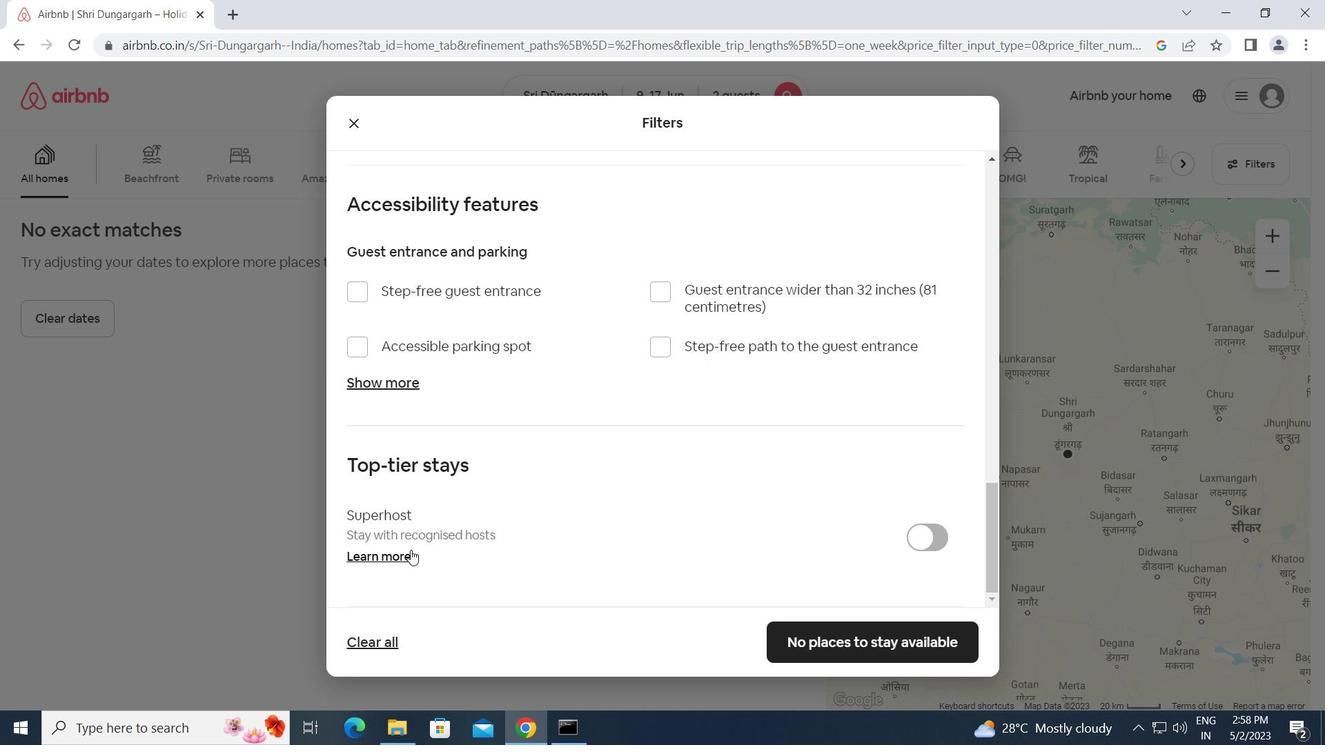 
Action: Mouse scrolled (489, 605) with delta (0, 0)
Screenshot: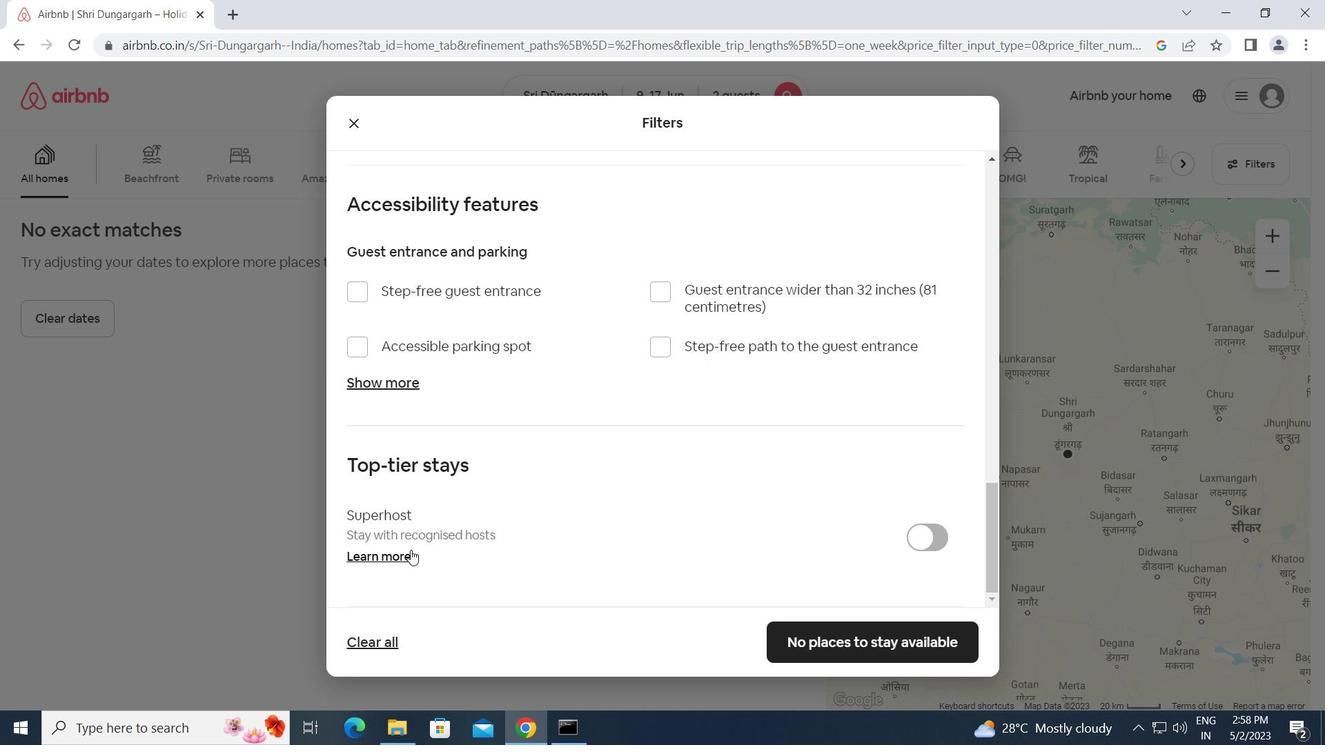 
Action: Mouse moved to (497, 609)
Screenshot: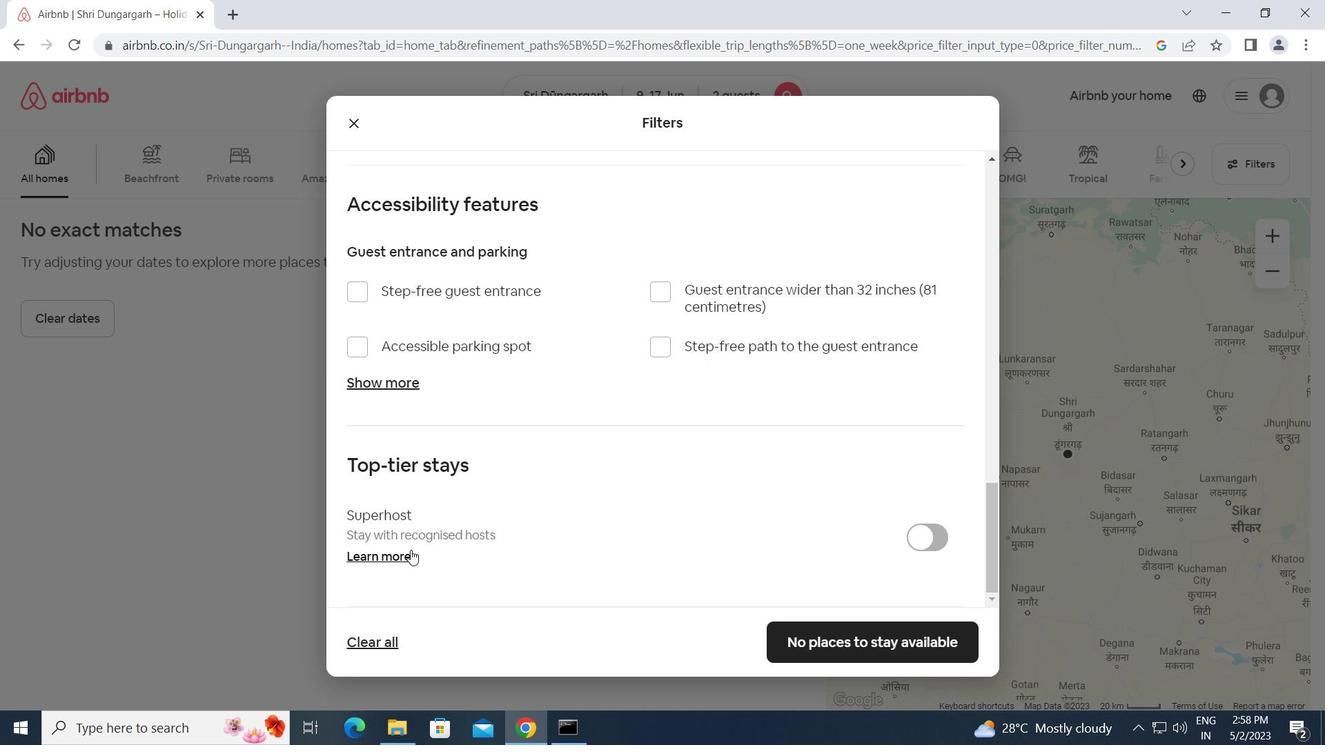 
Action: Mouse scrolled (497, 609) with delta (0, 0)
Screenshot: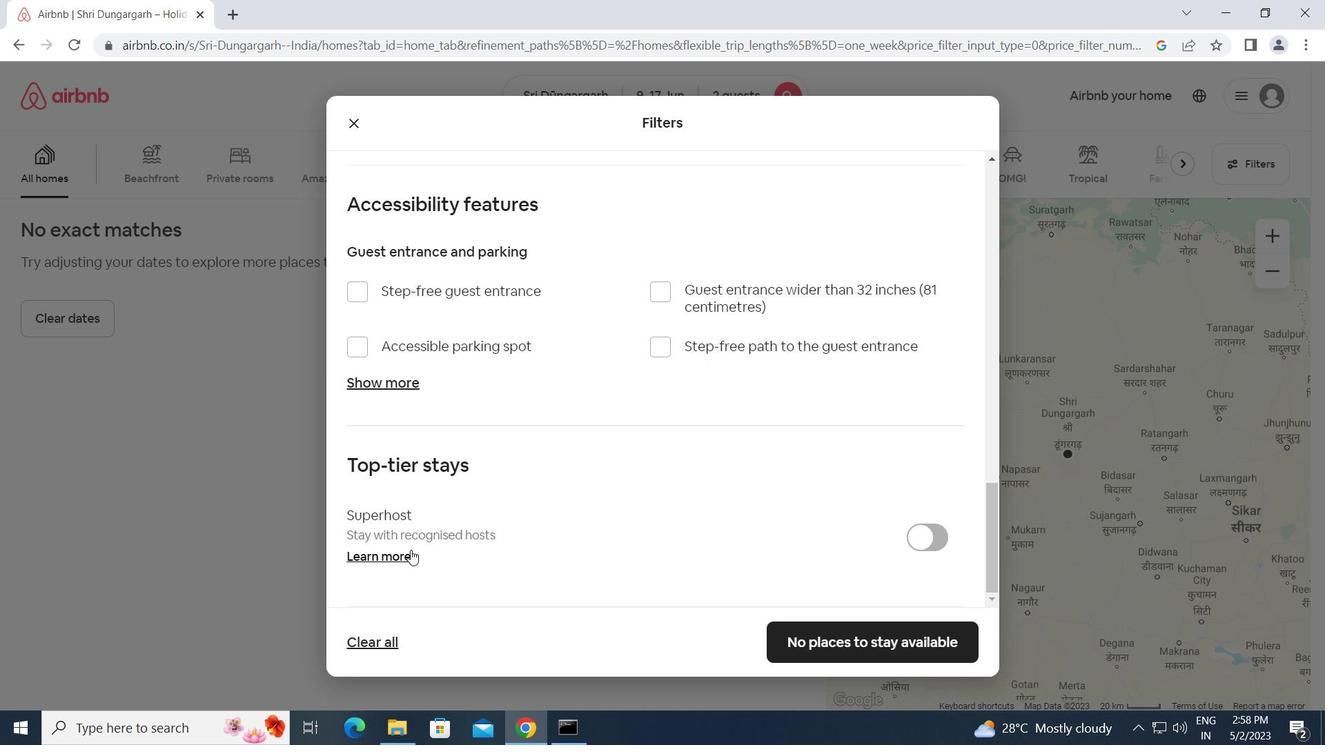 
Action: Mouse moved to (554, 627)
Screenshot: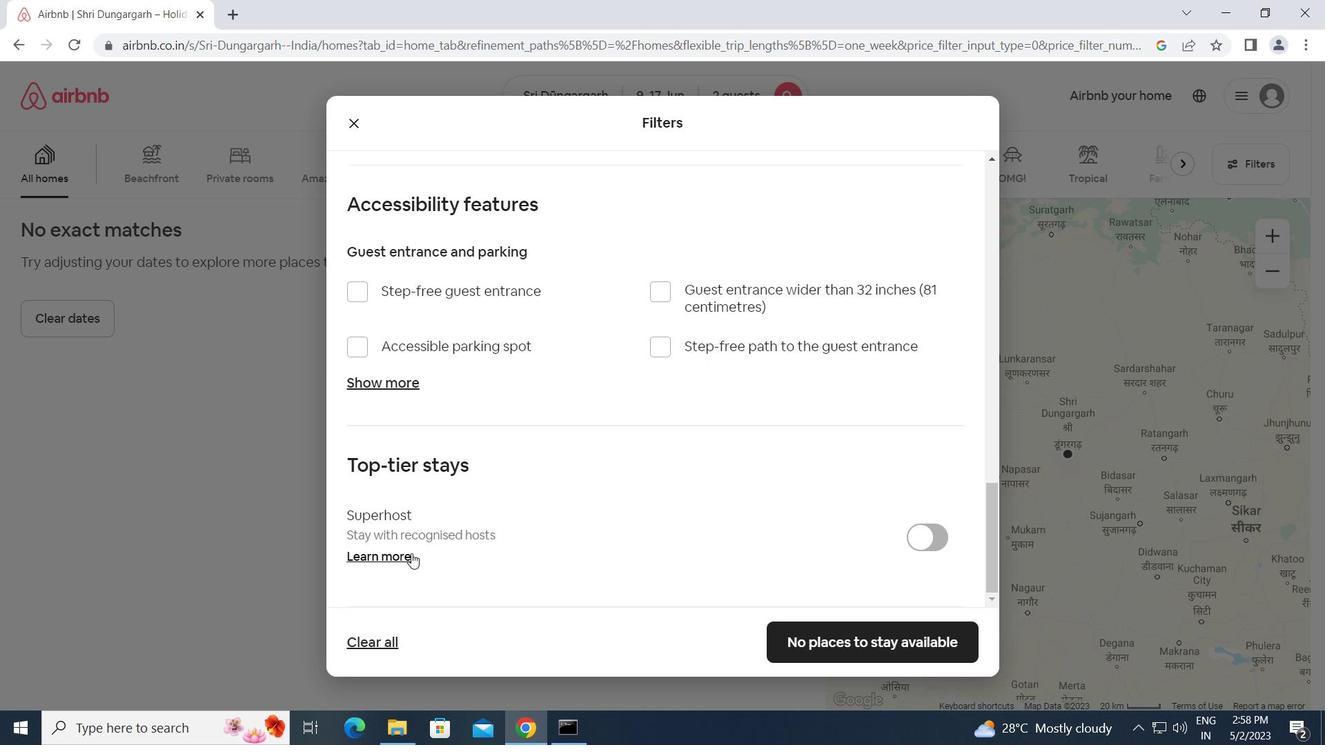
Action: Mouse scrolled (554, 627) with delta (0, 0)
Screenshot: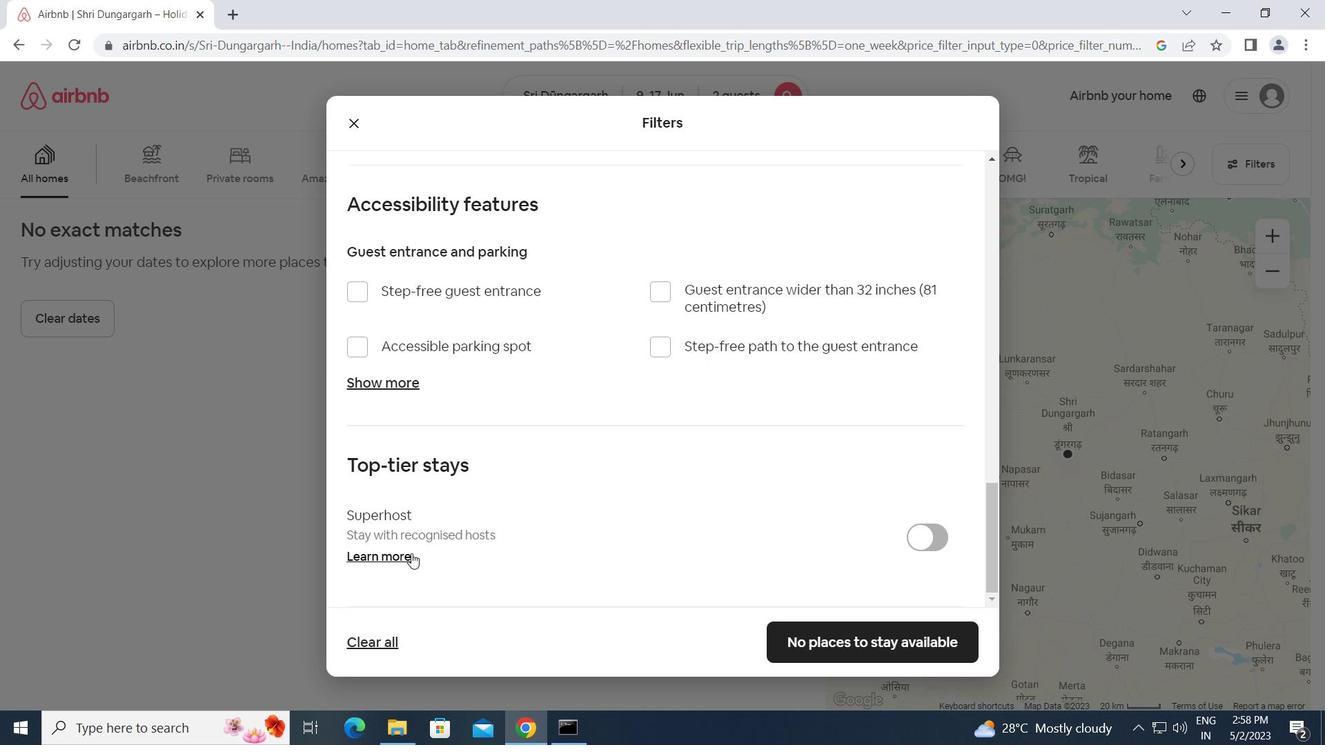 
Action: Mouse moved to (823, 638)
Screenshot: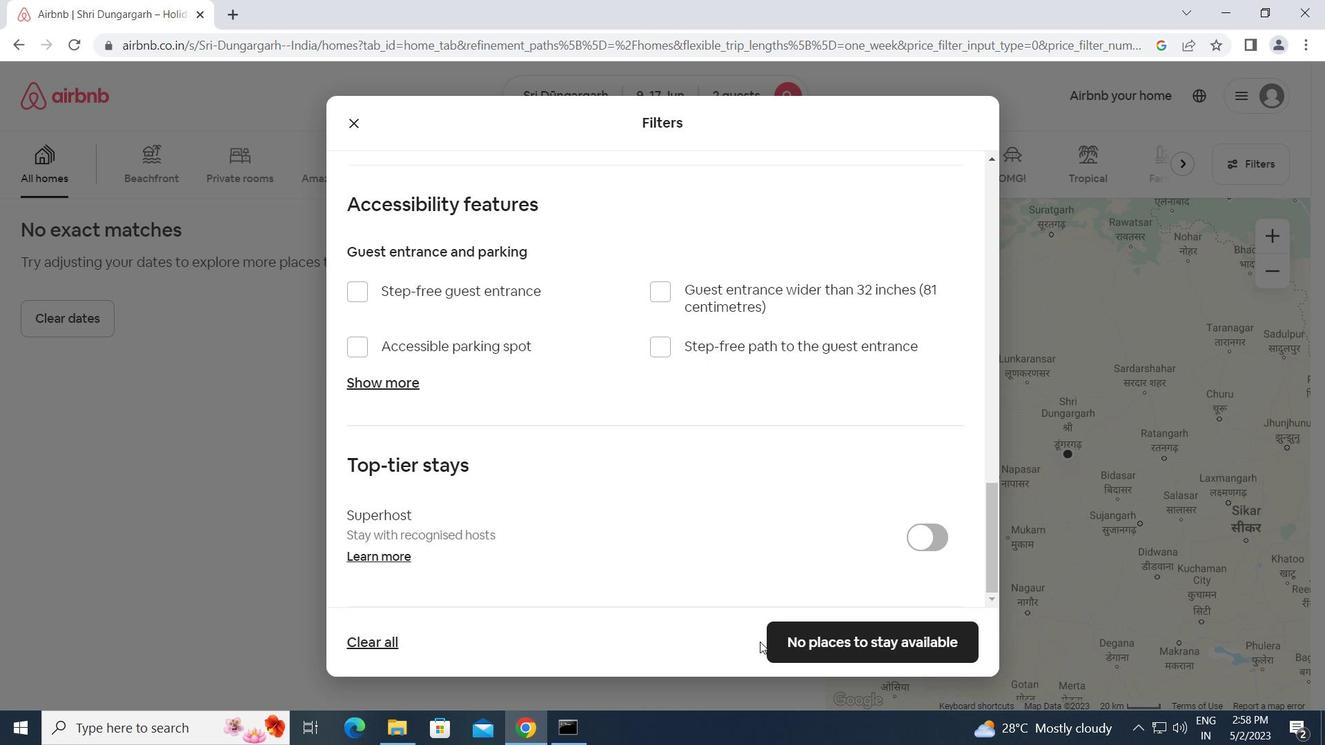 
Action: Mouse pressed left at (823, 638)
Screenshot: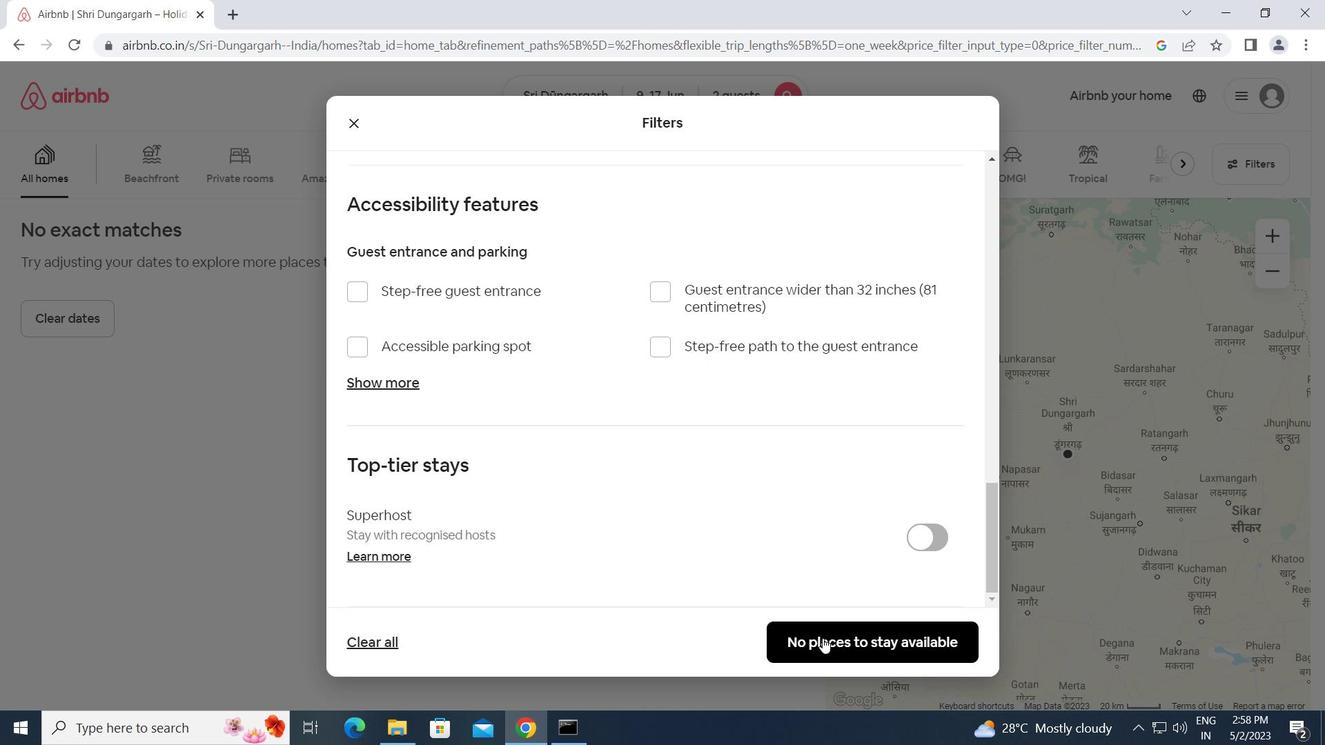 
